 Task: Look for space in Wilkinsburg, United States from 6th September, 2023 to 12th September, 2023 for 4 adults in price range Rs.10000 to Rs.14000. Place can be private room with 4 bedrooms having 4 beds and 4 bathrooms. Property type can be house, flat, guest house. Amenities needed are: wifi, TV, free parkinig on premises, gym, breakfast. Booking option can be shelf check-in. Required host language is English.
Action: Mouse moved to (451, 103)
Screenshot: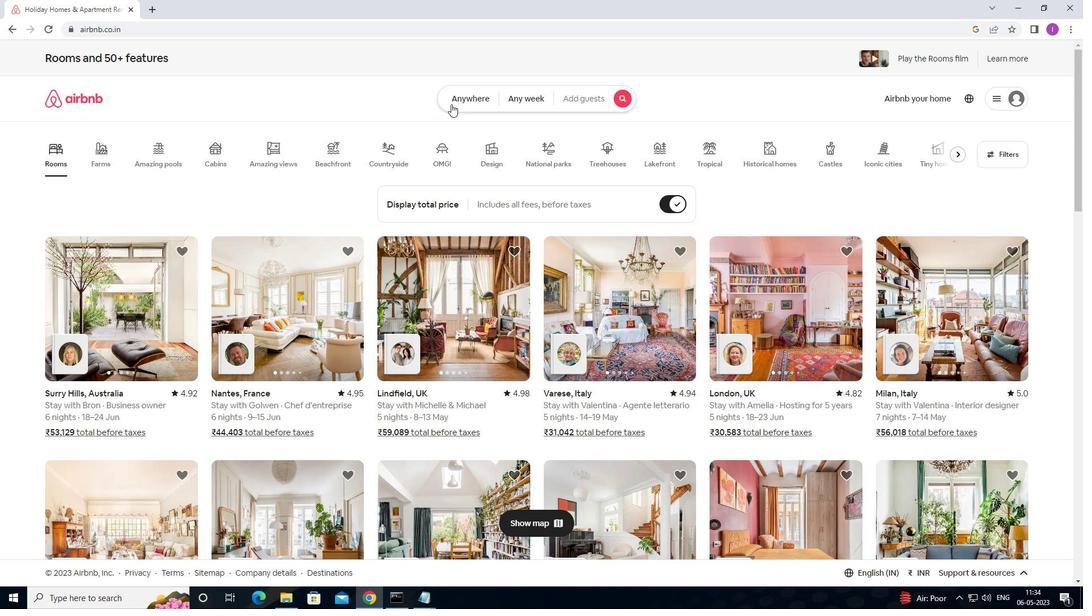 
Action: Mouse pressed left at (451, 103)
Screenshot: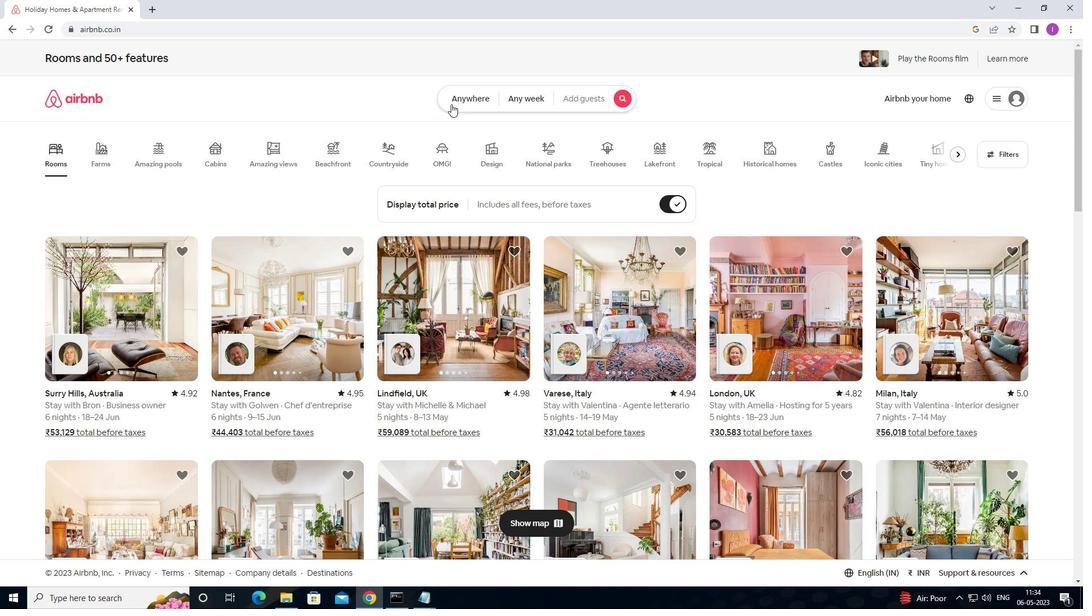 
Action: Mouse moved to (363, 133)
Screenshot: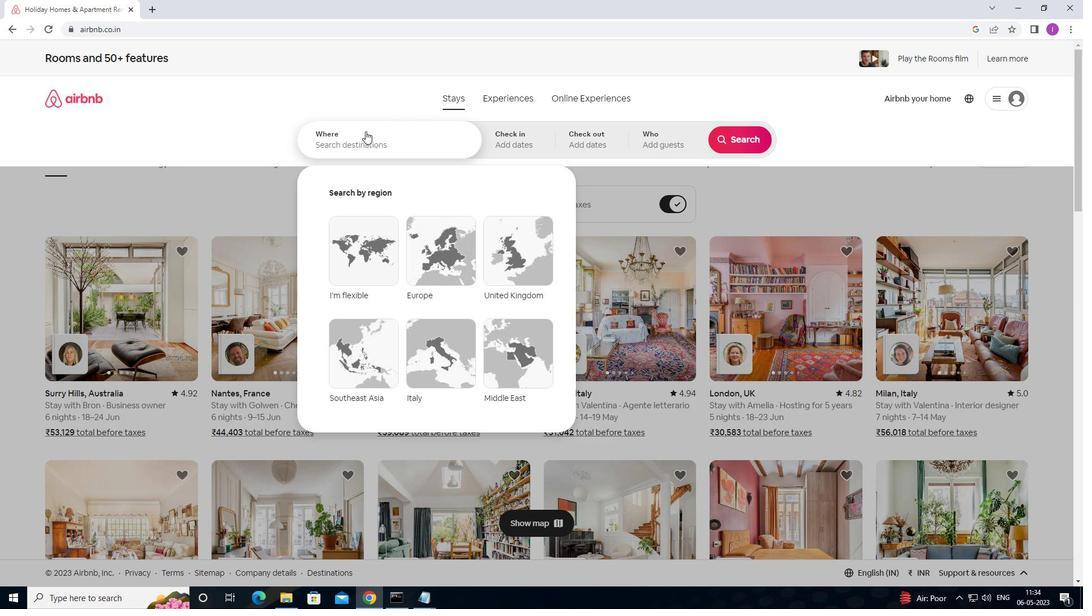 
Action: Mouse pressed left at (363, 133)
Screenshot: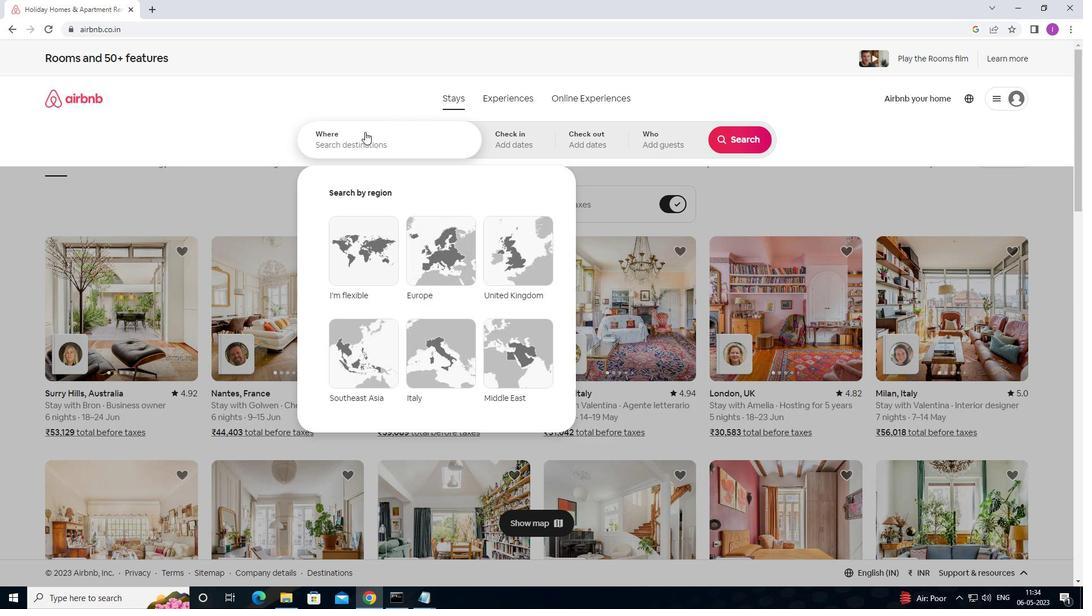 
Action: Mouse moved to (363, 135)
Screenshot: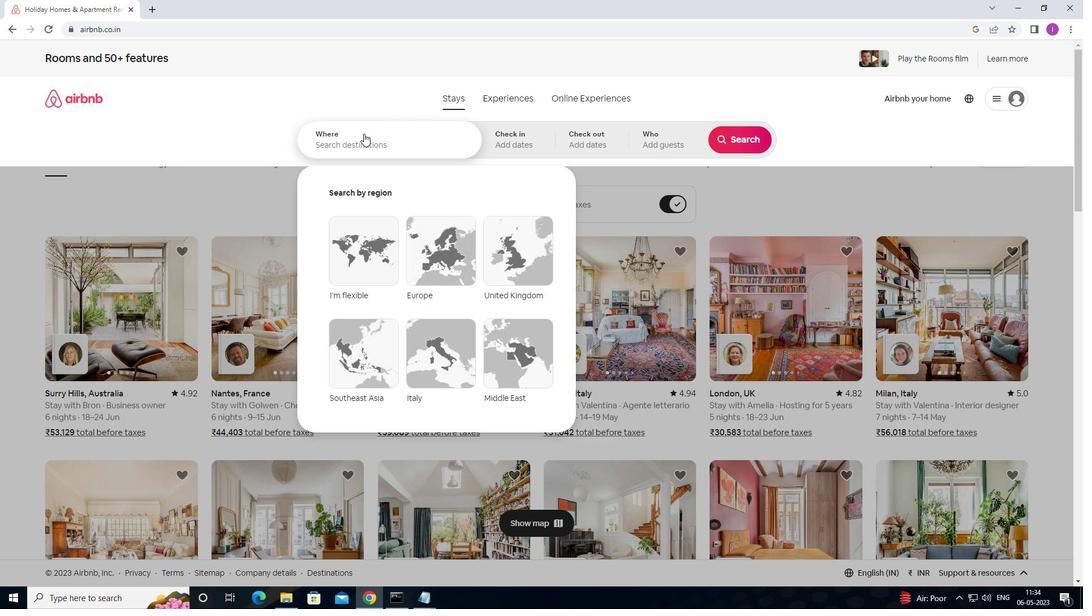 
Action: Key pressed <Key.shift><Key.shift><Key.shift><Key.shift><Key.shift><Key.shift><Key.shift><Key.shift><Key.shift><Key.shift><Key.shift><Key.shift>WILKONSBURG,<Key.shift>UNITED<Key.space>STATES
Screenshot: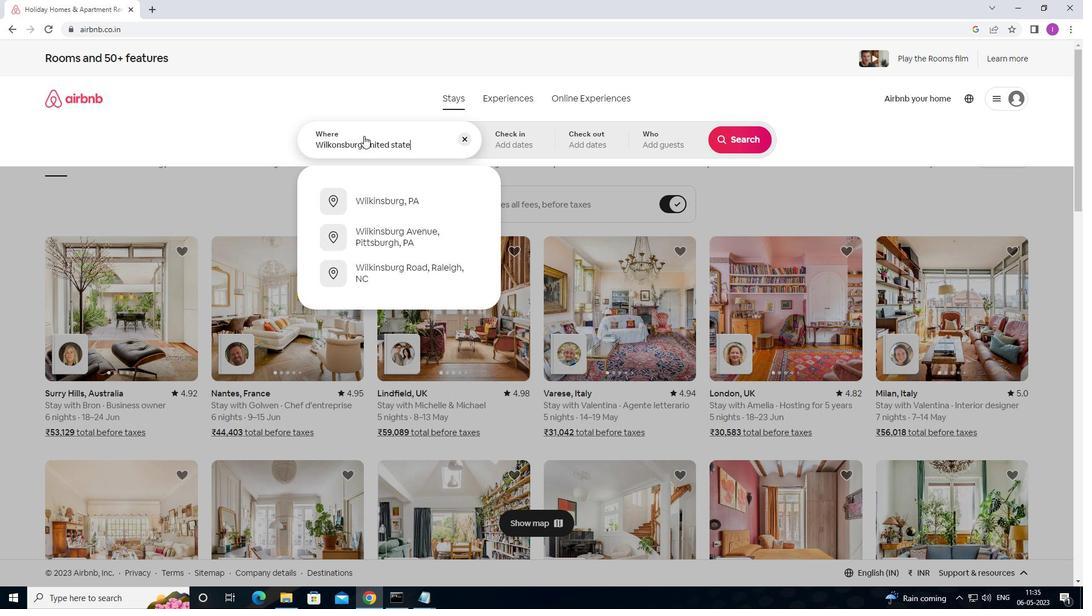 
Action: Mouse moved to (519, 142)
Screenshot: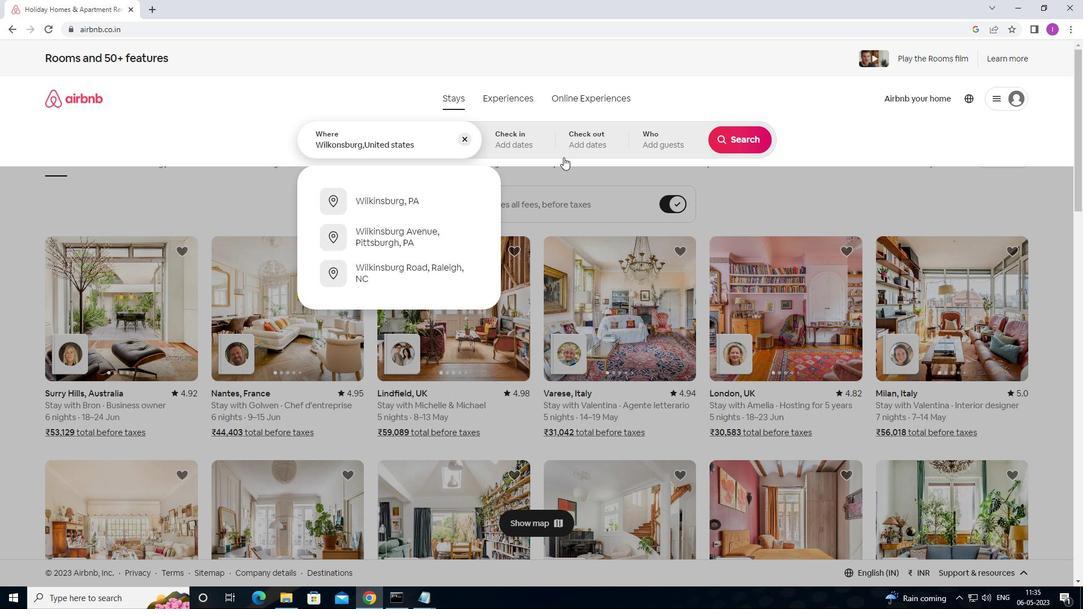 
Action: Mouse pressed left at (519, 142)
Screenshot: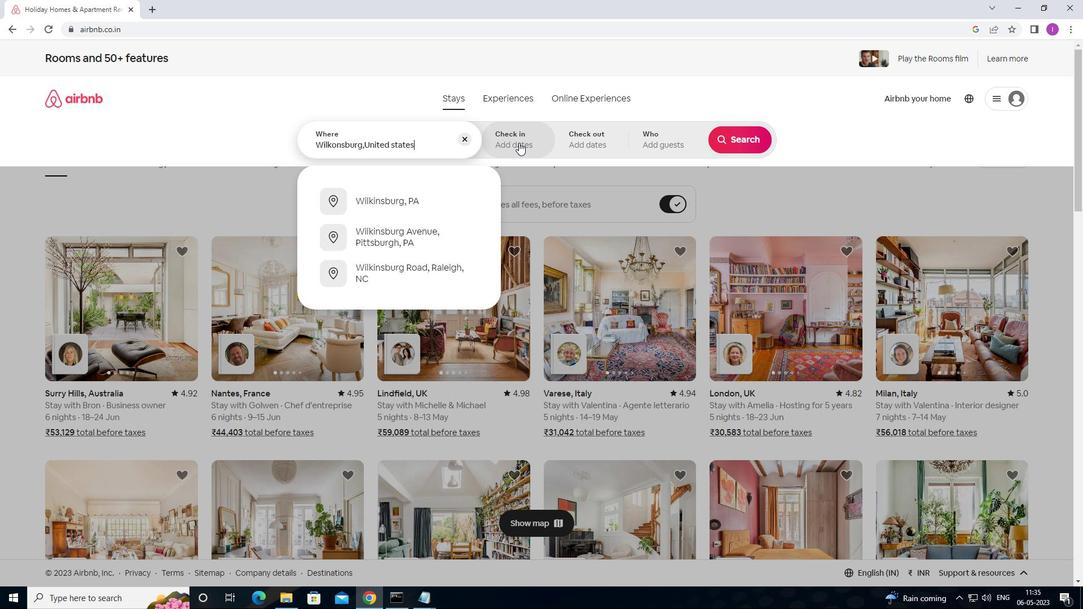 
Action: Mouse moved to (741, 228)
Screenshot: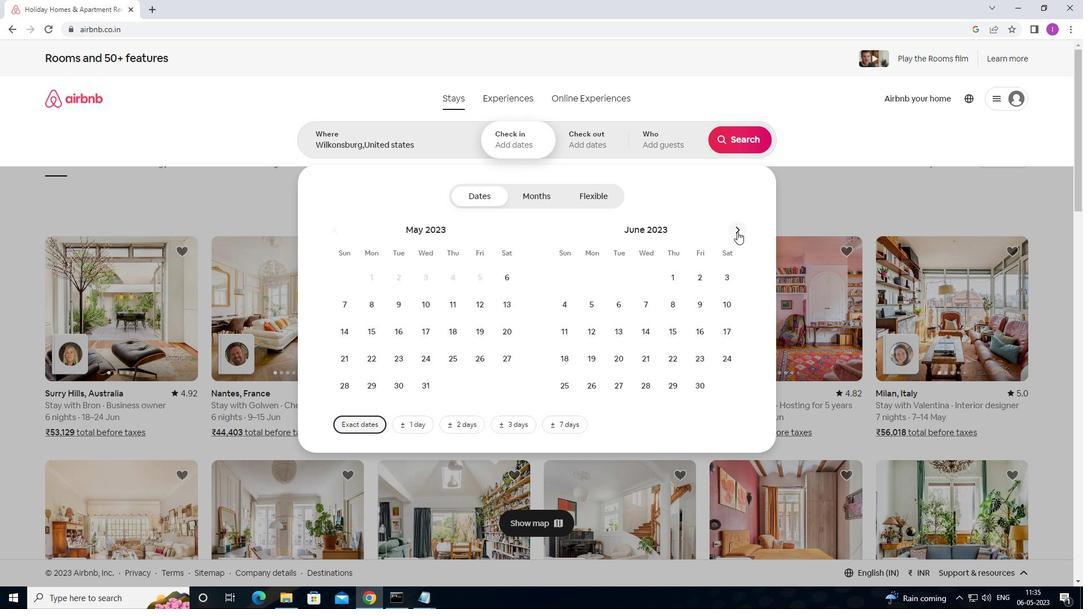 
Action: Mouse pressed left at (741, 228)
Screenshot: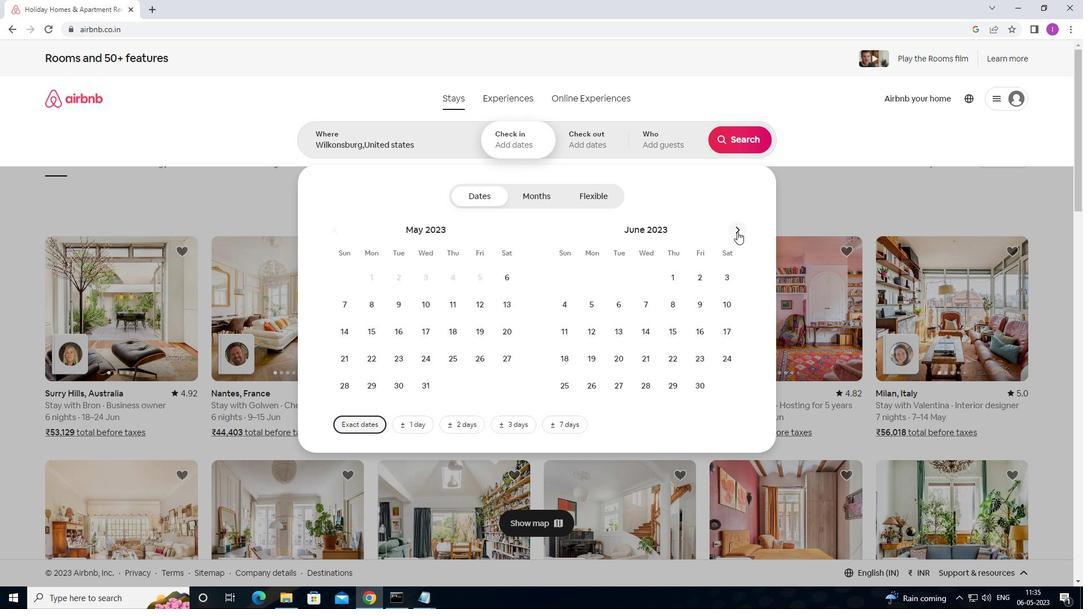 
Action: Mouse moved to (400, 312)
Screenshot: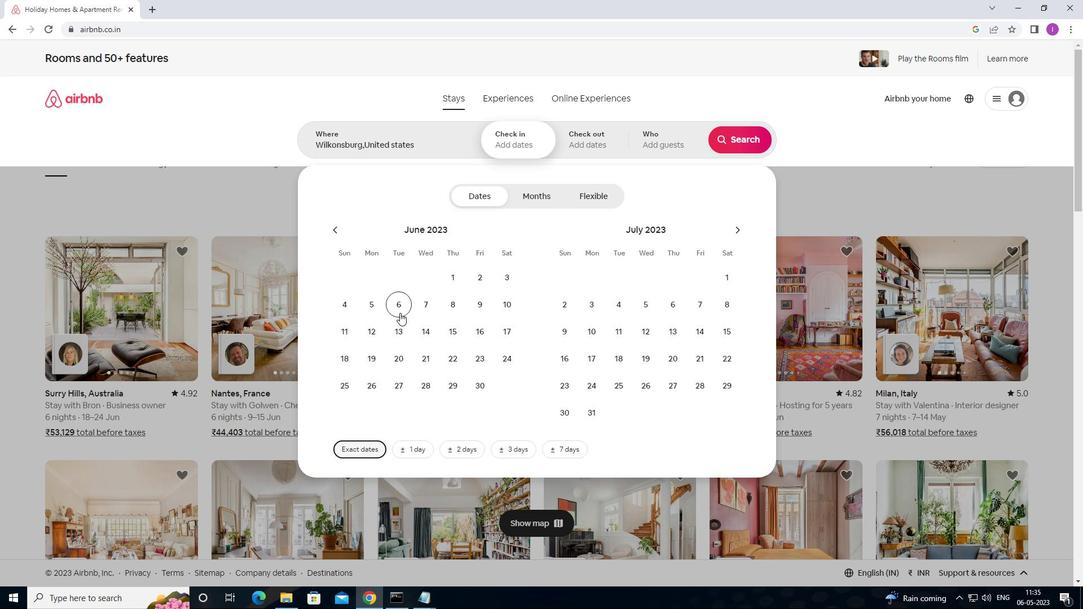 
Action: Mouse pressed left at (400, 312)
Screenshot: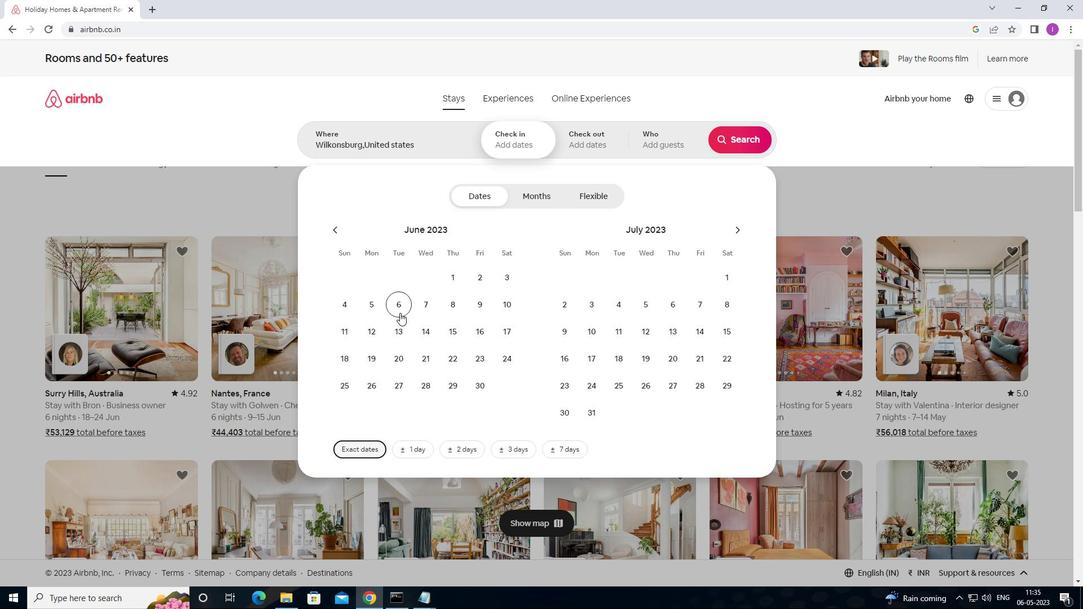 
Action: Mouse moved to (529, 143)
Screenshot: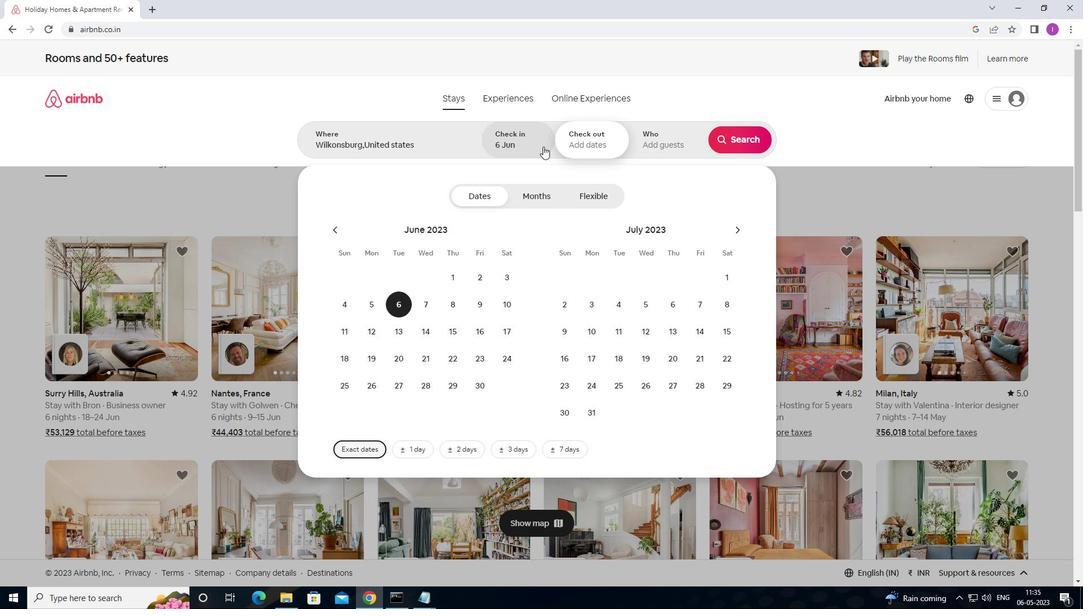 
Action: Mouse pressed left at (529, 143)
Screenshot: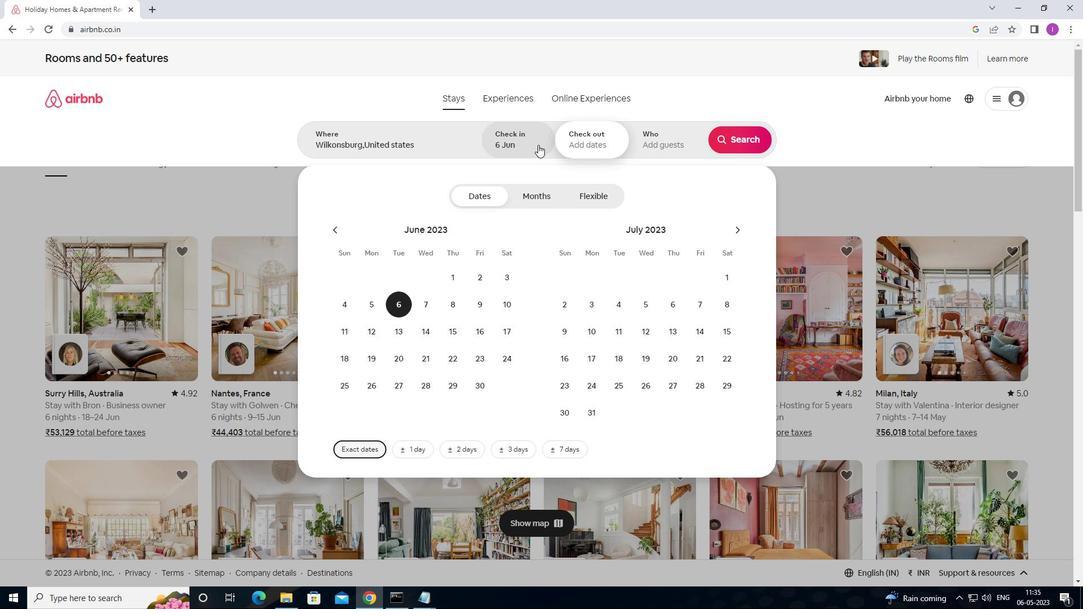 
Action: Mouse moved to (541, 141)
Screenshot: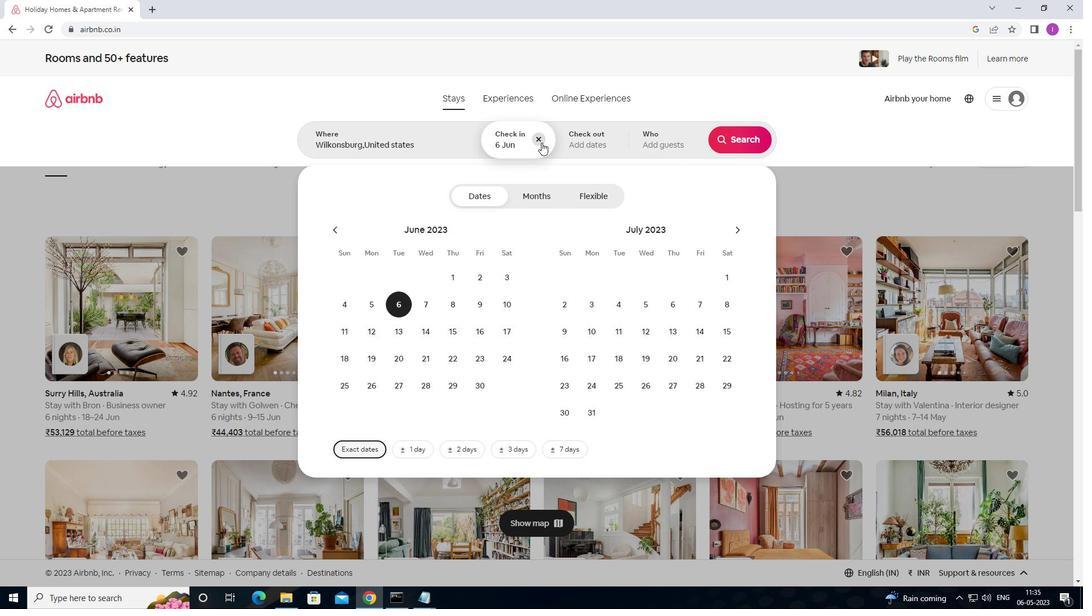 
Action: Mouse pressed left at (541, 141)
Screenshot: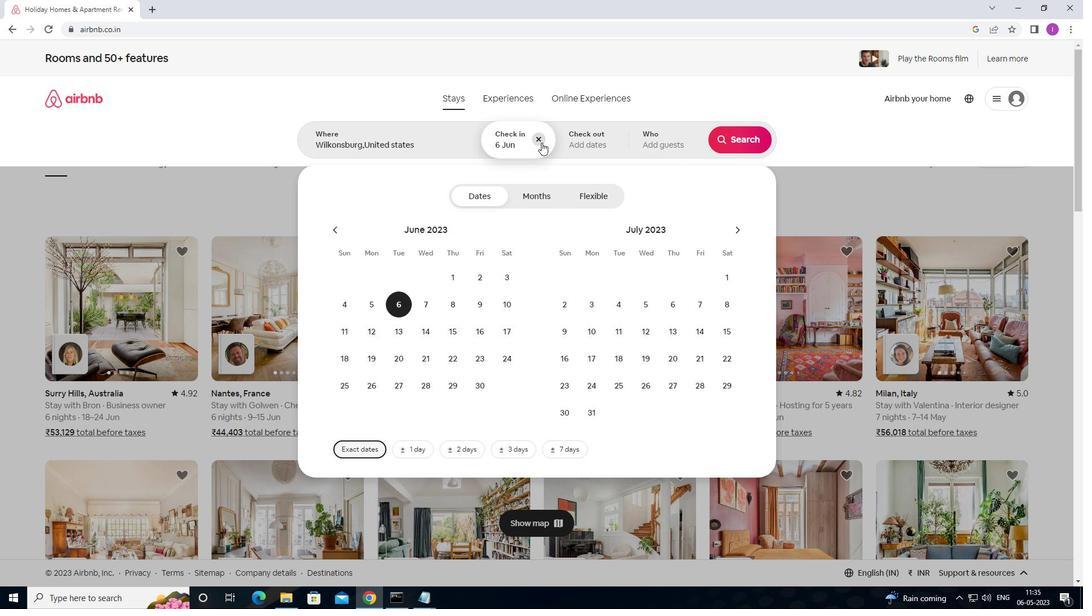 
Action: Mouse moved to (736, 227)
Screenshot: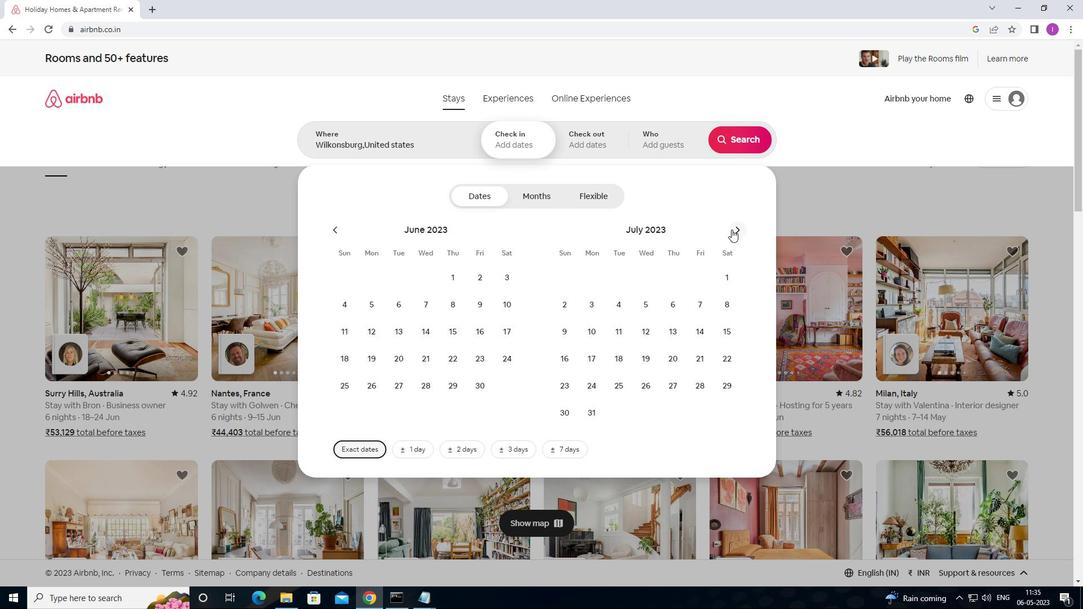 
Action: Mouse pressed left at (736, 227)
Screenshot: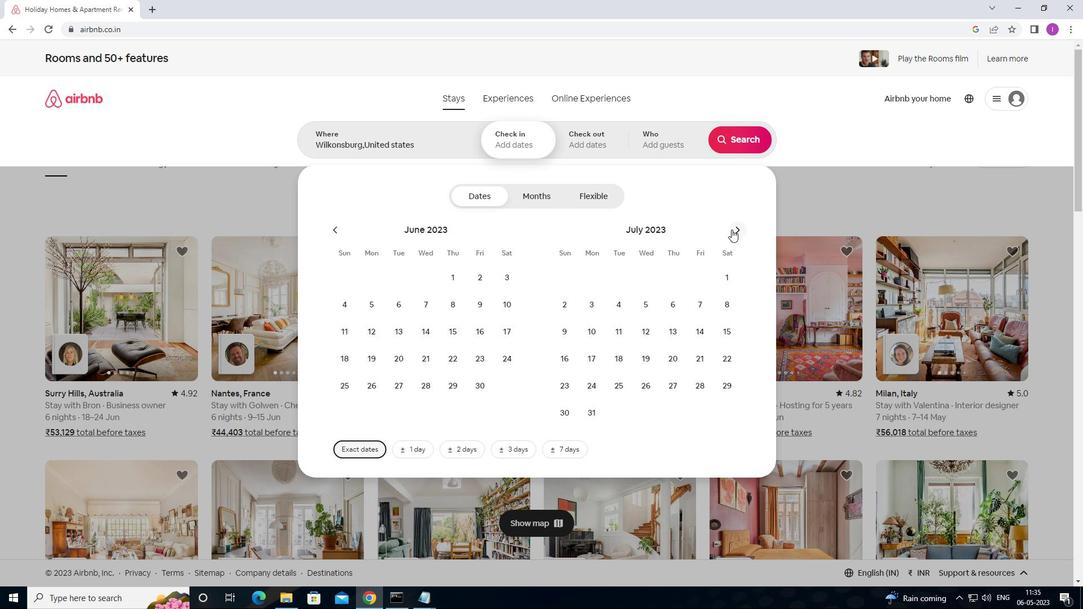 
Action: Mouse moved to (738, 227)
Screenshot: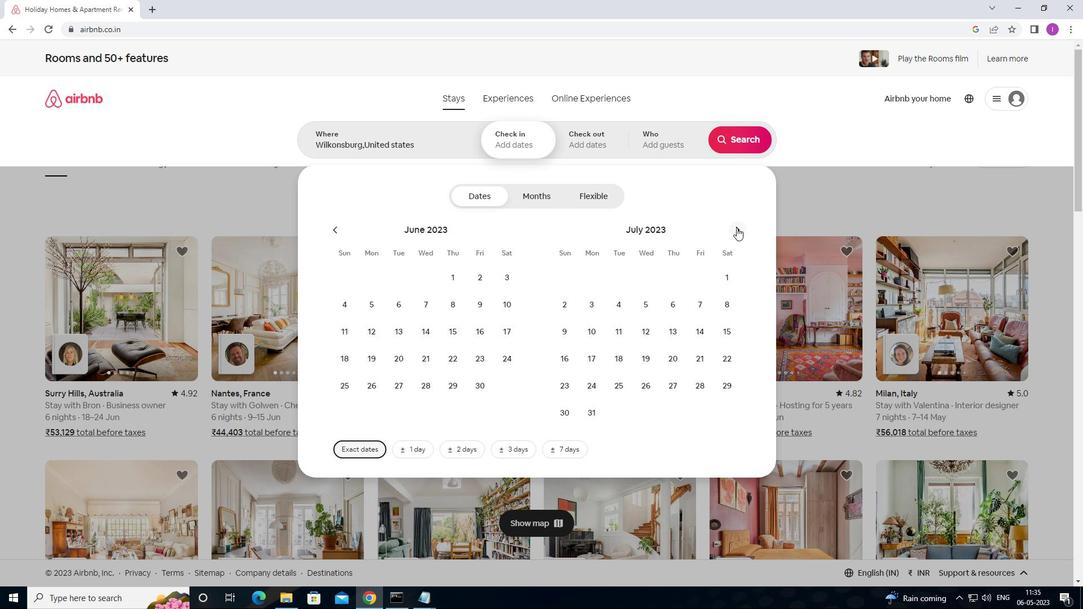 
Action: Mouse pressed left at (738, 227)
Screenshot: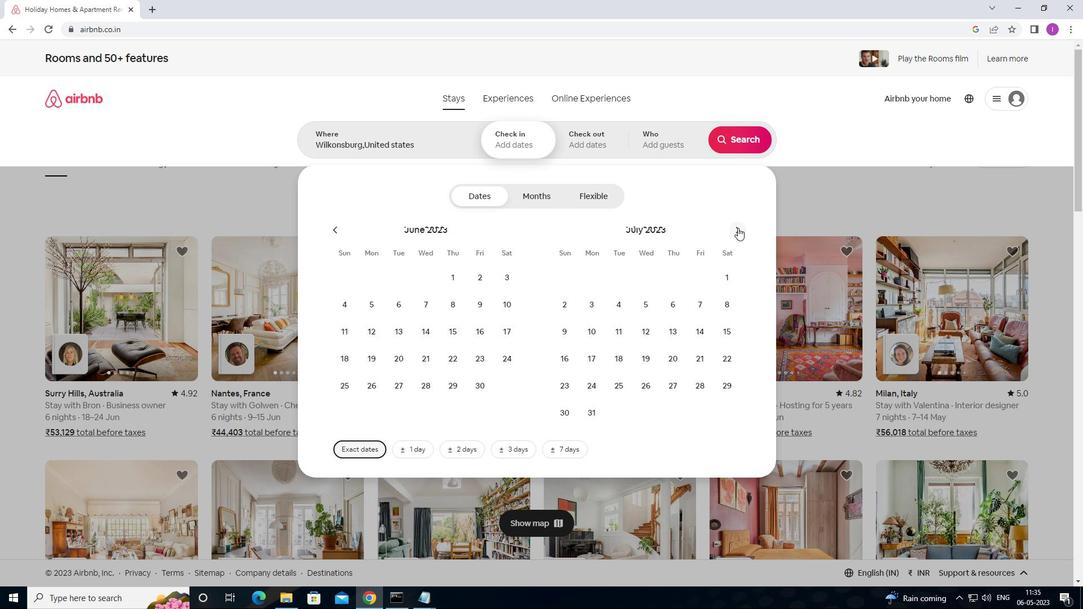 
Action: Mouse moved to (738, 227)
Screenshot: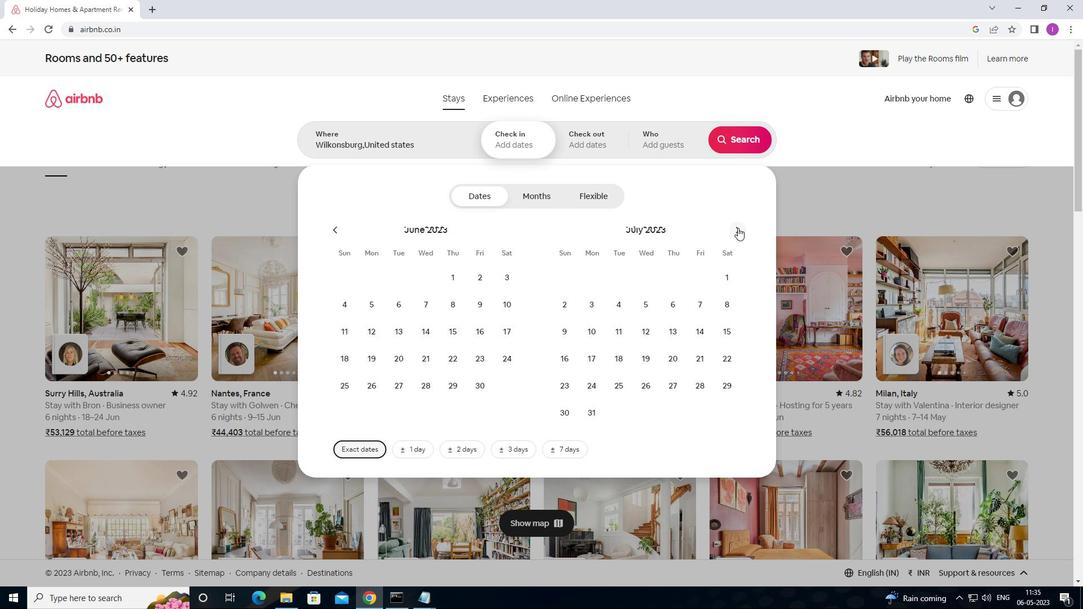 
Action: Mouse pressed left at (738, 227)
Screenshot: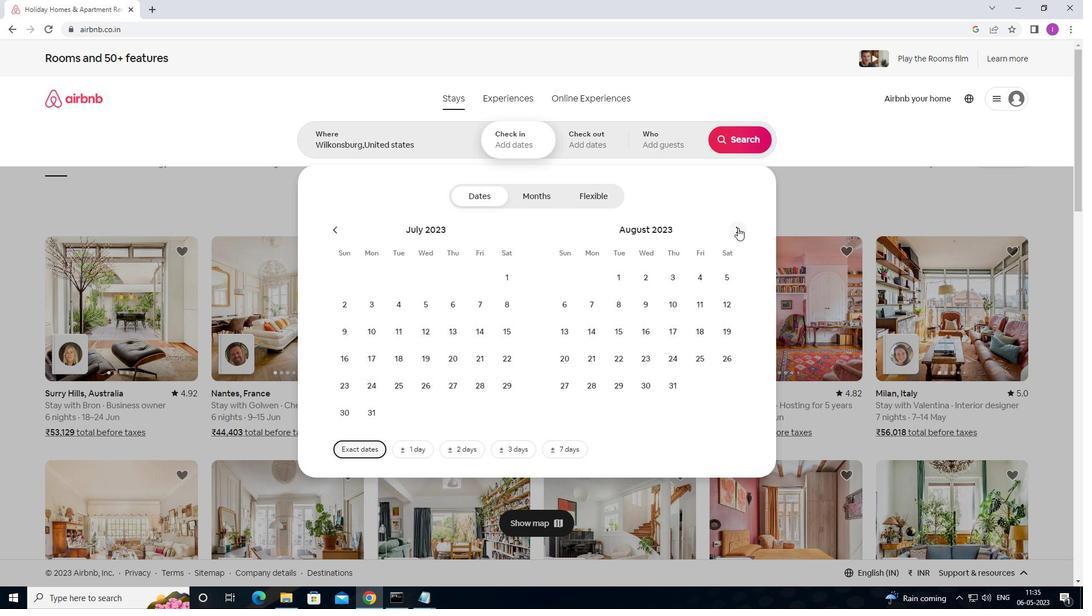 
Action: Mouse moved to (432, 311)
Screenshot: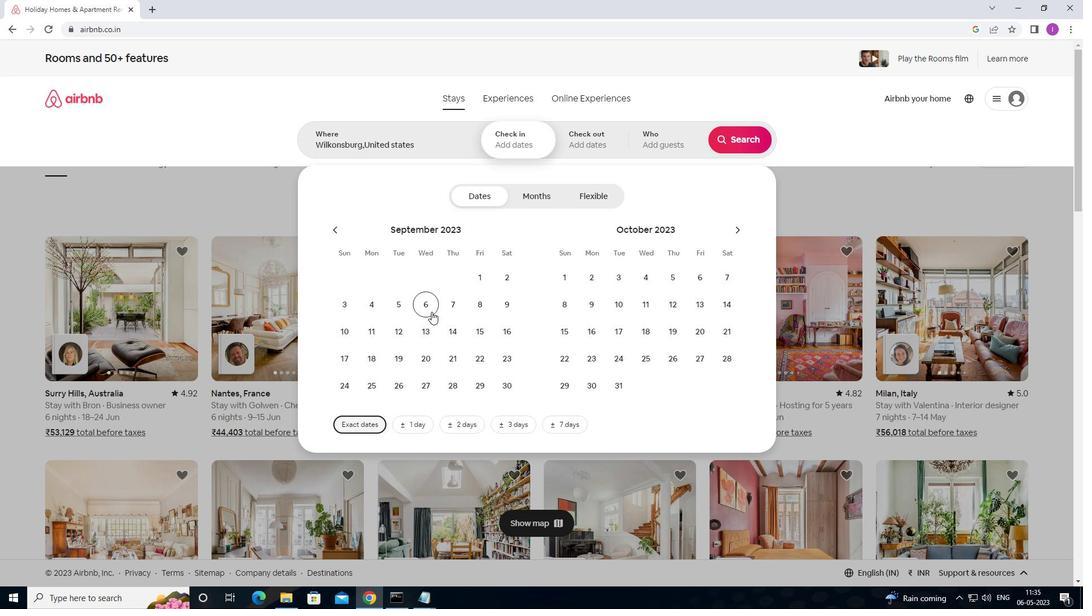 
Action: Mouse pressed left at (432, 311)
Screenshot: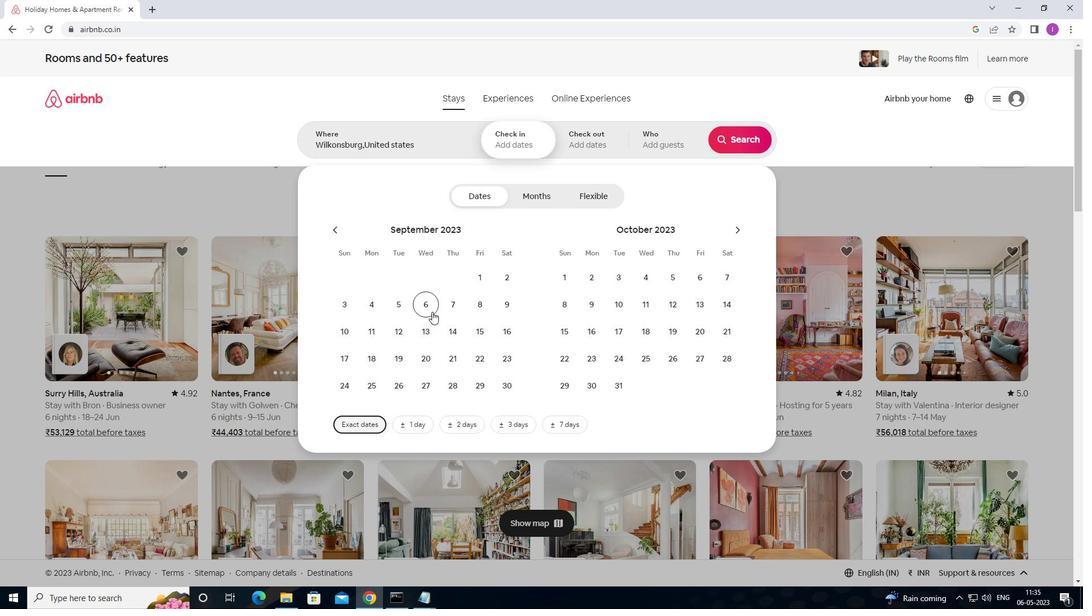 
Action: Mouse moved to (398, 336)
Screenshot: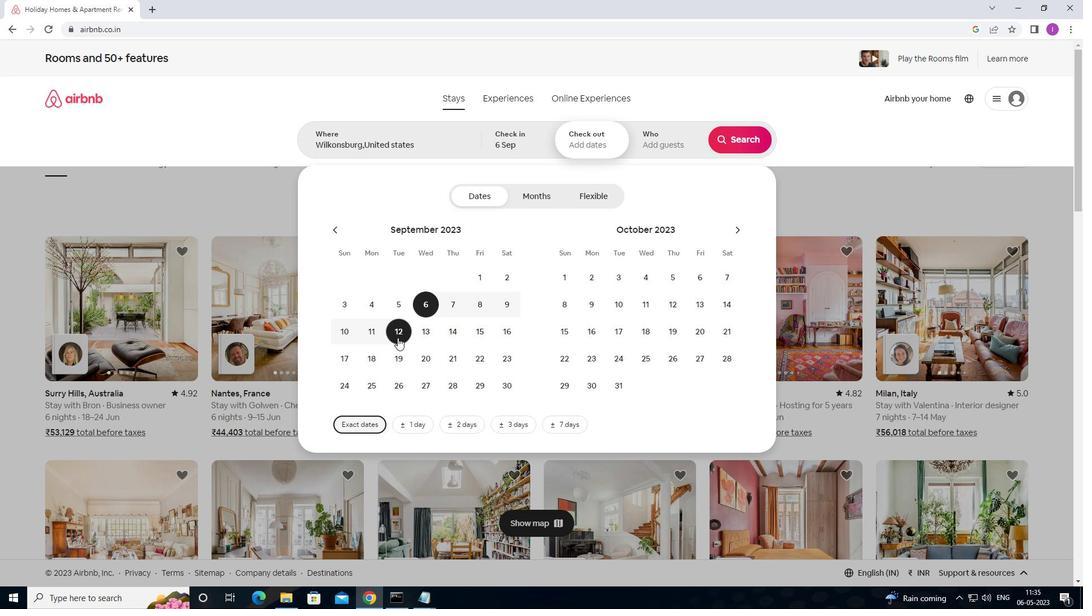 
Action: Mouse pressed left at (398, 336)
Screenshot: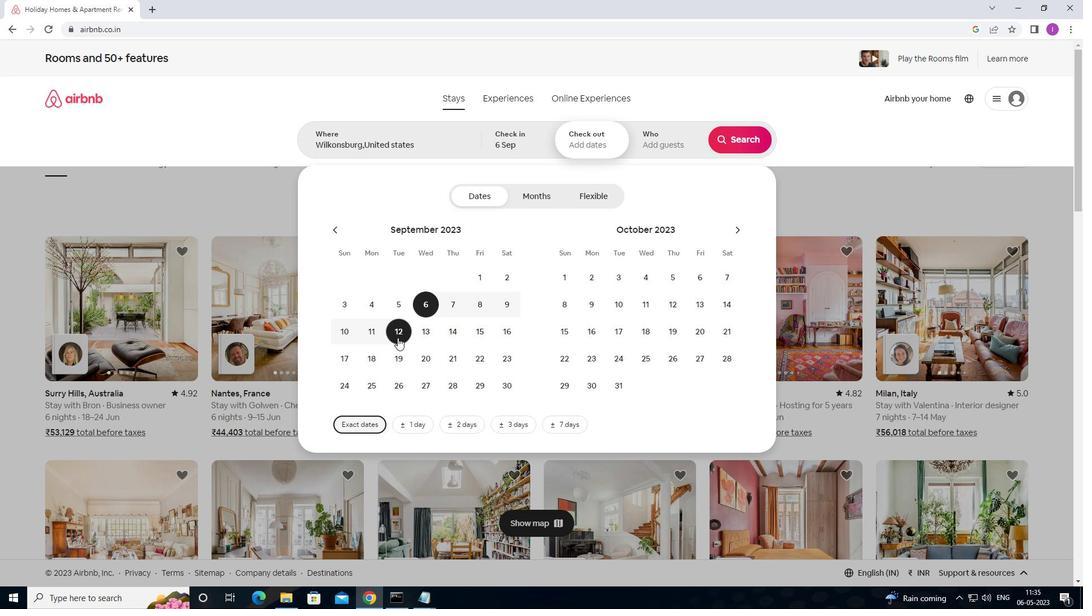 
Action: Mouse moved to (656, 140)
Screenshot: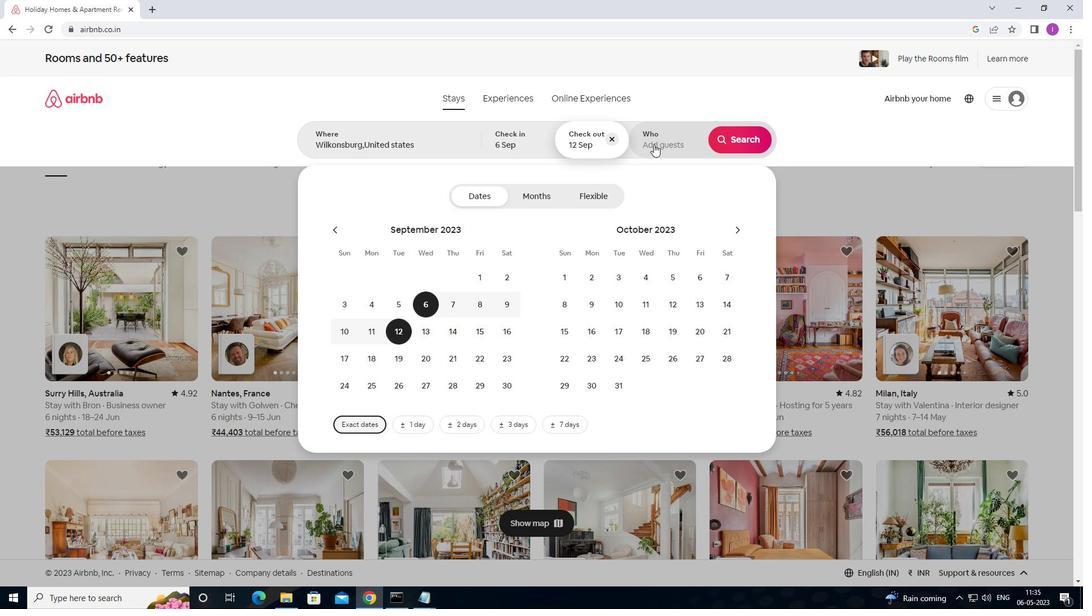 
Action: Mouse pressed left at (656, 140)
Screenshot: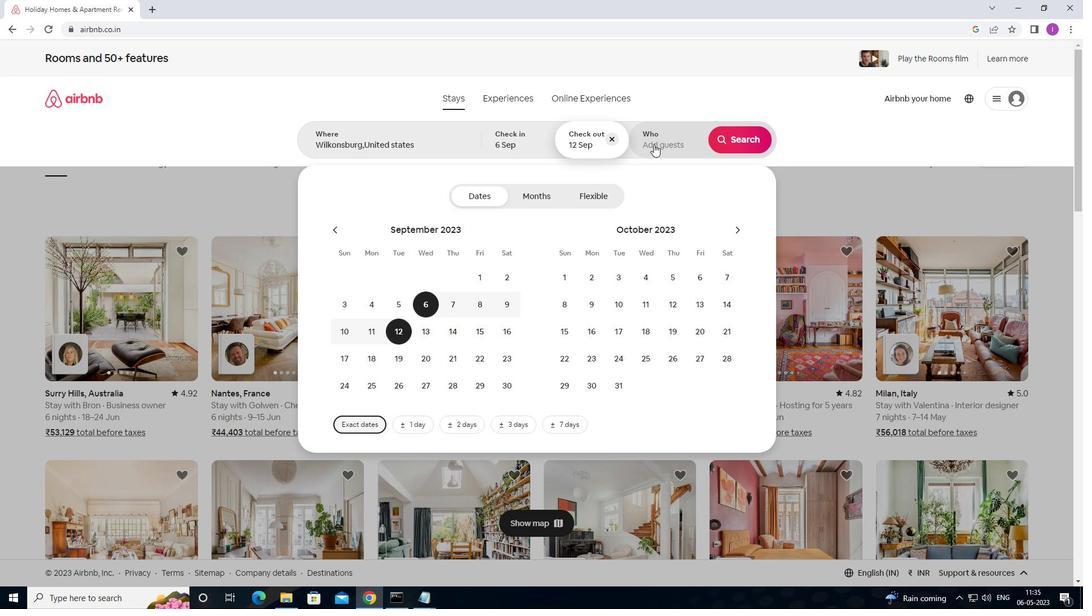 
Action: Mouse moved to (741, 194)
Screenshot: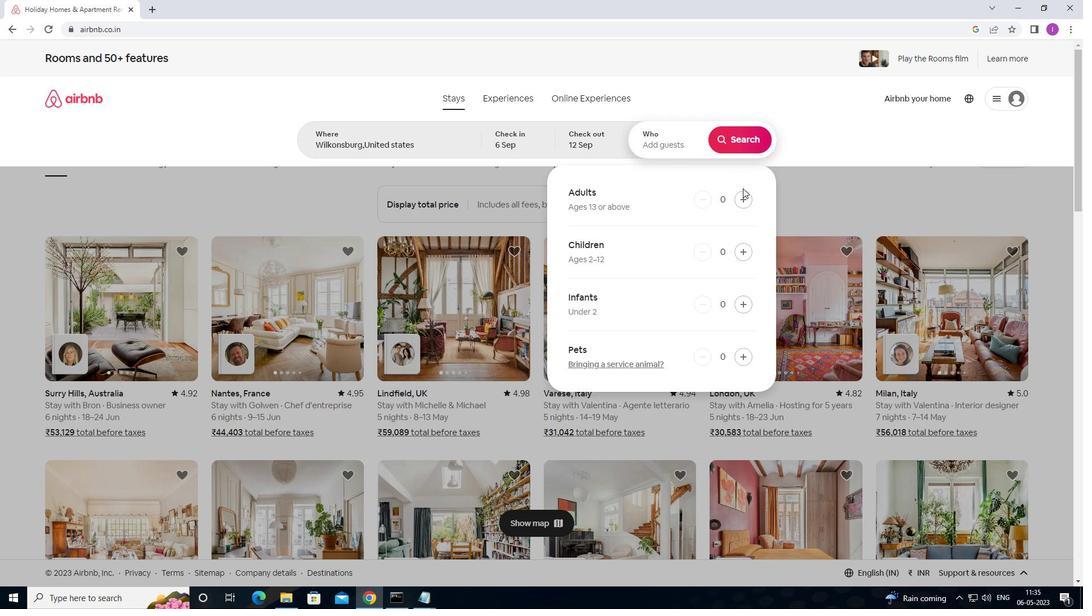 
Action: Mouse pressed left at (741, 194)
Screenshot: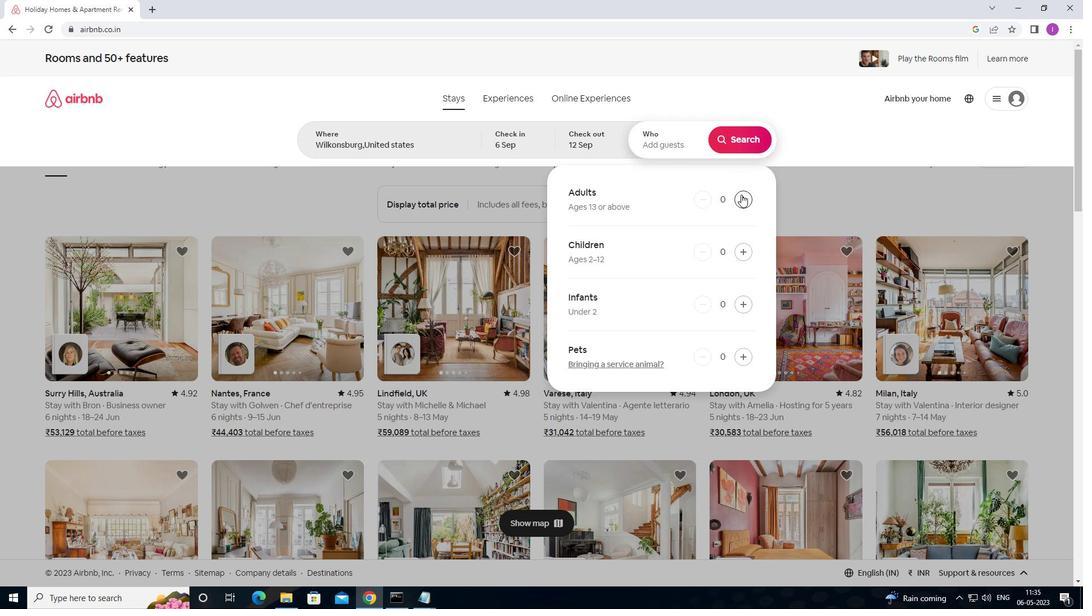 
Action: Mouse moved to (741, 195)
Screenshot: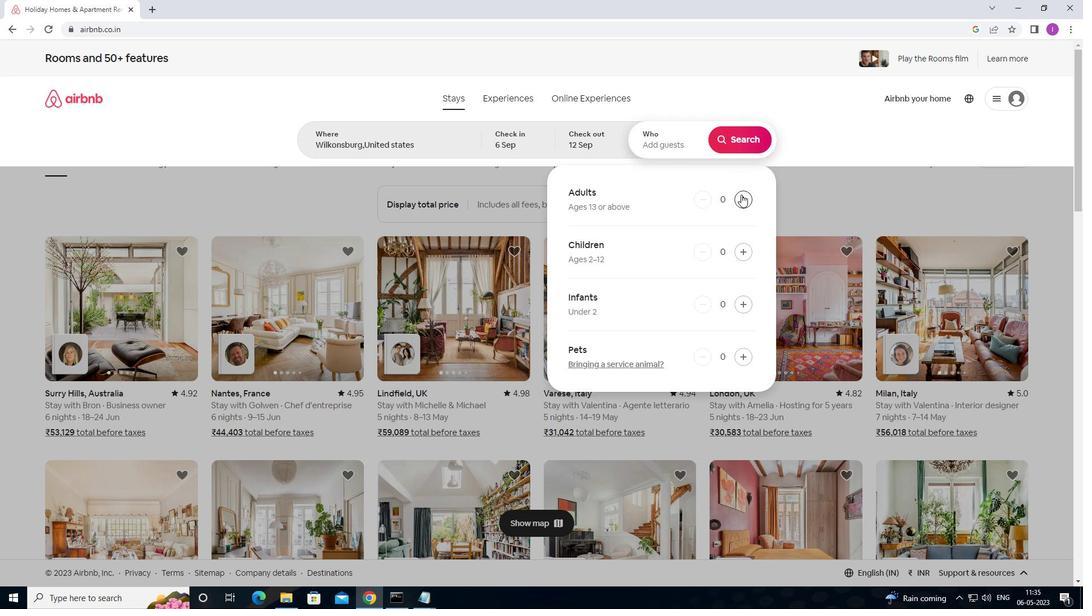 
Action: Mouse pressed left at (741, 195)
Screenshot: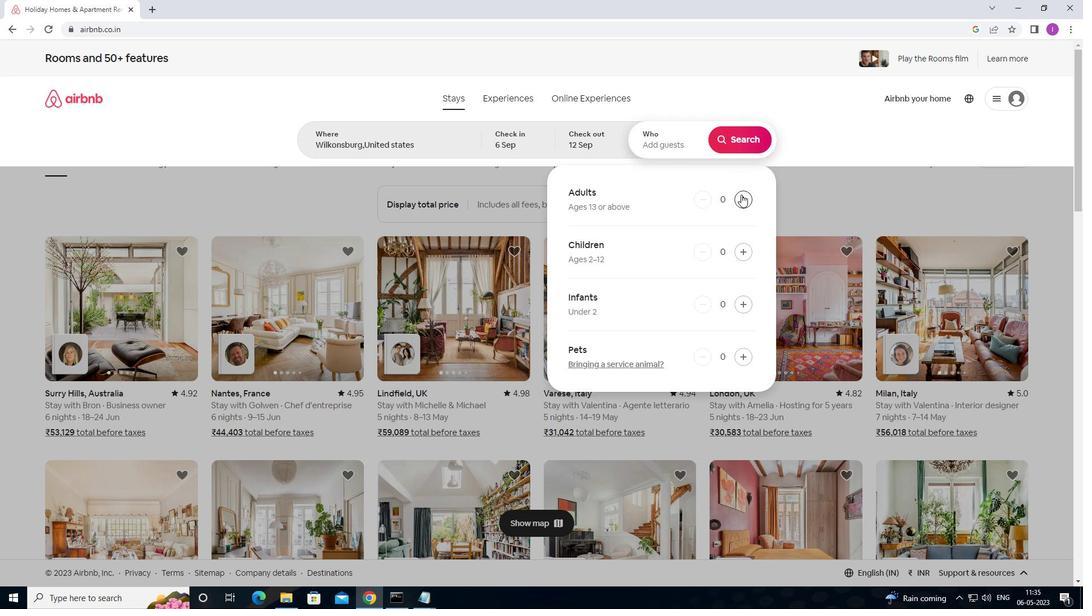 
Action: Mouse pressed left at (741, 195)
Screenshot: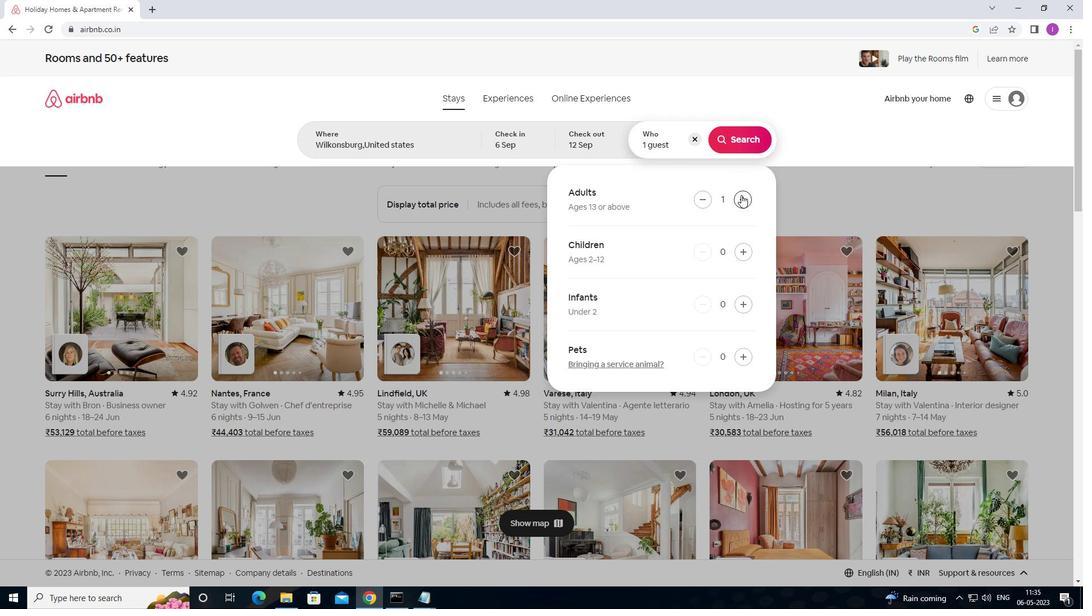 
Action: Mouse pressed left at (741, 195)
Screenshot: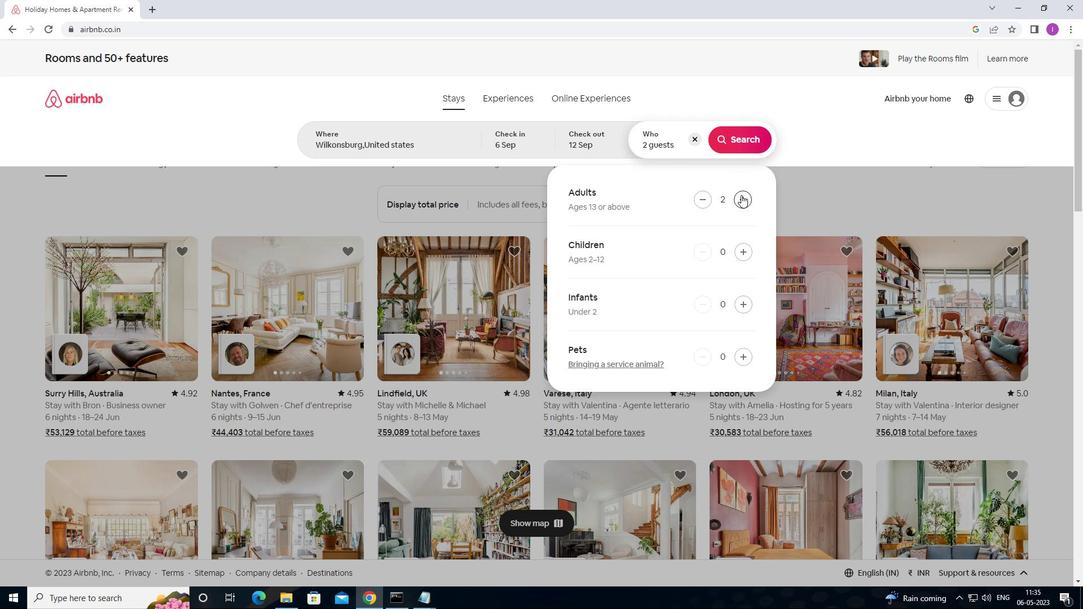 
Action: Mouse pressed left at (741, 195)
Screenshot: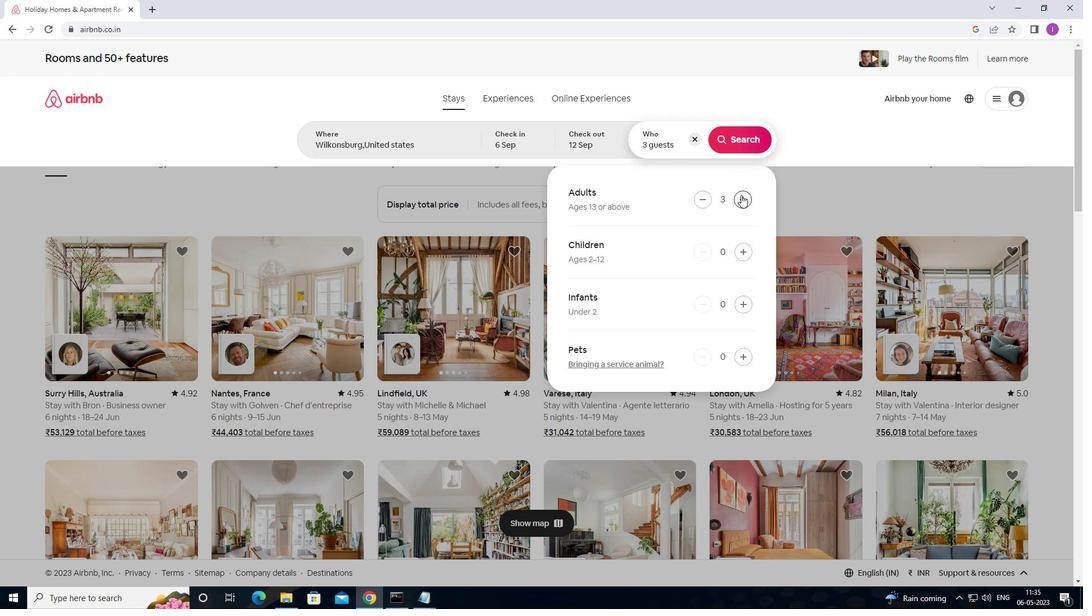 
Action: Mouse moved to (704, 196)
Screenshot: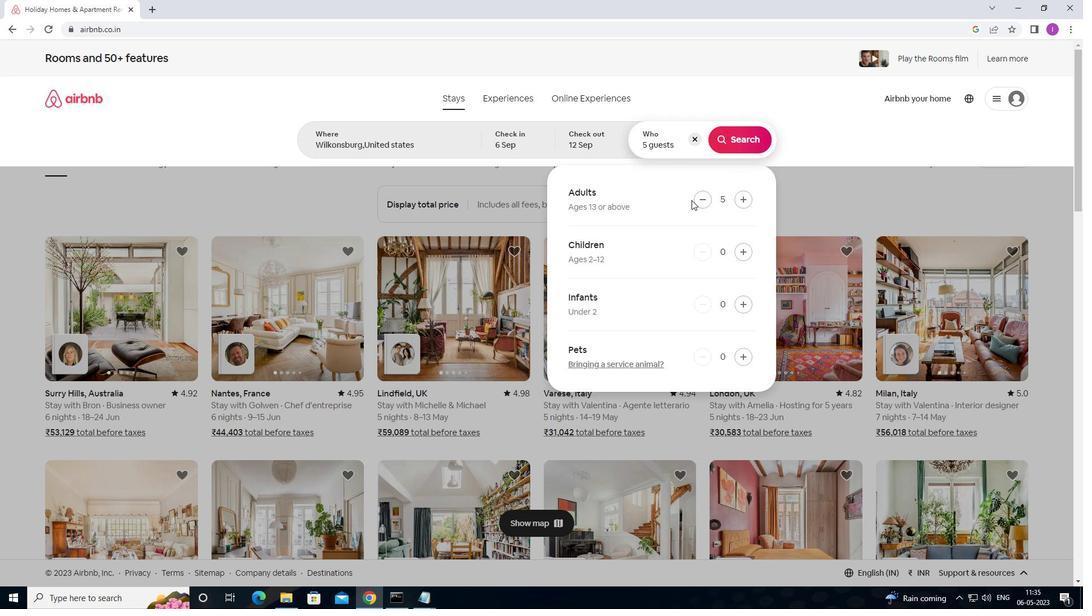 
Action: Mouse pressed left at (704, 196)
Screenshot: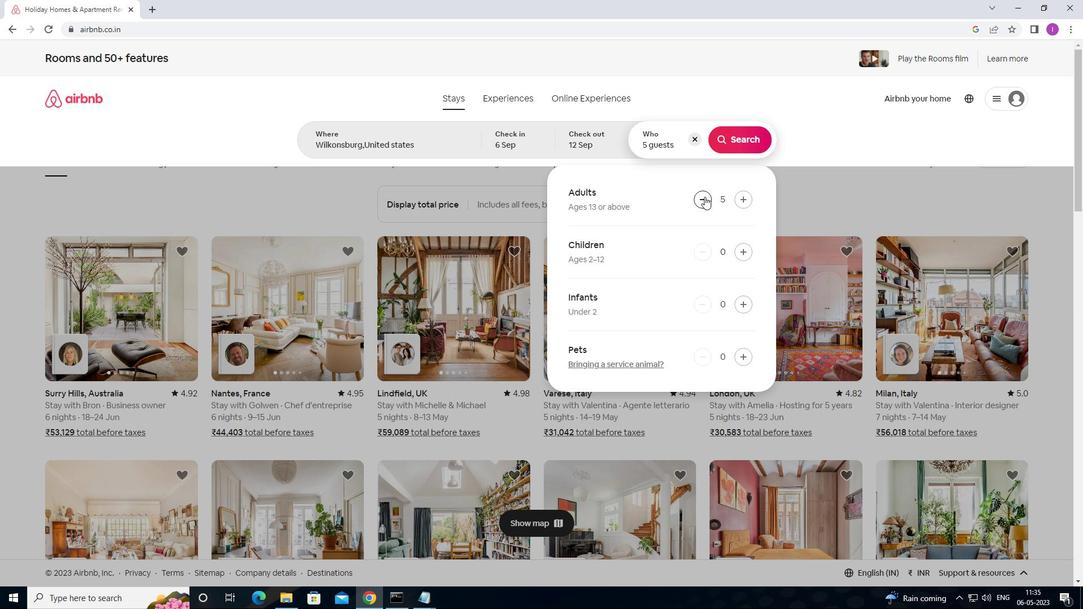 
Action: Mouse moved to (740, 151)
Screenshot: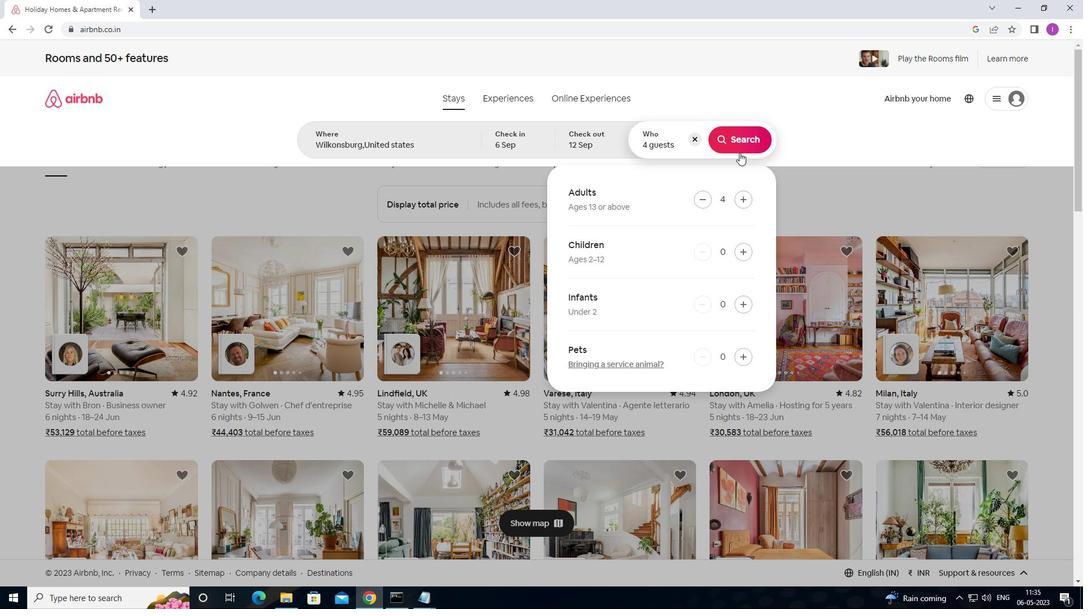 
Action: Mouse pressed left at (740, 151)
Screenshot: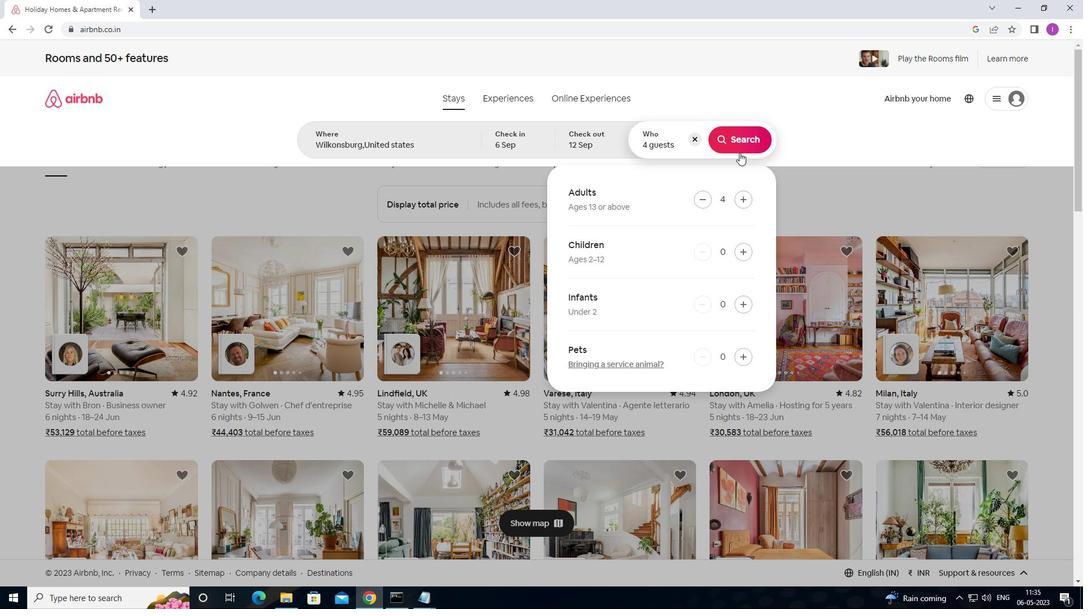 
Action: Mouse moved to (1043, 98)
Screenshot: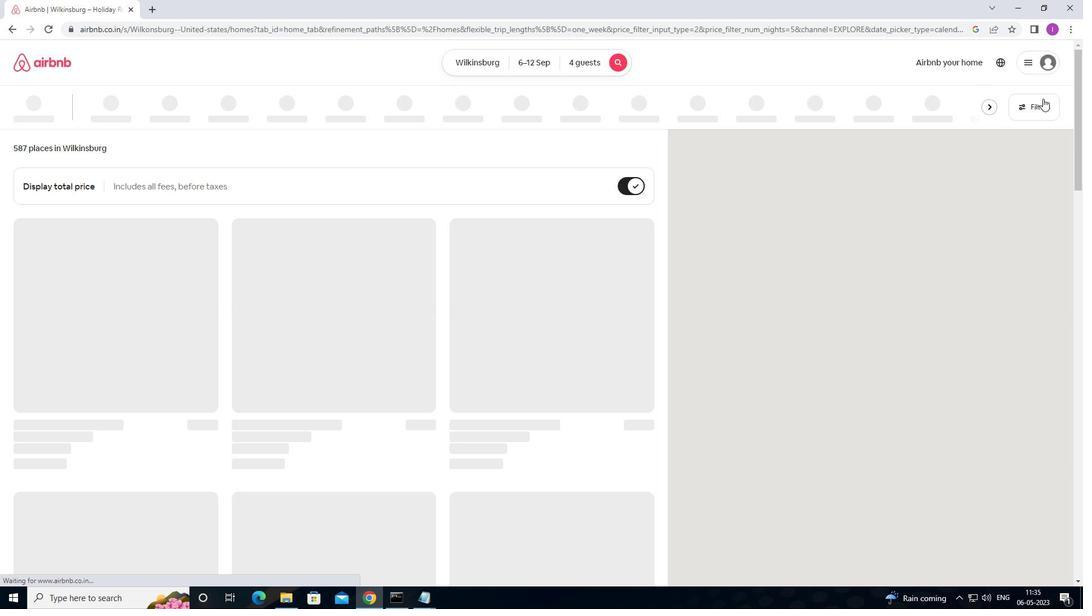 
Action: Mouse pressed left at (1043, 98)
Screenshot: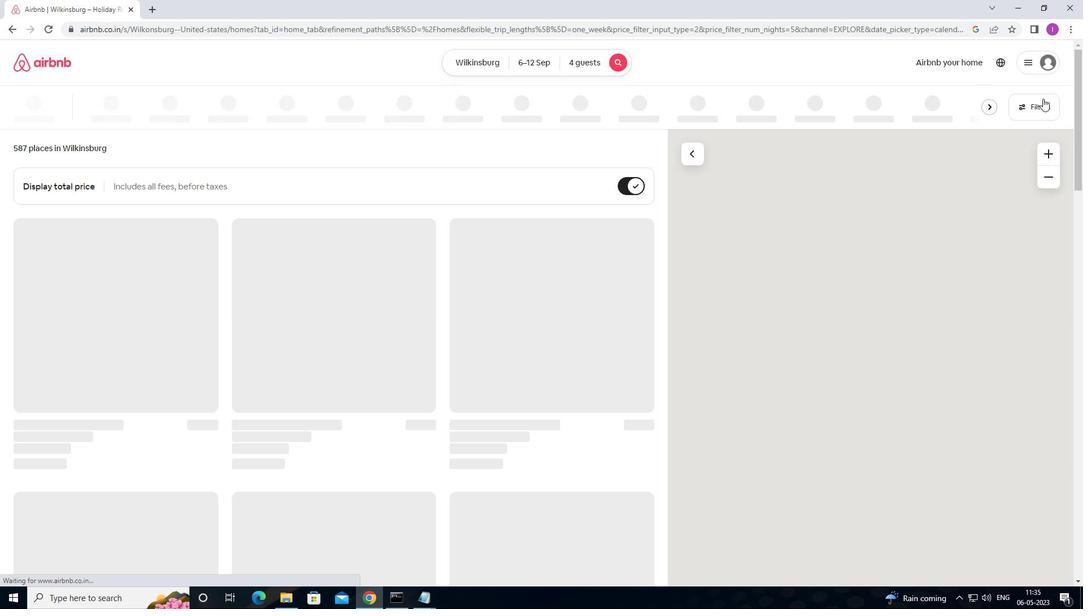 
Action: Mouse moved to (393, 380)
Screenshot: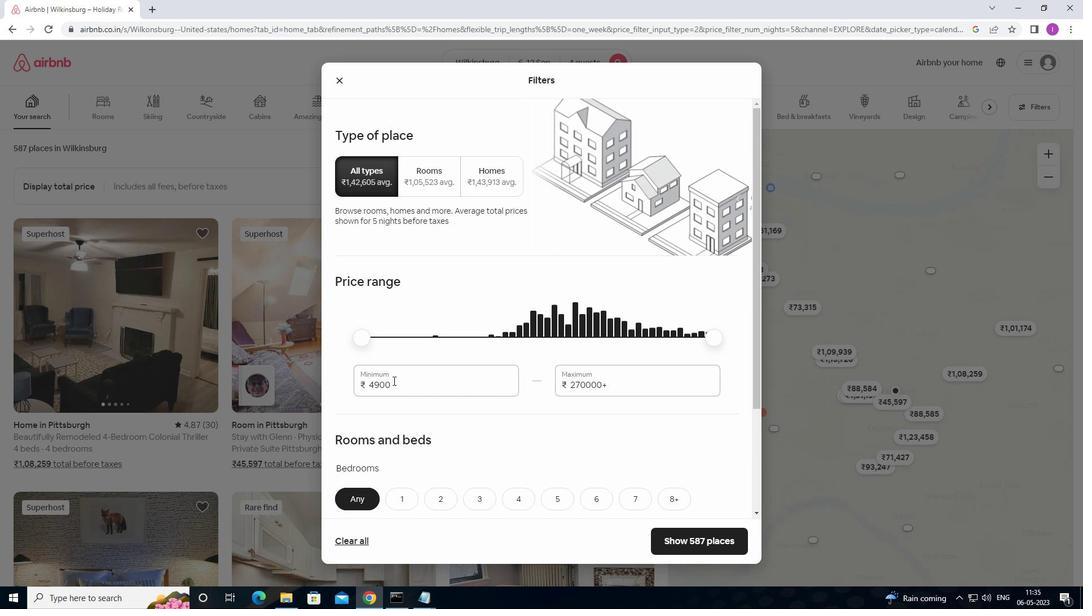 
Action: Mouse pressed left at (393, 380)
Screenshot: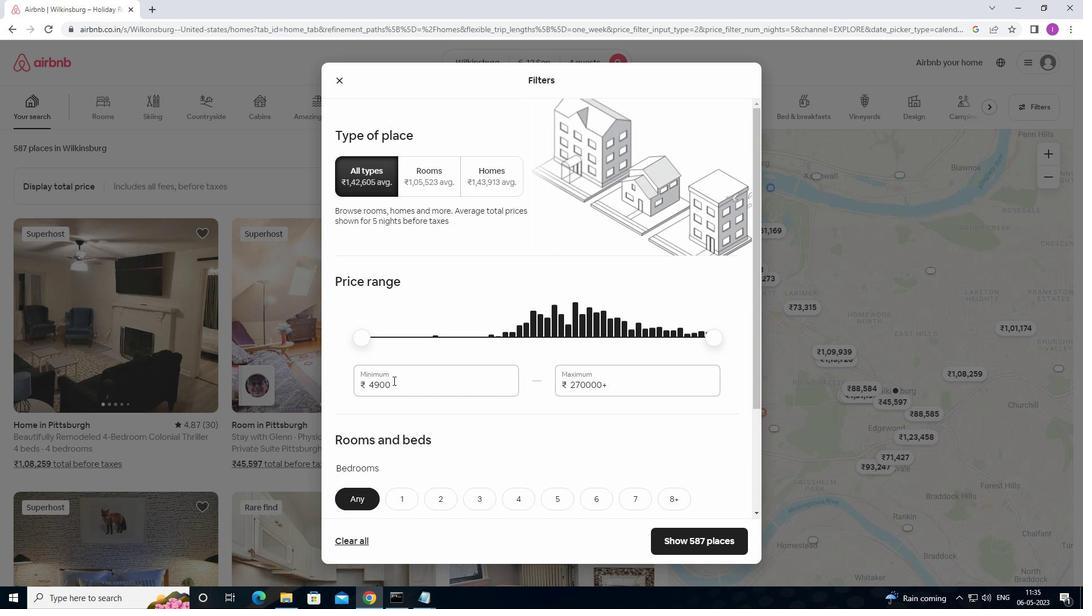 
Action: Mouse moved to (573, 408)
Screenshot: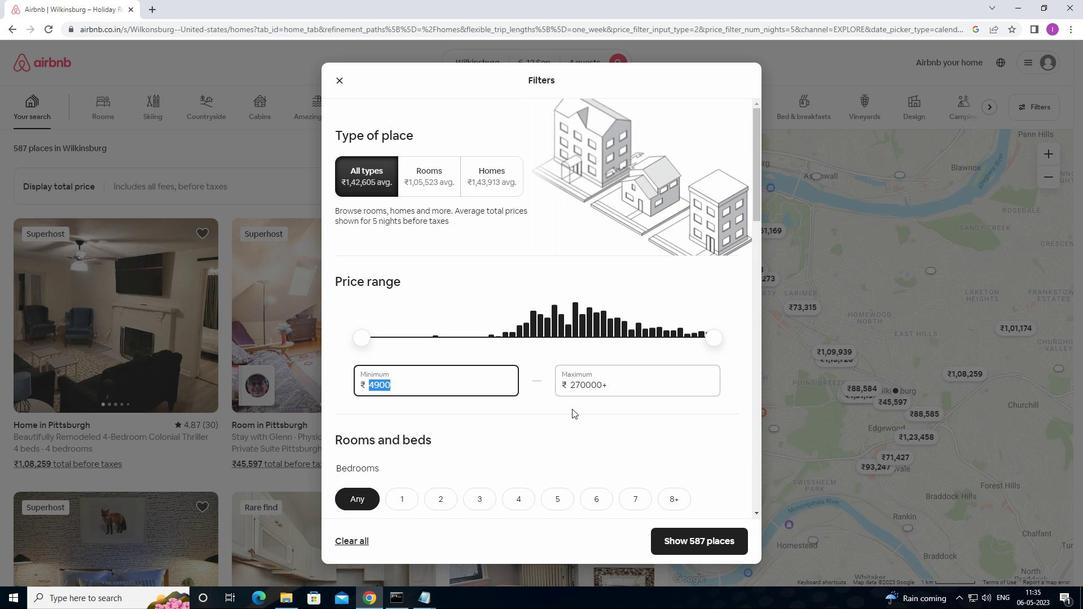 
Action: Key pressed 1
Screenshot: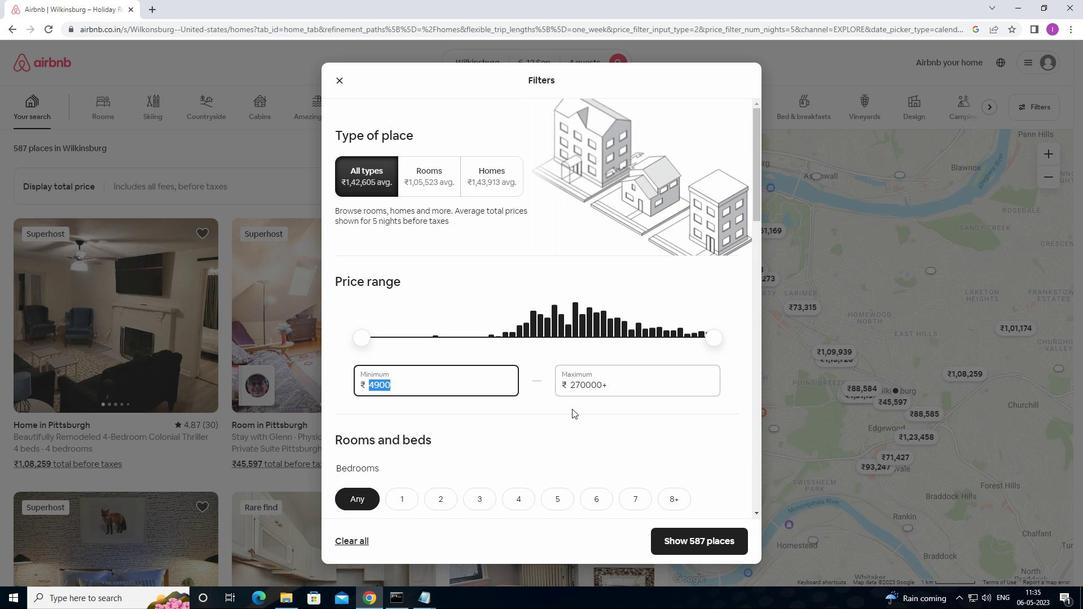 
Action: Mouse moved to (577, 414)
Screenshot: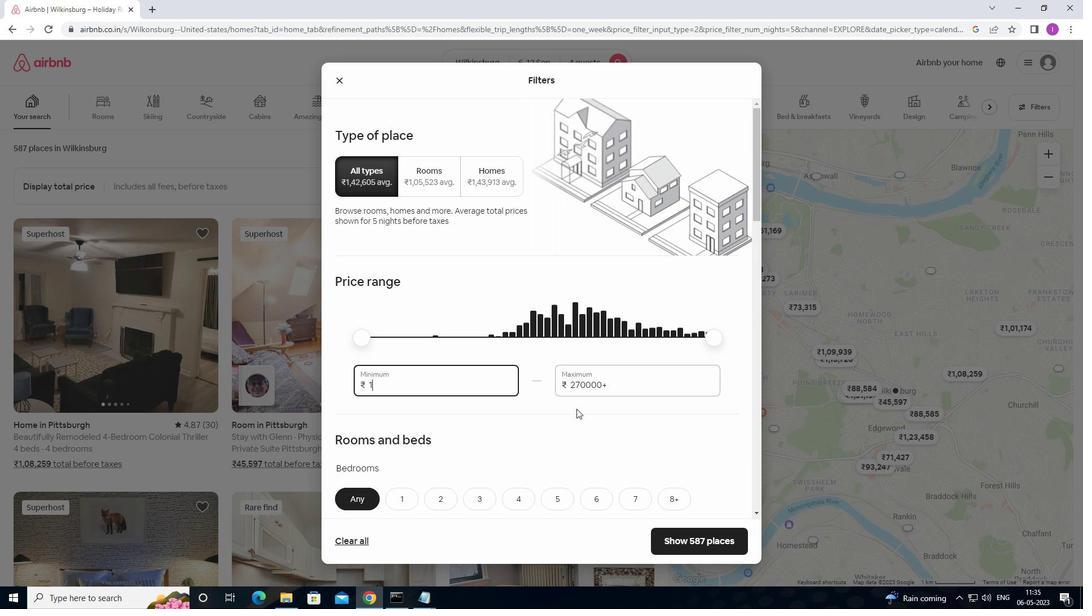 
Action: Key pressed 0
Screenshot: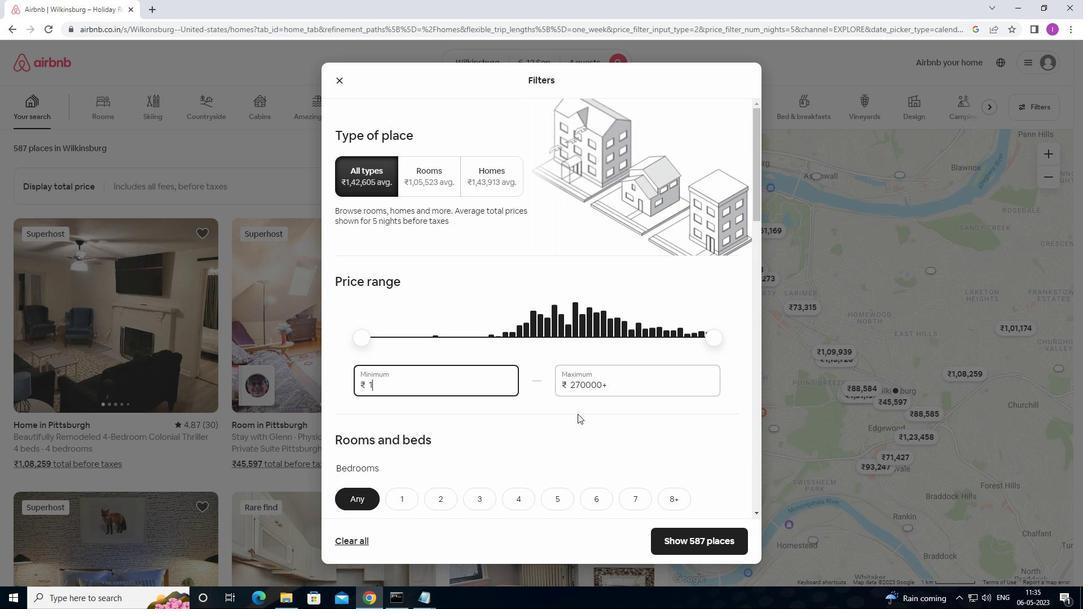 
Action: Mouse moved to (581, 414)
Screenshot: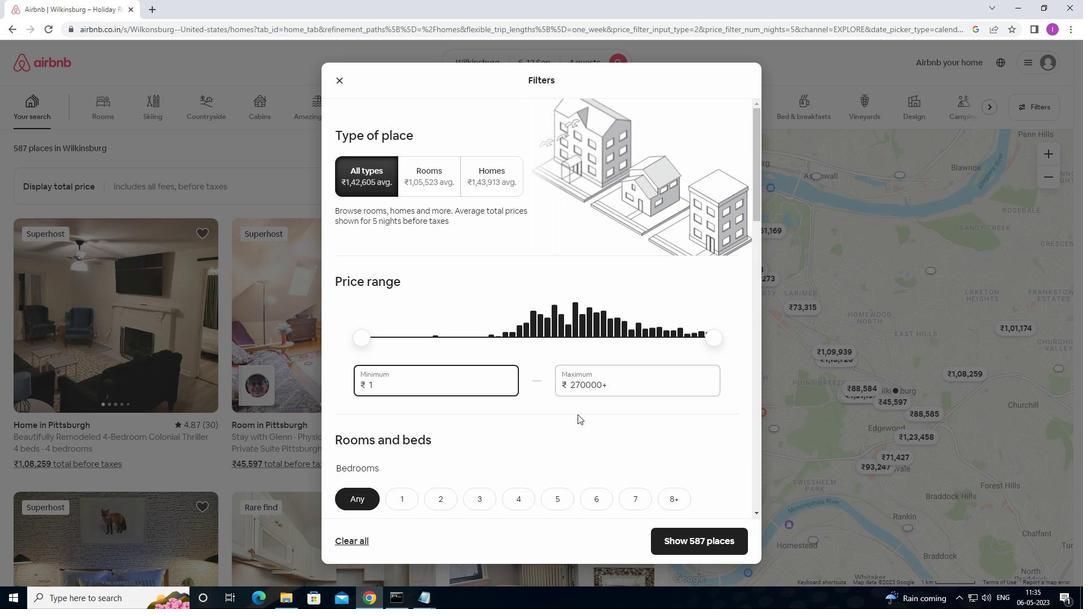 
Action: Key pressed 0
Screenshot: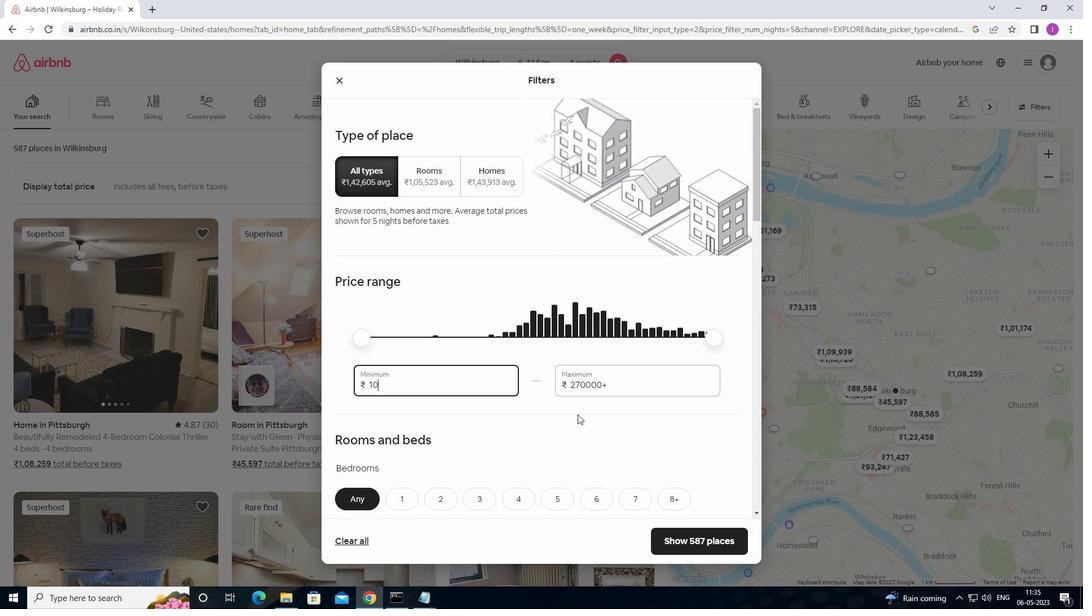 
Action: Mouse moved to (581, 414)
Screenshot: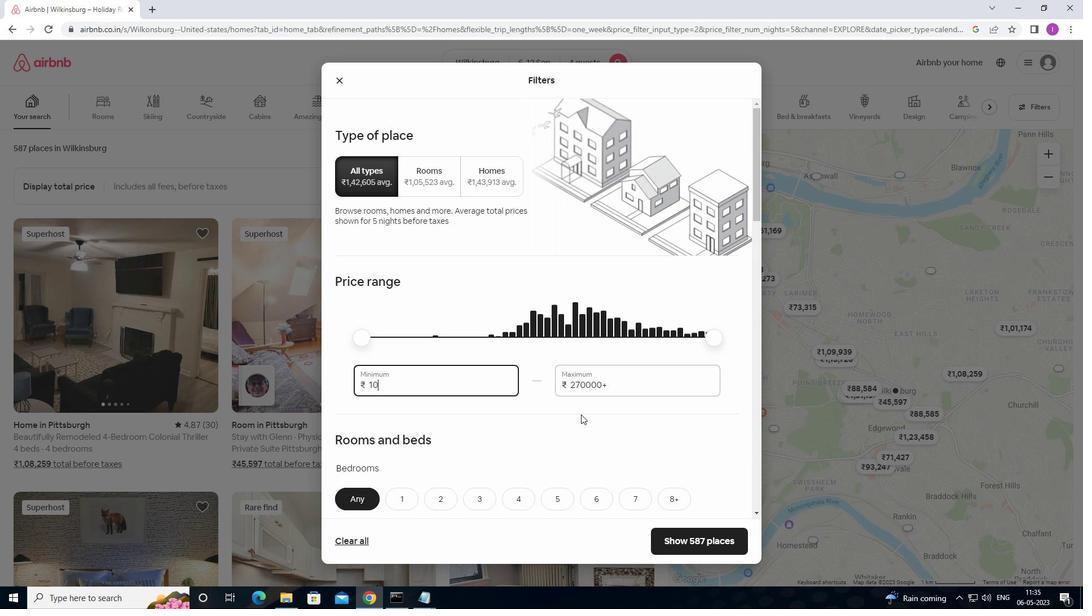 
Action: Key pressed 0
Screenshot: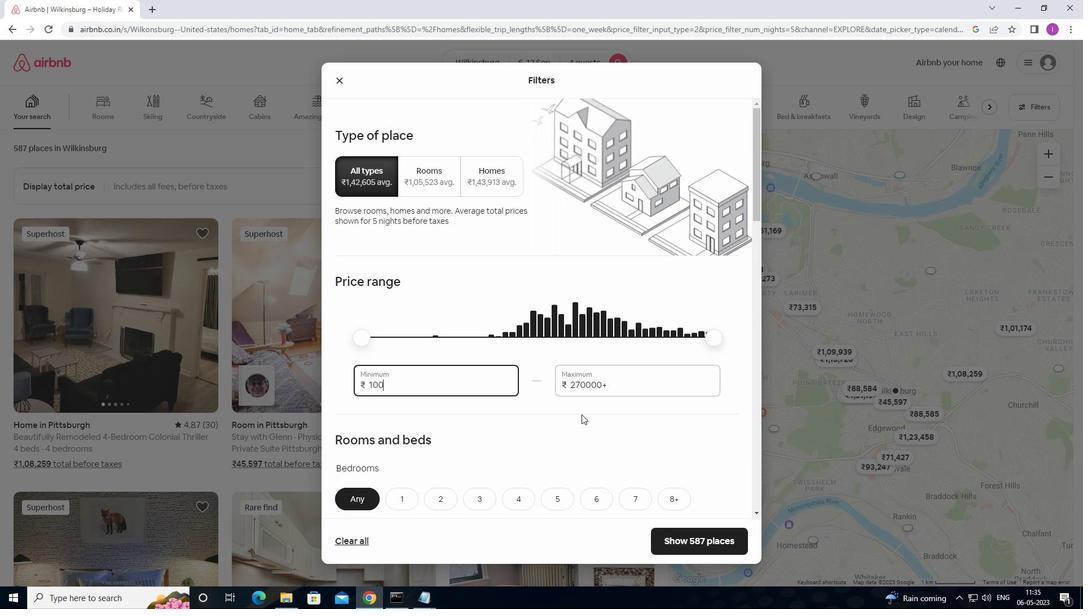 
Action: Mouse moved to (616, 405)
Screenshot: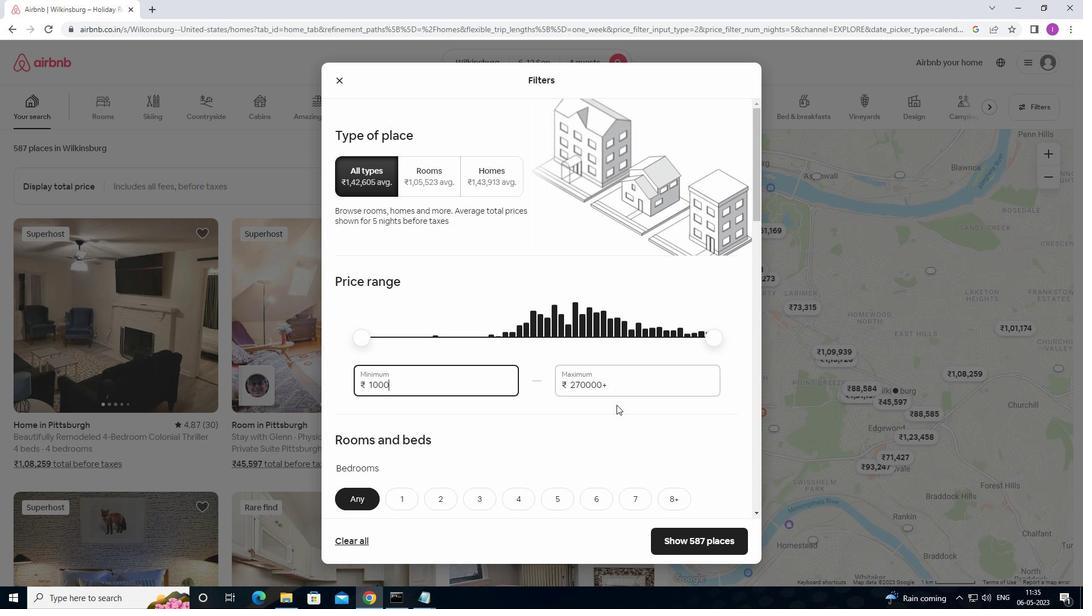 
Action: Key pressed 0
Screenshot: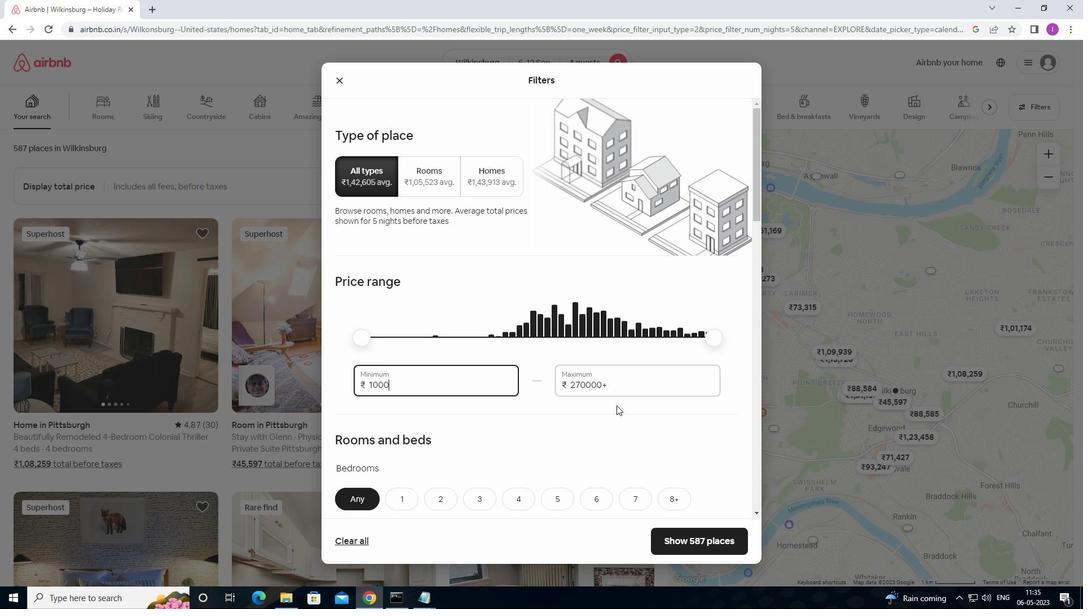 
Action: Mouse moved to (629, 386)
Screenshot: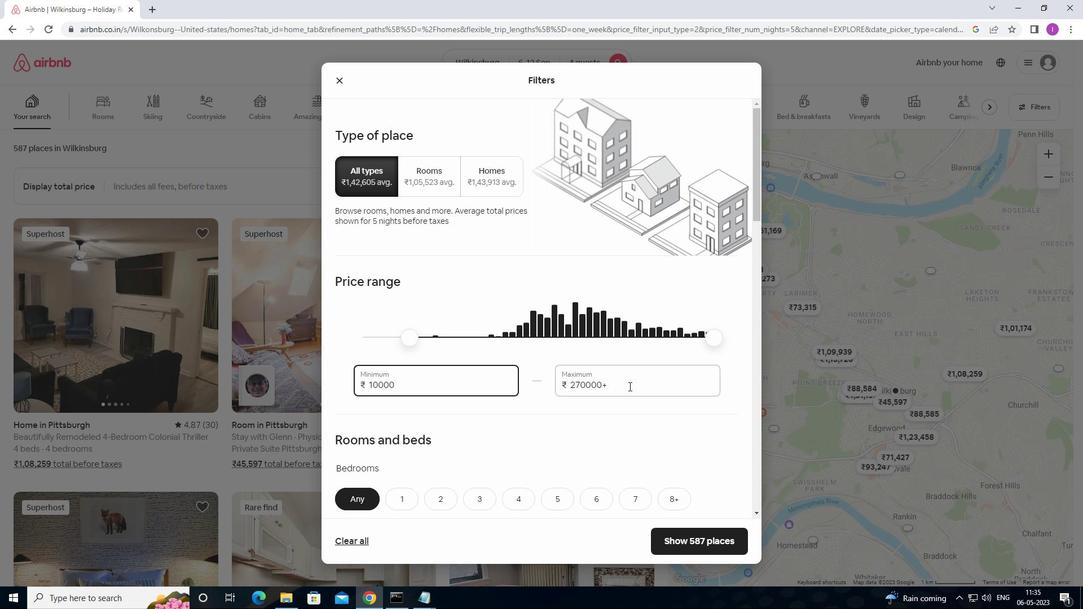 
Action: Mouse pressed left at (629, 386)
Screenshot: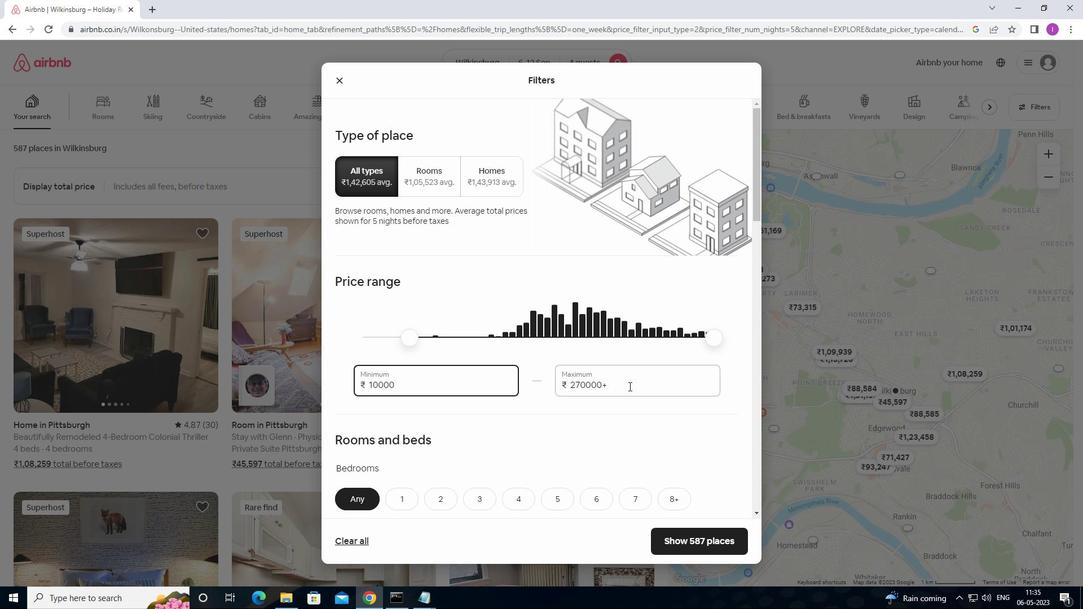 
Action: Mouse moved to (565, 395)
Screenshot: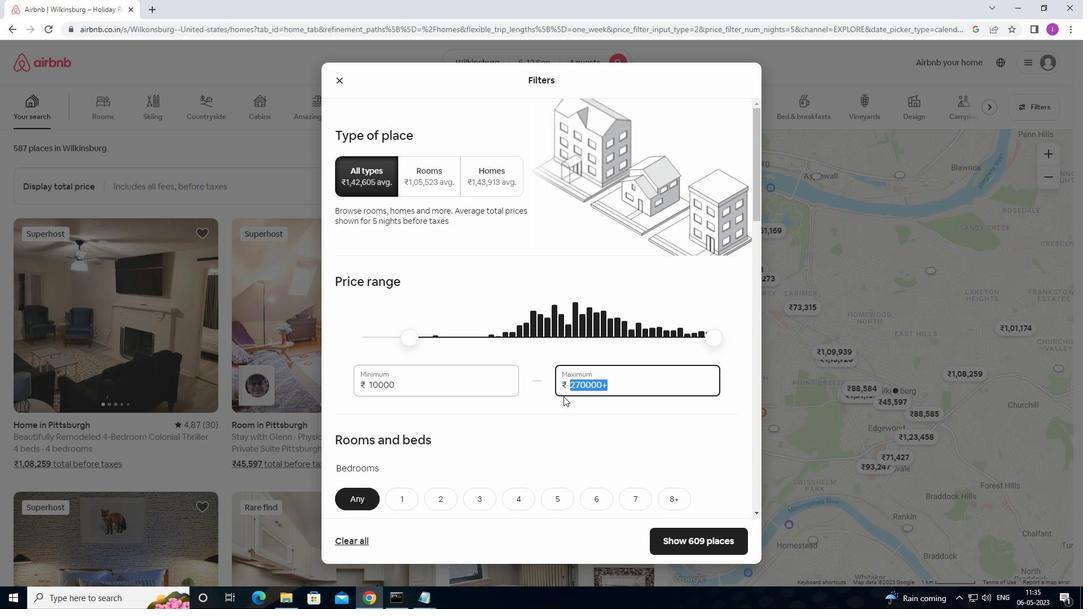 
Action: Key pressed 1
Screenshot: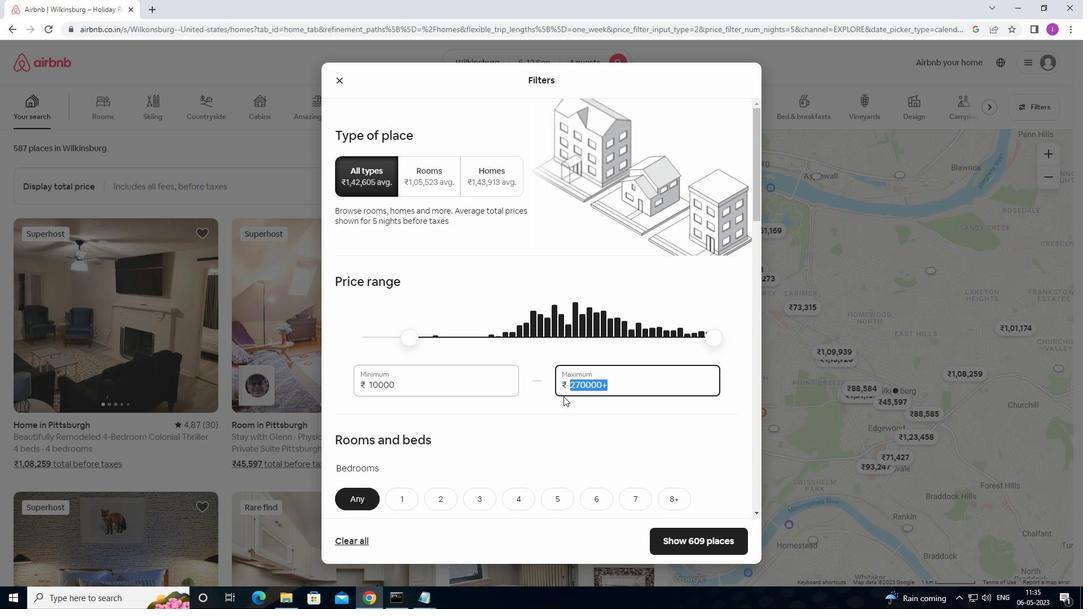 
Action: Mouse moved to (572, 395)
Screenshot: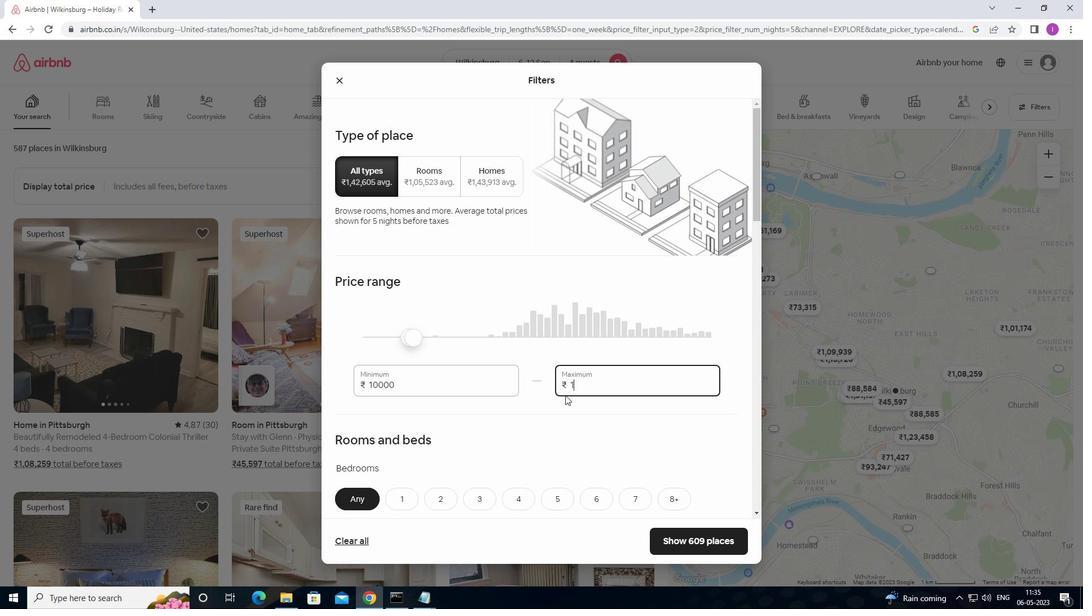 
Action: Key pressed 4
Screenshot: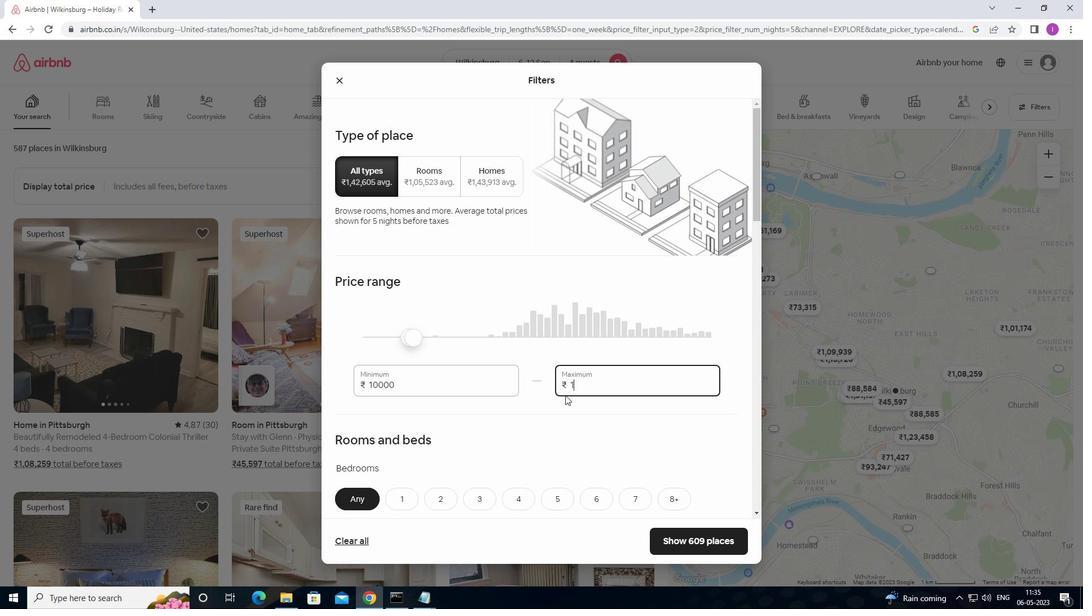 
Action: Mouse moved to (574, 395)
Screenshot: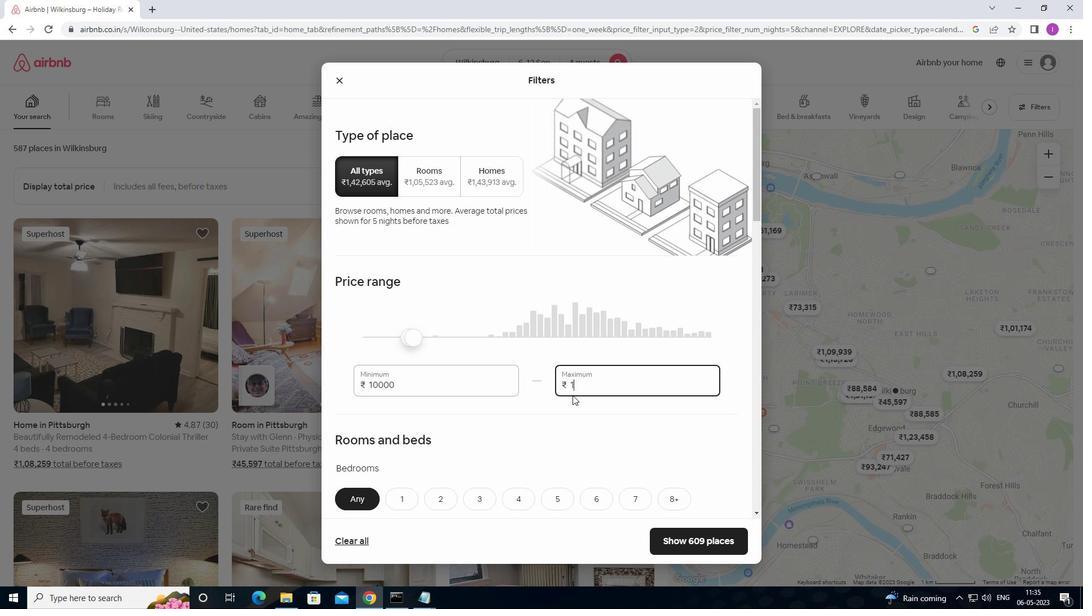 
Action: Key pressed 00
Screenshot: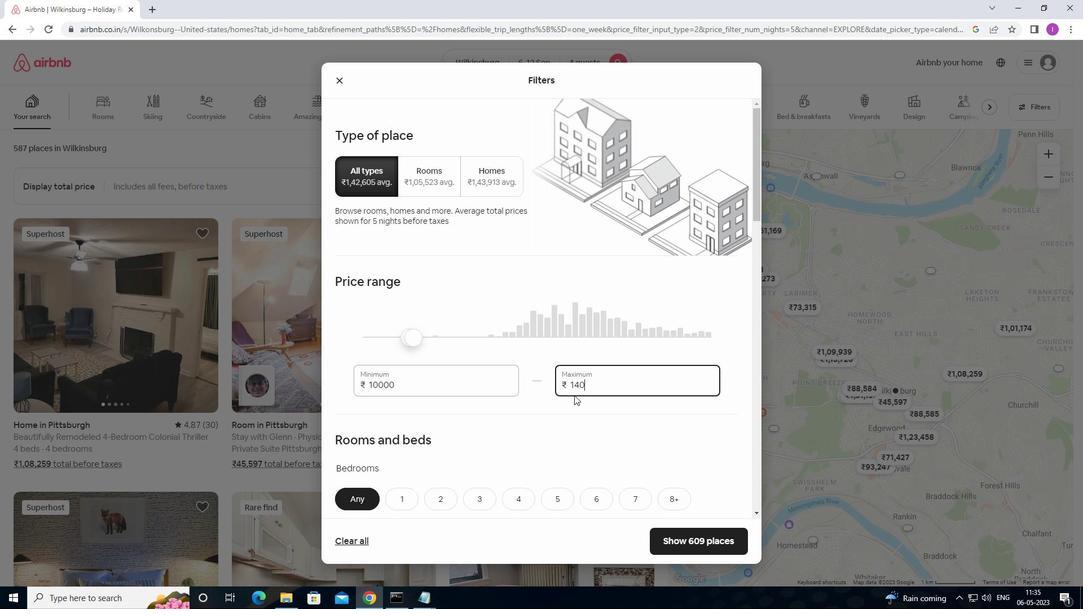 
Action: Mouse moved to (576, 394)
Screenshot: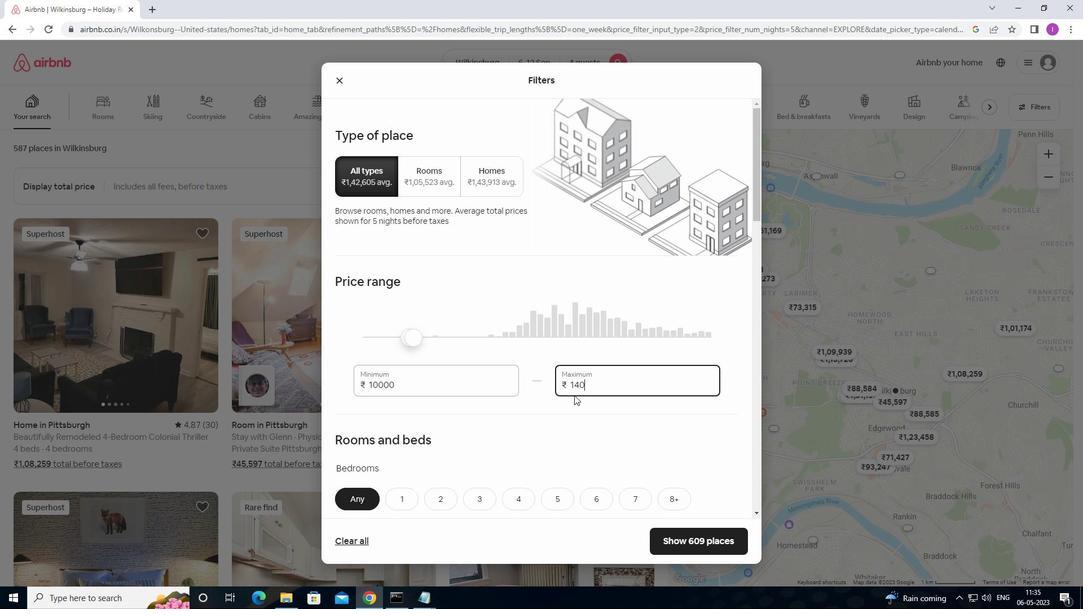 
Action: Key pressed 0
Screenshot: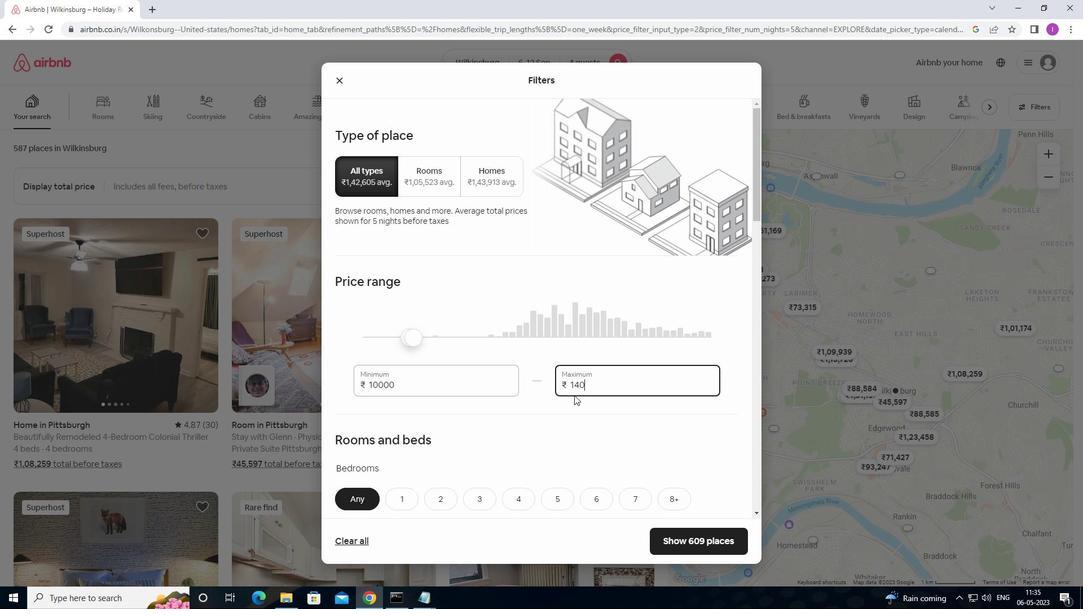 
Action: Mouse moved to (575, 389)
Screenshot: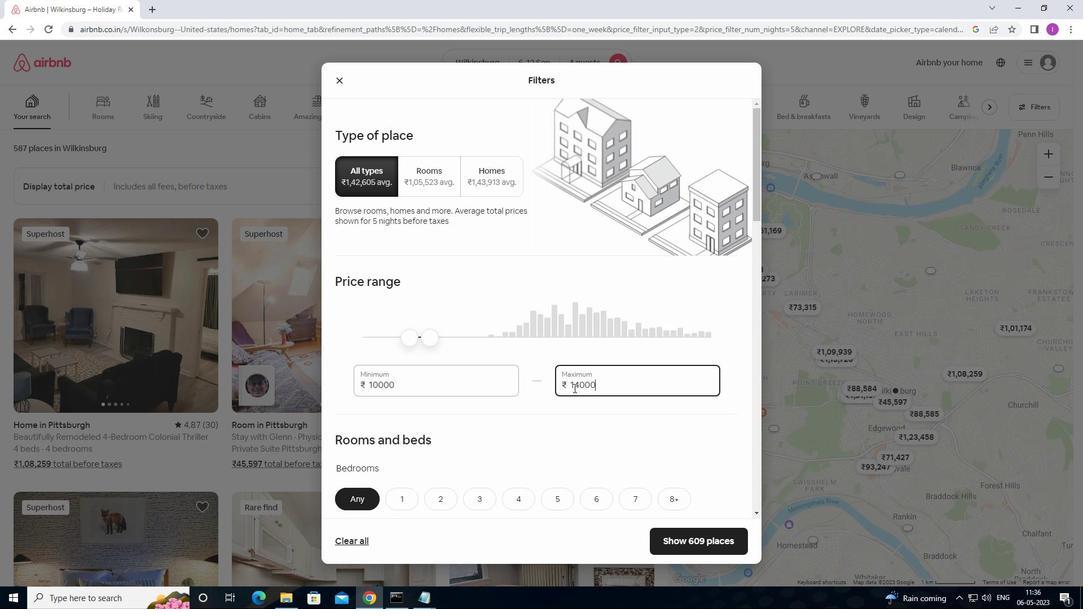 
Action: Mouse scrolled (575, 389) with delta (0, 0)
Screenshot: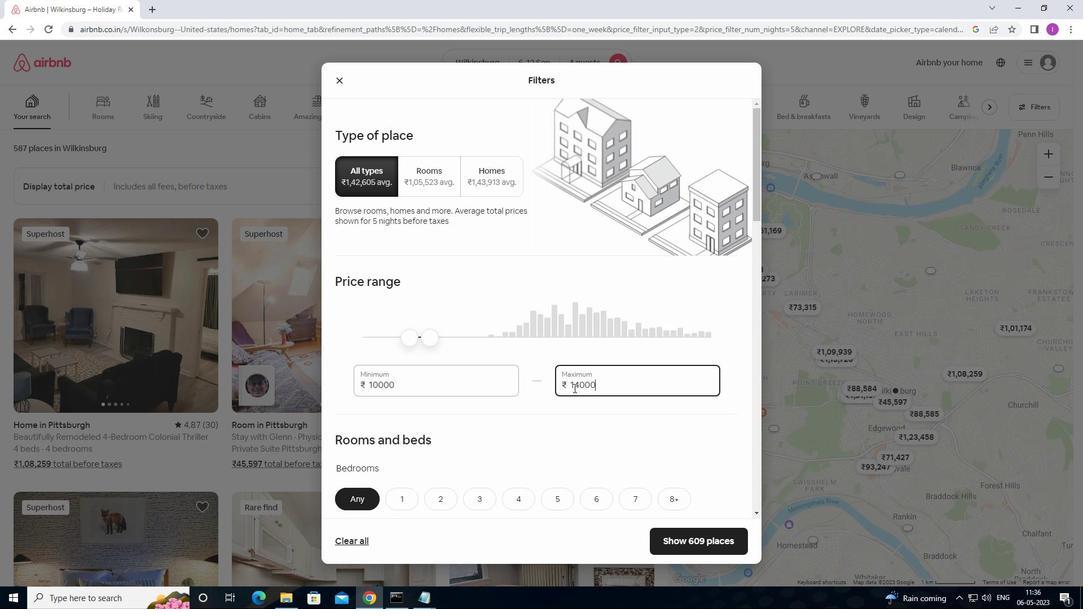 
Action: Mouse moved to (576, 392)
Screenshot: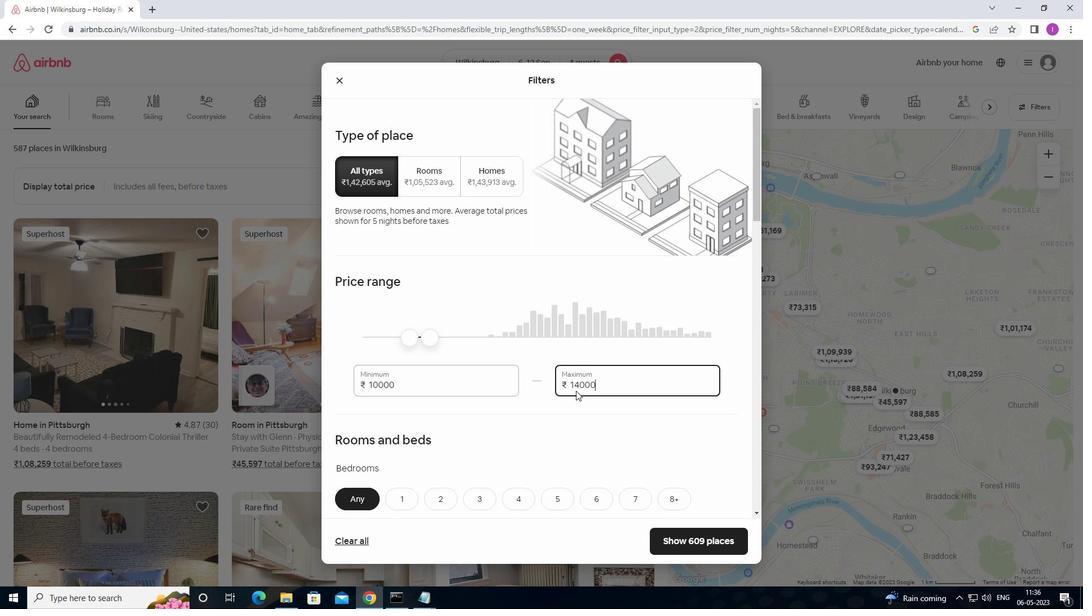 
Action: Mouse scrolled (576, 392) with delta (0, 0)
Screenshot: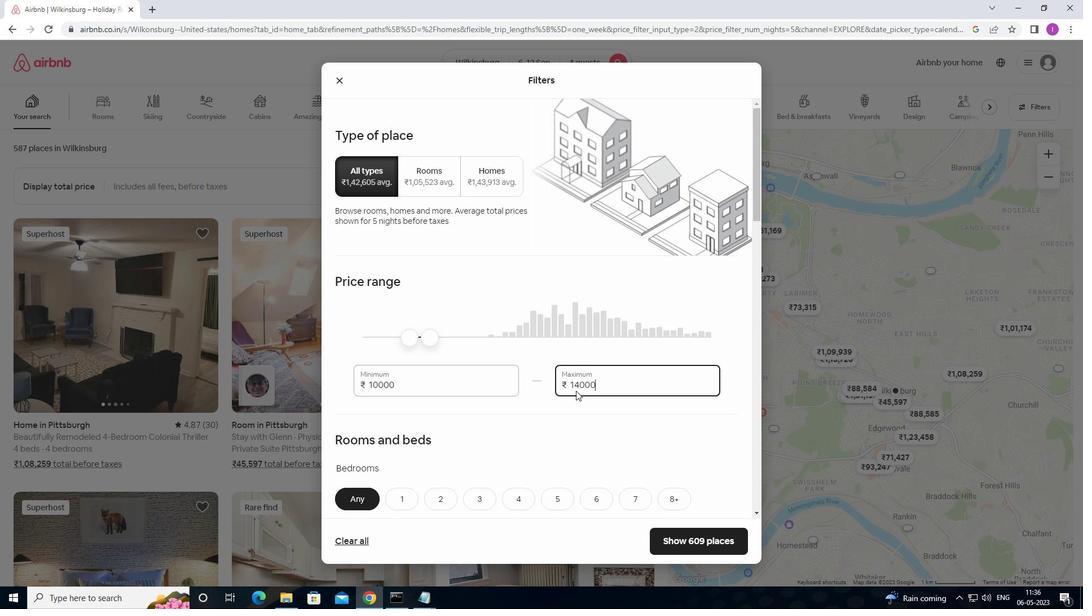 
Action: Mouse moved to (522, 389)
Screenshot: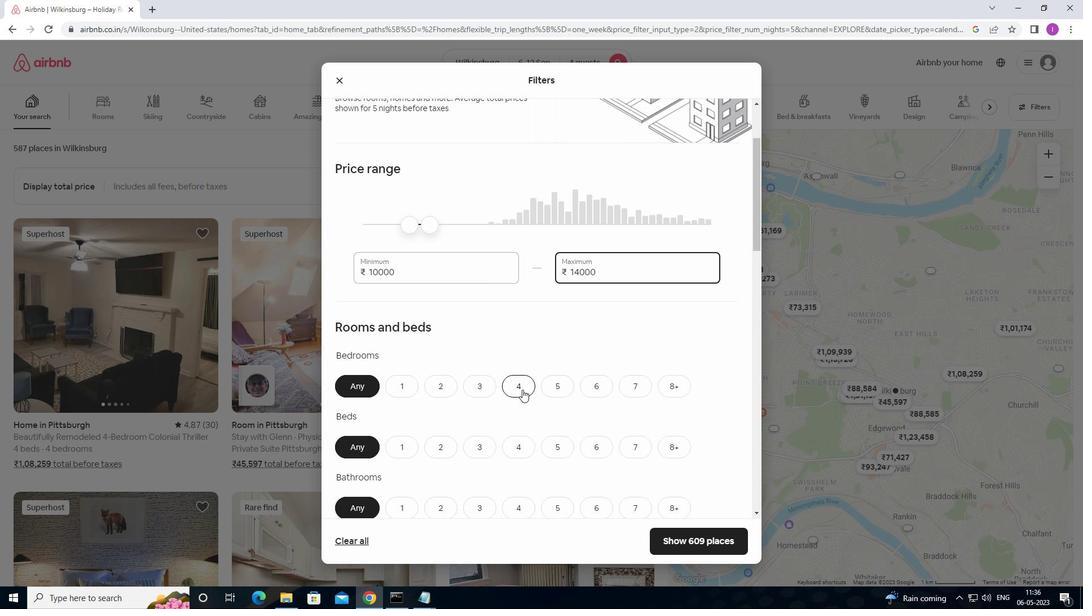 
Action: Mouse pressed left at (522, 389)
Screenshot: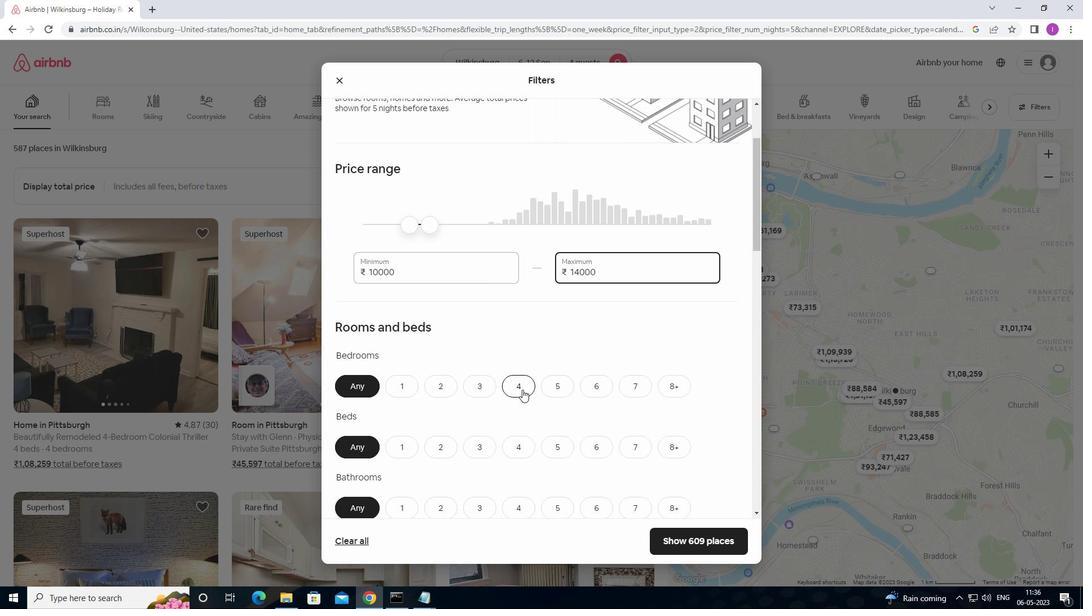 
Action: Mouse moved to (524, 444)
Screenshot: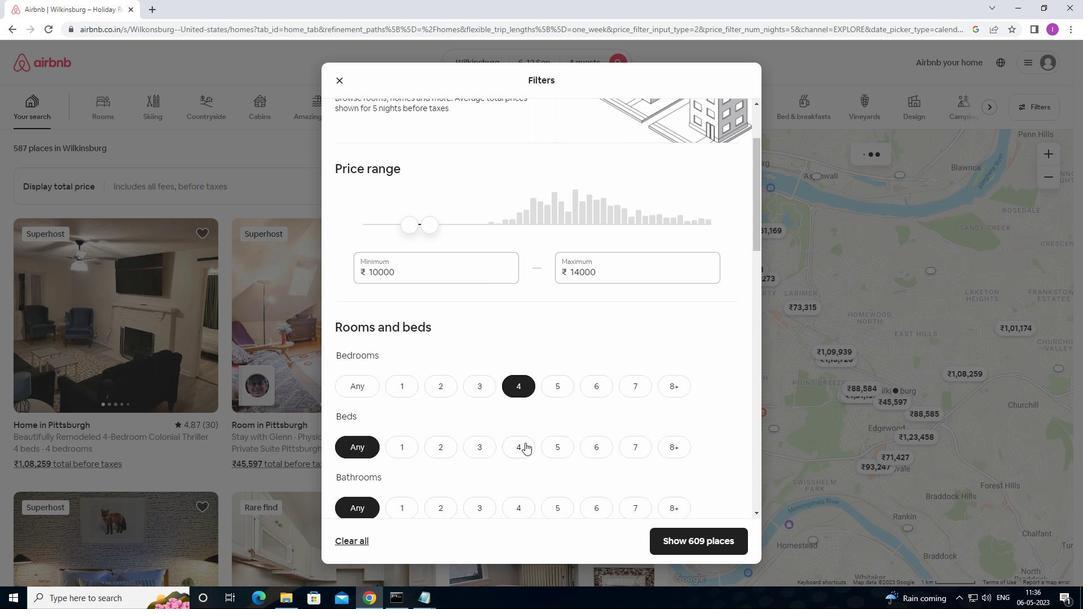 
Action: Mouse pressed left at (524, 444)
Screenshot: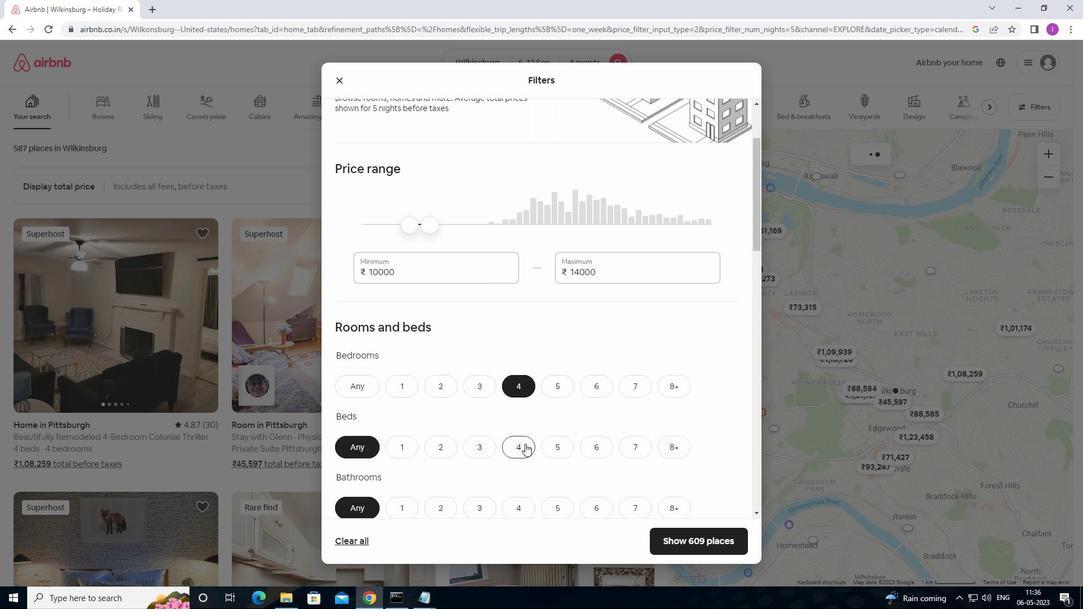 
Action: Mouse moved to (514, 458)
Screenshot: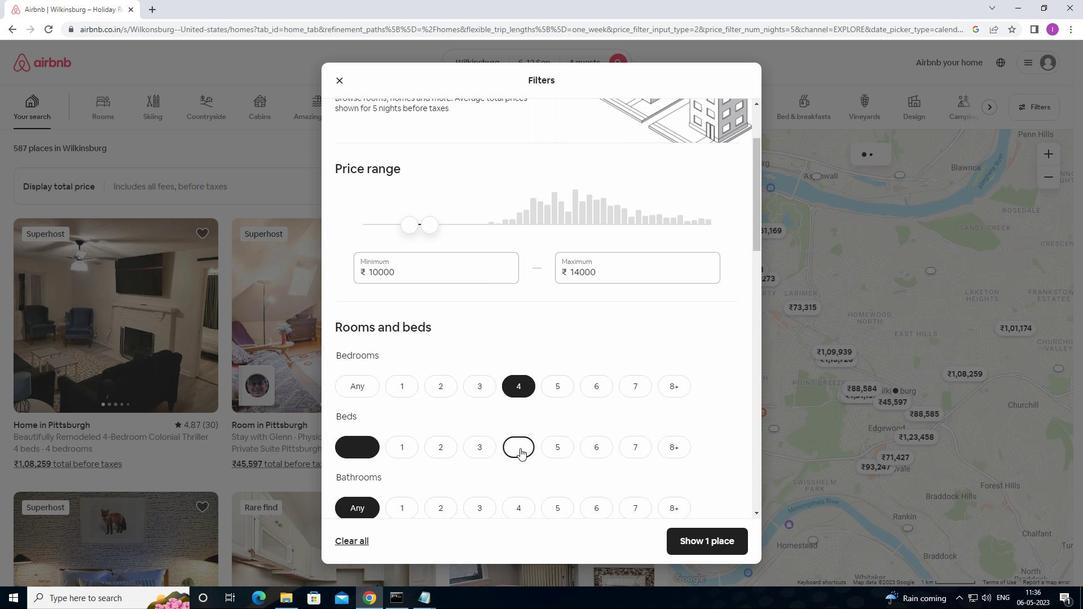 
Action: Mouse scrolled (514, 458) with delta (0, 0)
Screenshot: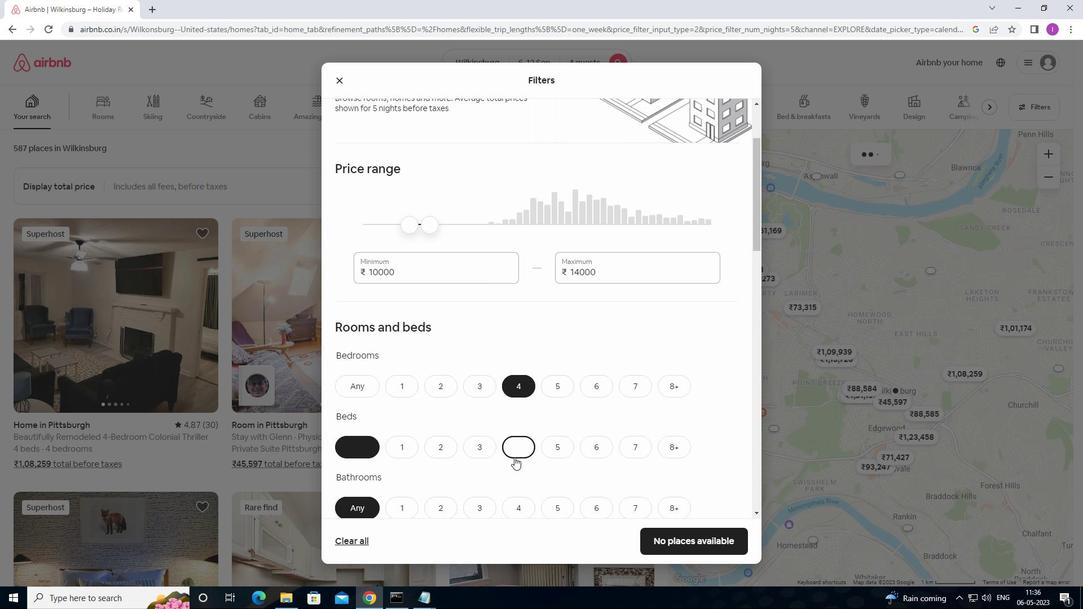 
Action: Mouse scrolled (514, 458) with delta (0, 0)
Screenshot: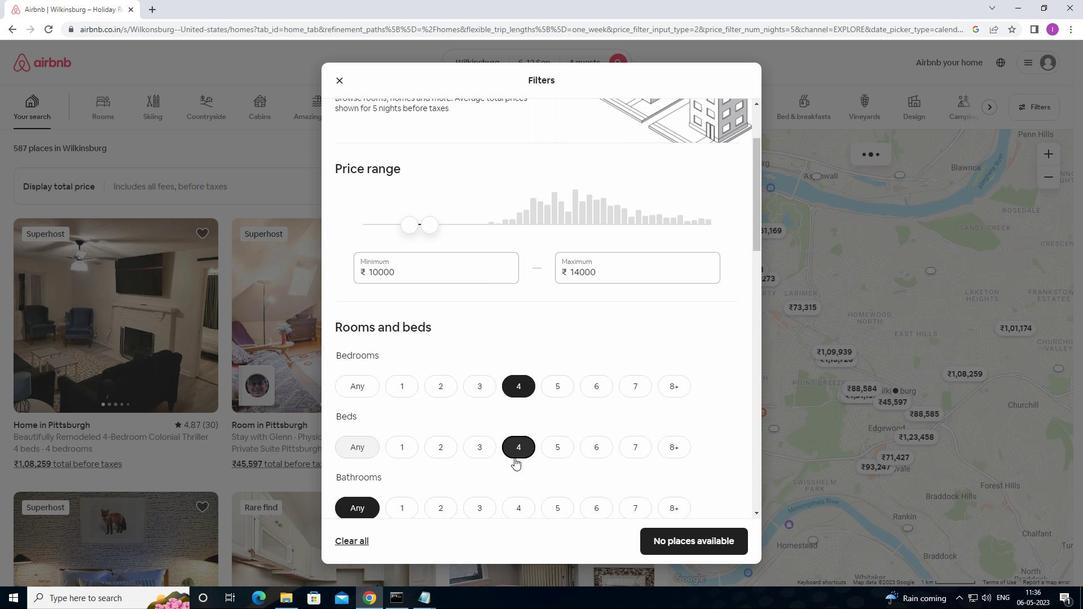 
Action: Mouse moved to (520, 394)
Screenshot: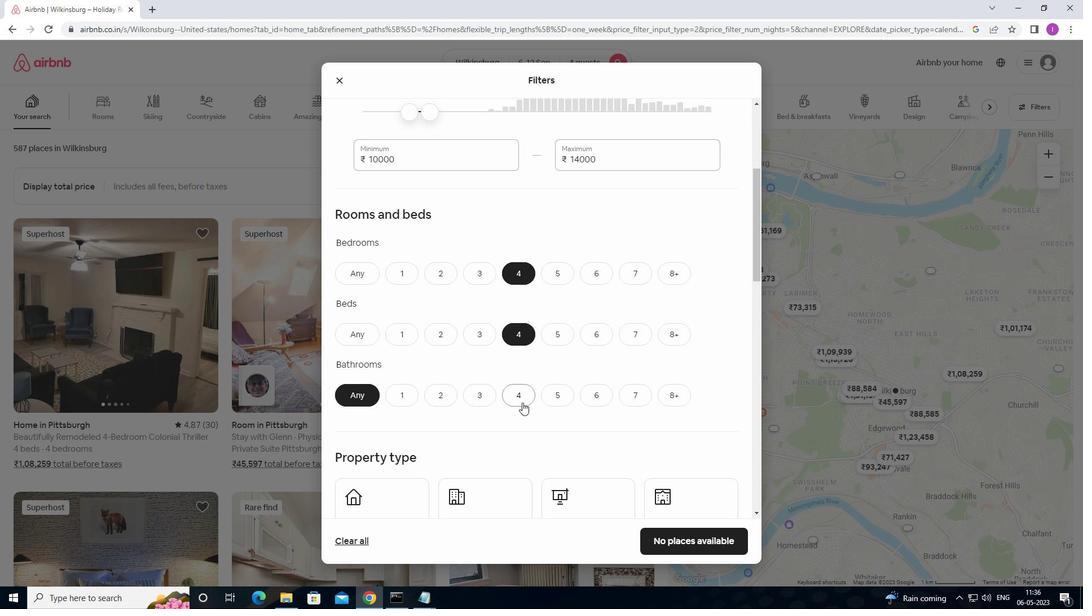 
Action: Mouse pressed left at (520, 394)
Screenshot: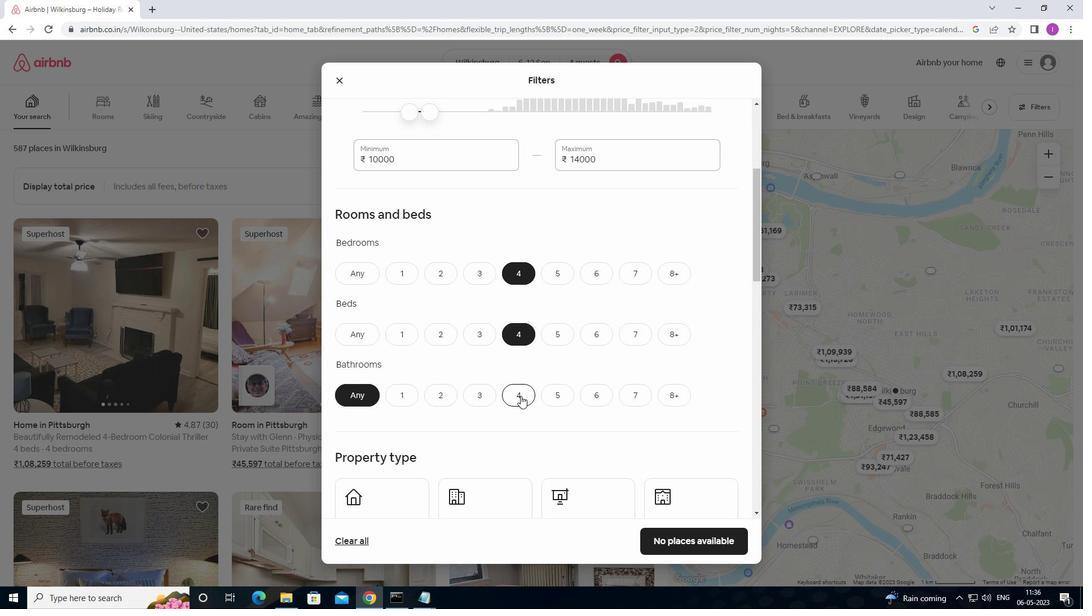 
Action: Mouse moved to (511, 428)
Screenshot: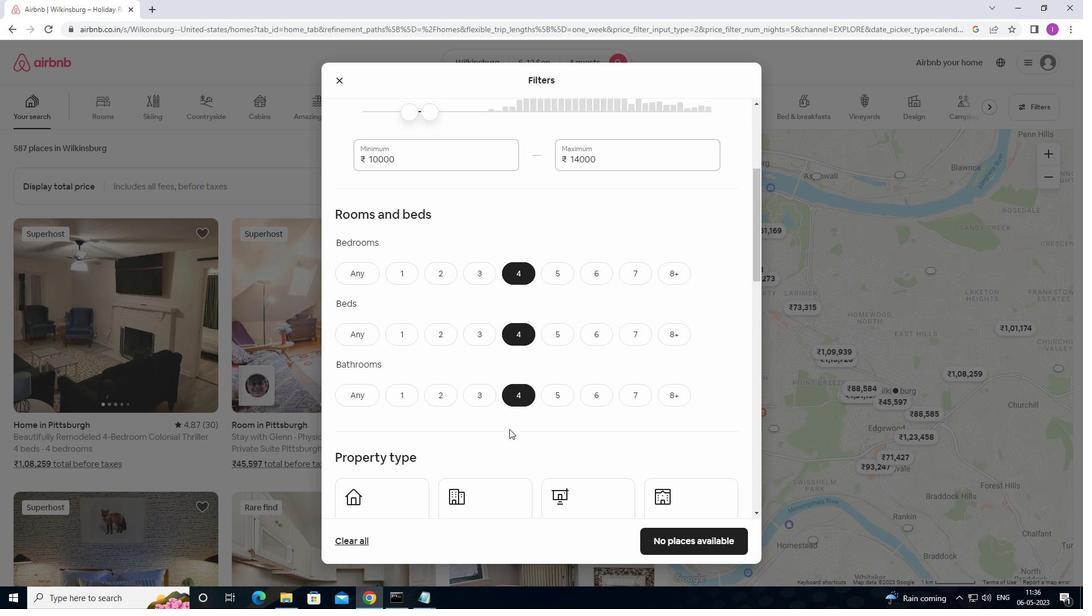 
Action: Mouse scrolled (511, 428) with delta (0, 0)
Screenshot: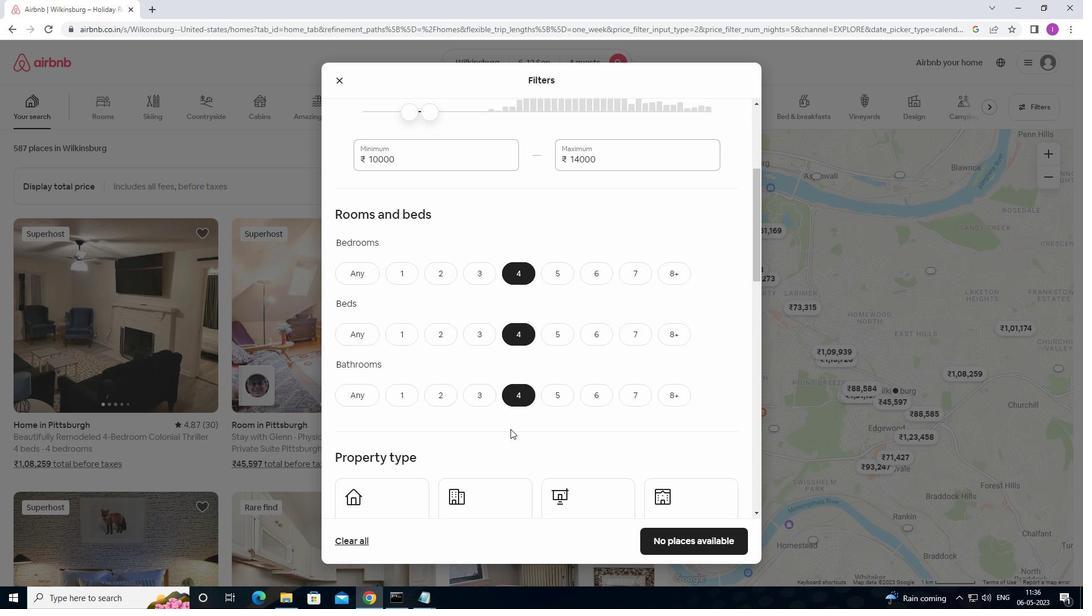 
Action: Mouse moved to (514, 429)
Screenshot: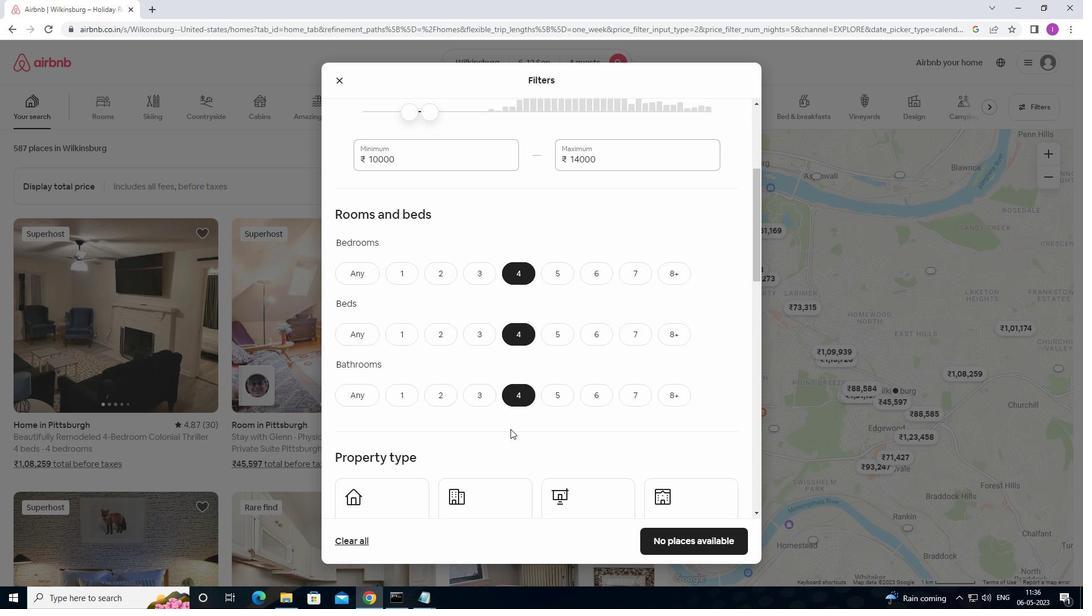 
Action: Mouse scrolled (514, 429) with delta (0, 0)
Screenshot: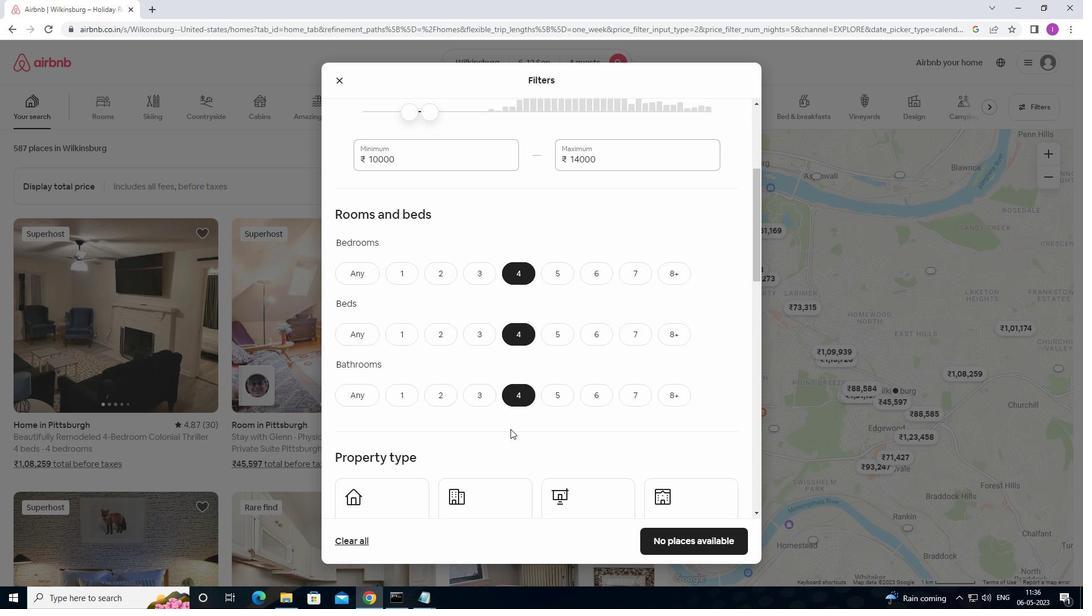 
Action: Mouse moved to (411, 414)
Screenshot: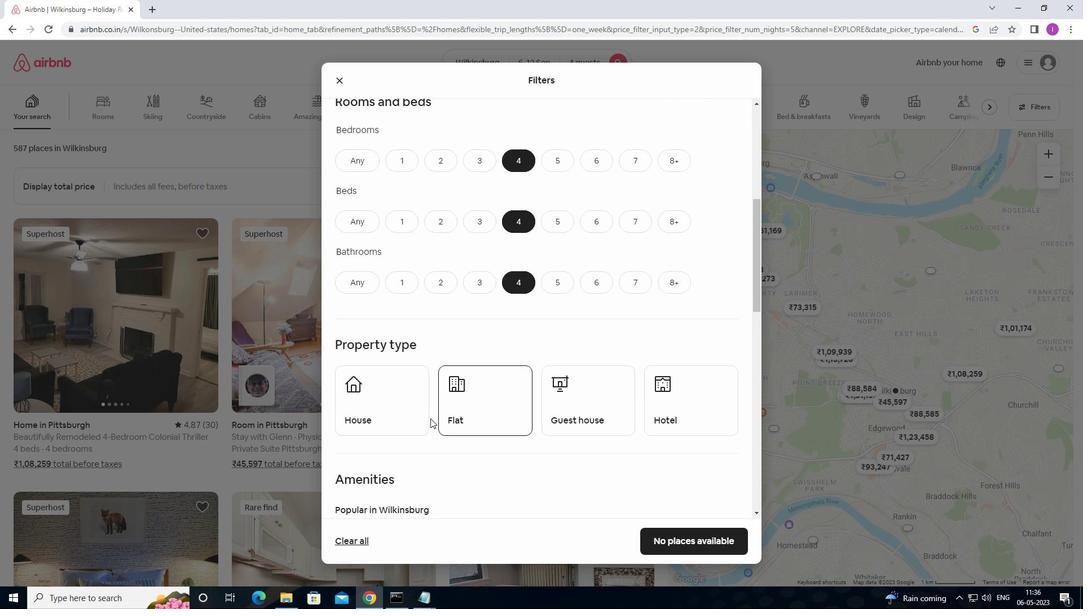 
Action: Mouse pressed left at (411, 414)
Screenshot: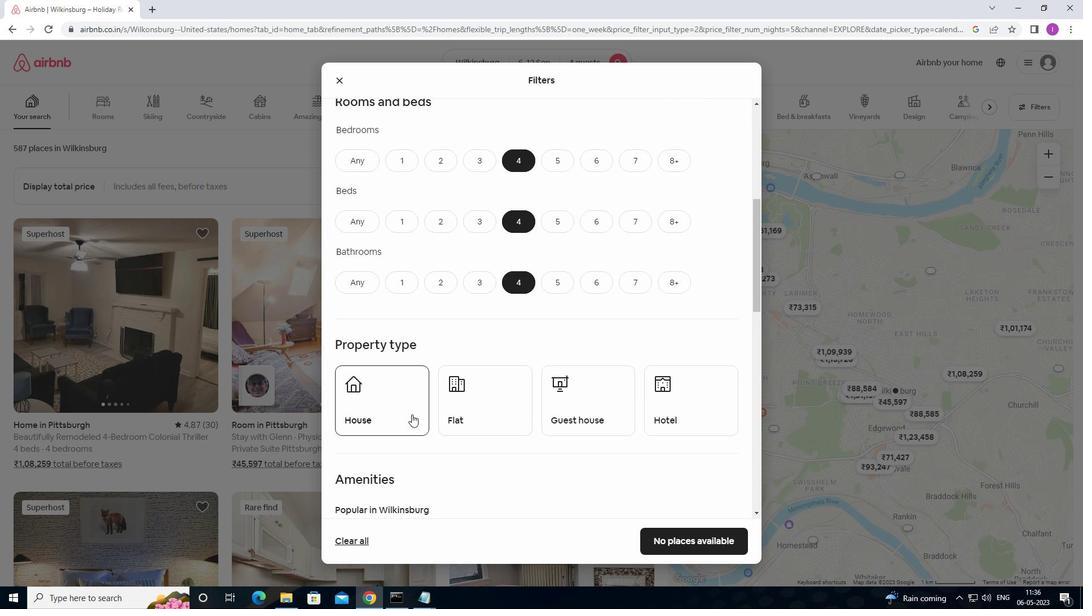 
Action: Mouse moved to (515, 419)
Screenshot: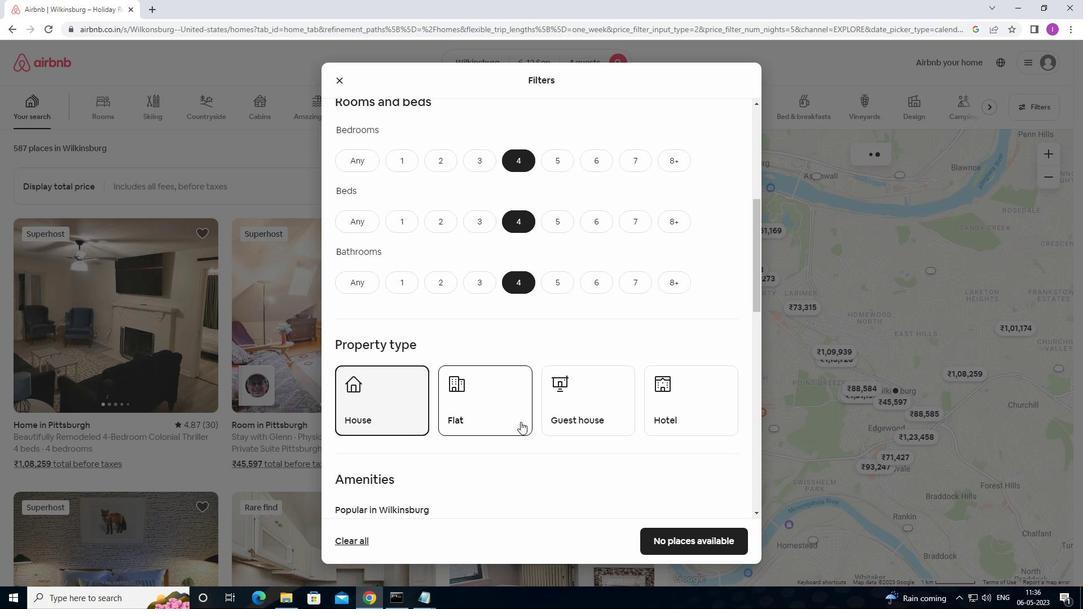 
Action: Mouse pressed left at (515, 419)
Screenshot: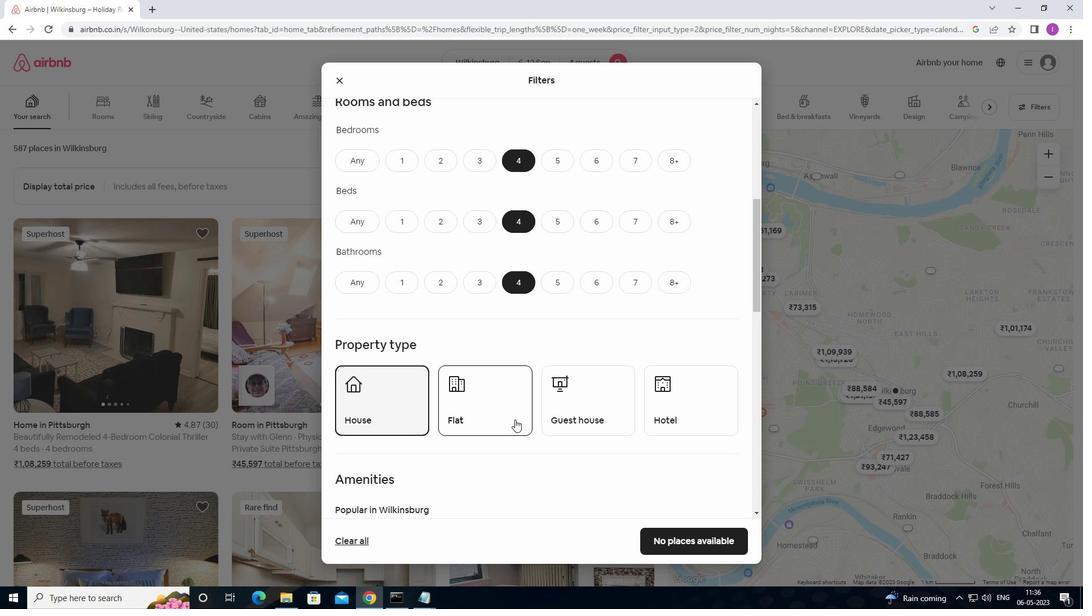 
Action: Mouse moved to (583, 409)
Screenshot: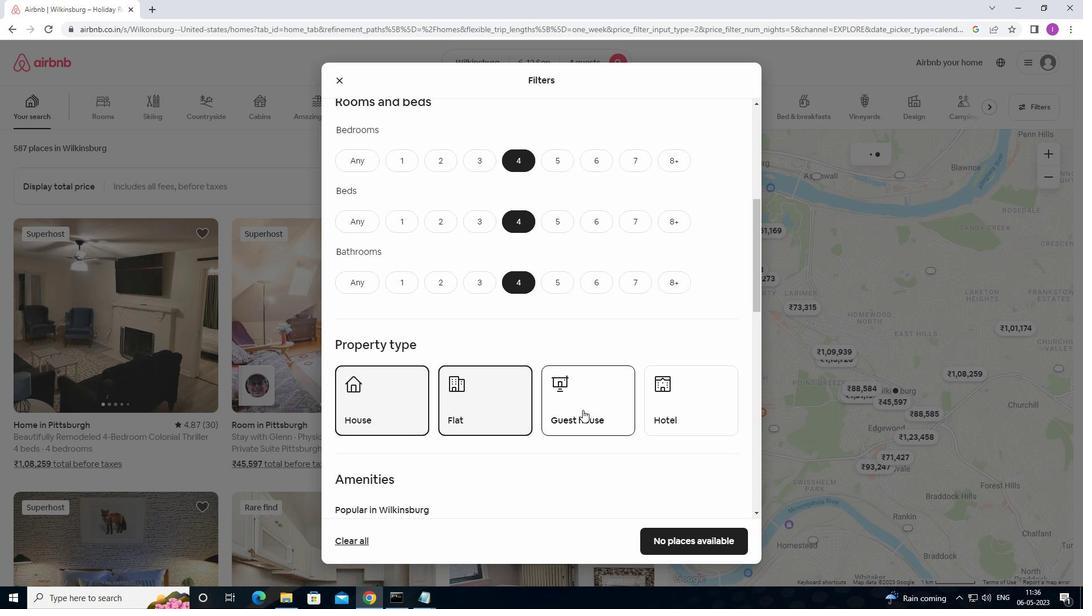 
Action: Mouse pressed left at (583, 409)
Screenshot: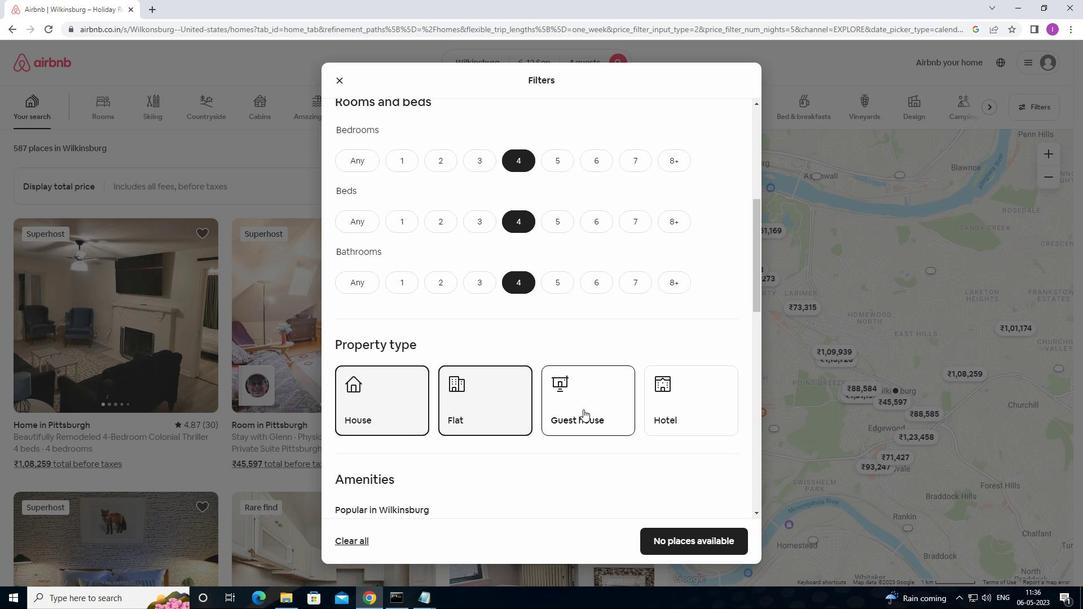 
Action: Mouse moved to (599, 447)
Screenshot: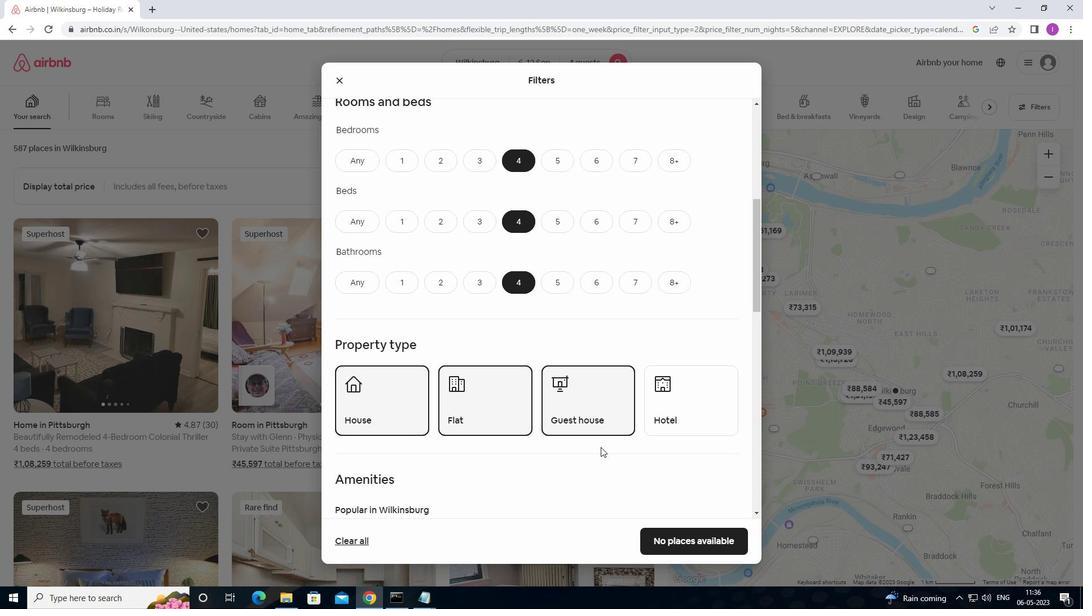 
Action: Mouse scrolled (599, 446) with delta (0, 0)
Screenshot: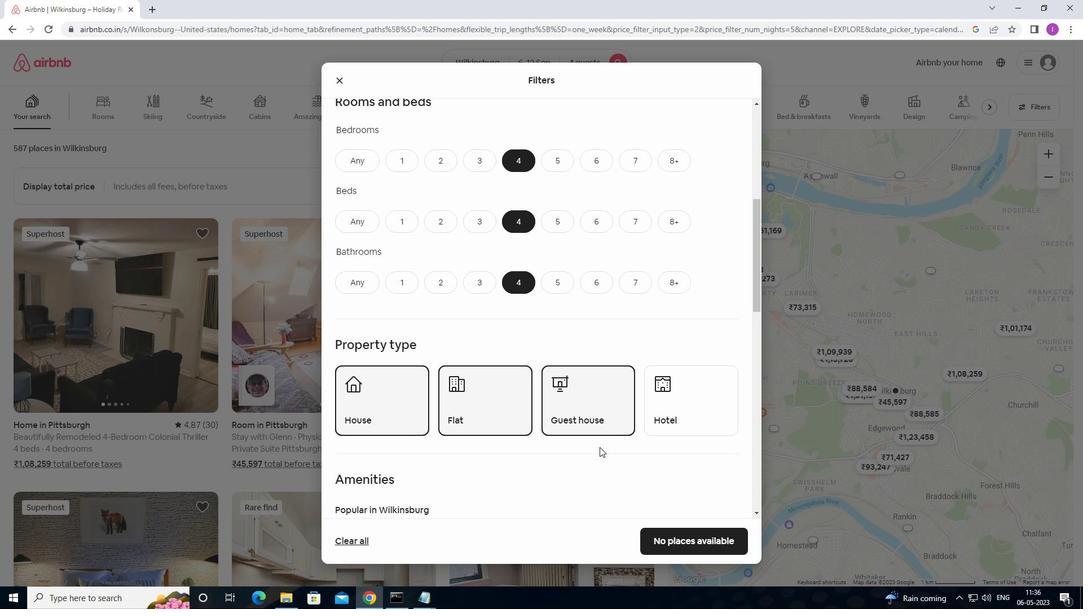 
Action: Mouse scrolled (599, 446) with delta (0, 0)
Screenshot: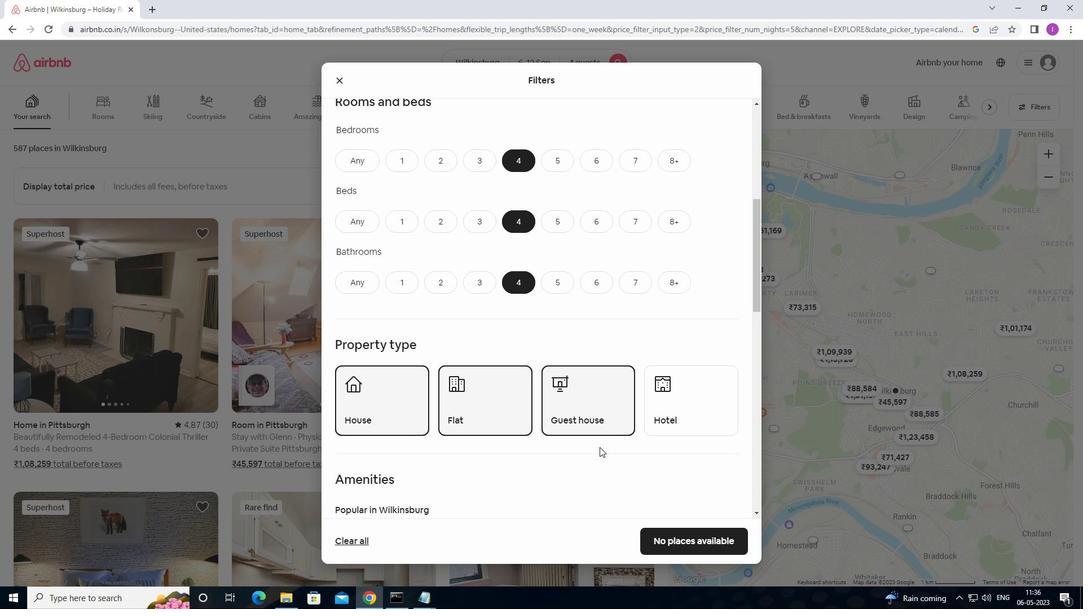 
Action: Mouse scrolled (599, 446) with delta (0, 0)
Screenshot: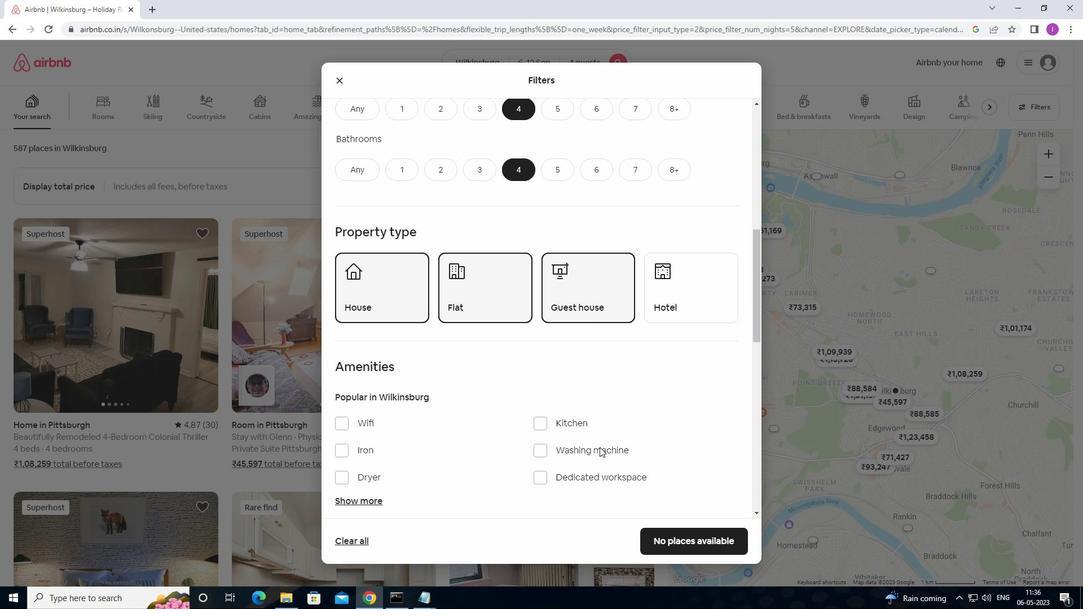 
Action: Mouse moved to (344, 363)
Screenshot: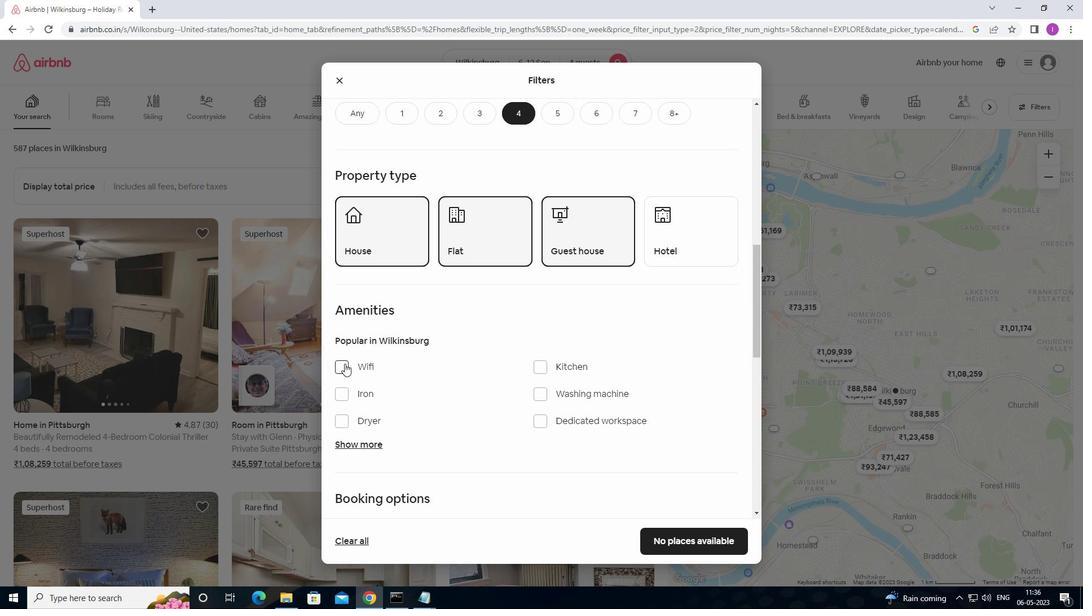 
Action: Mouse pressed left at (344, 363)
Screenshot: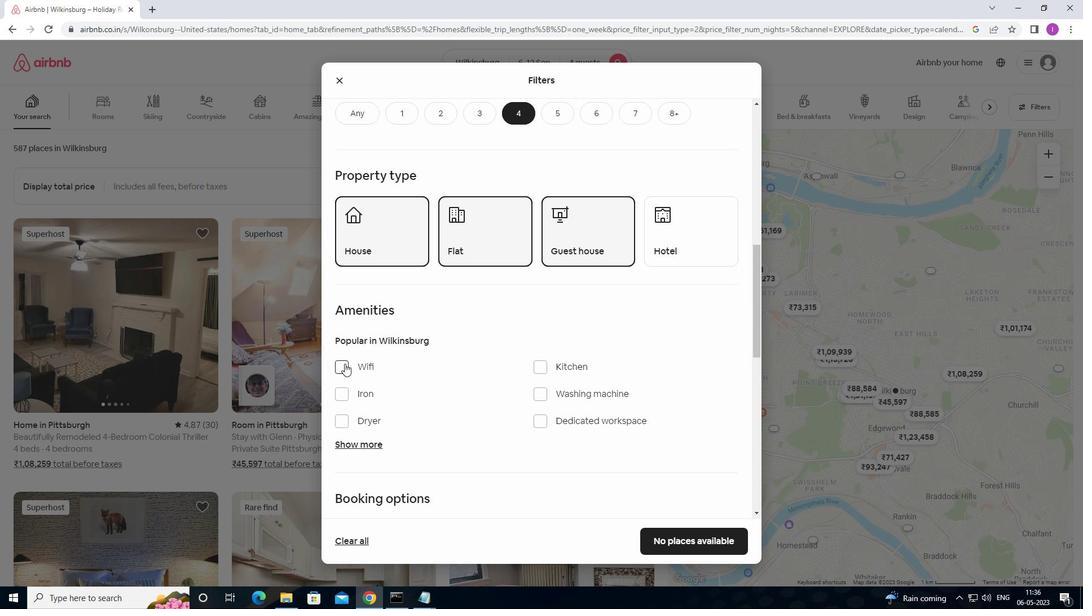
Action: Mouse moved to (435, 377)
Screenshot: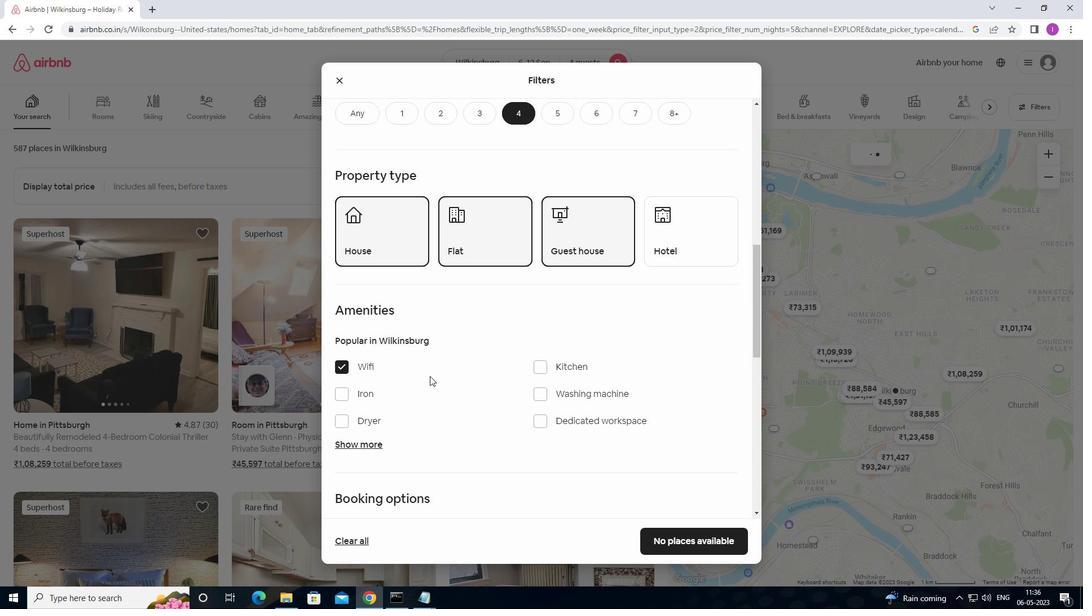 
Action: Mouse scrolled (435, 376) with delta (0, 0)
Screenshot: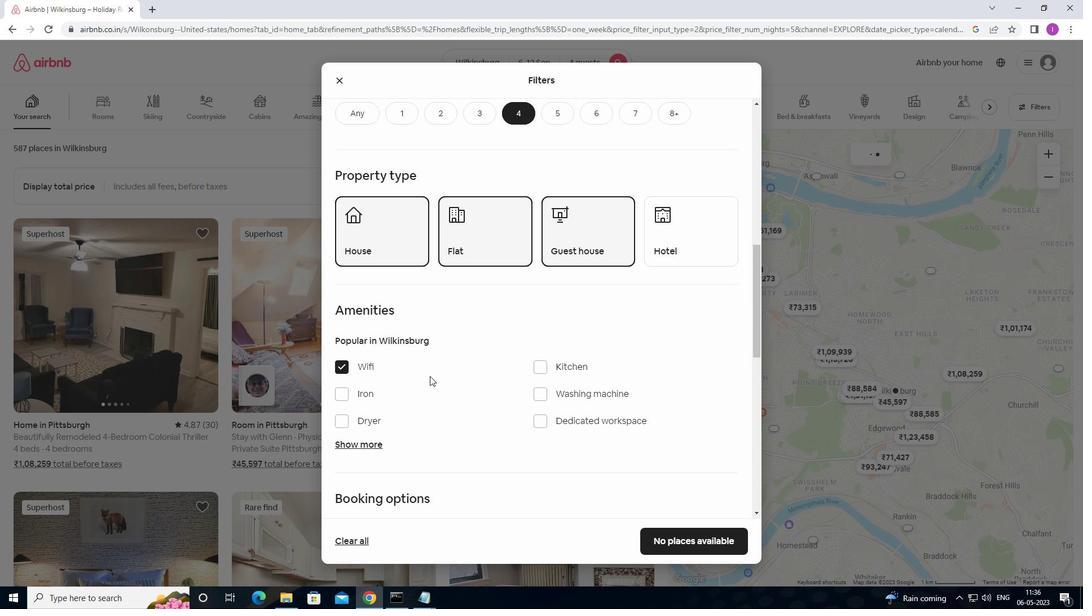 
Action: Mouse moved to (439, 379)
Screenshot: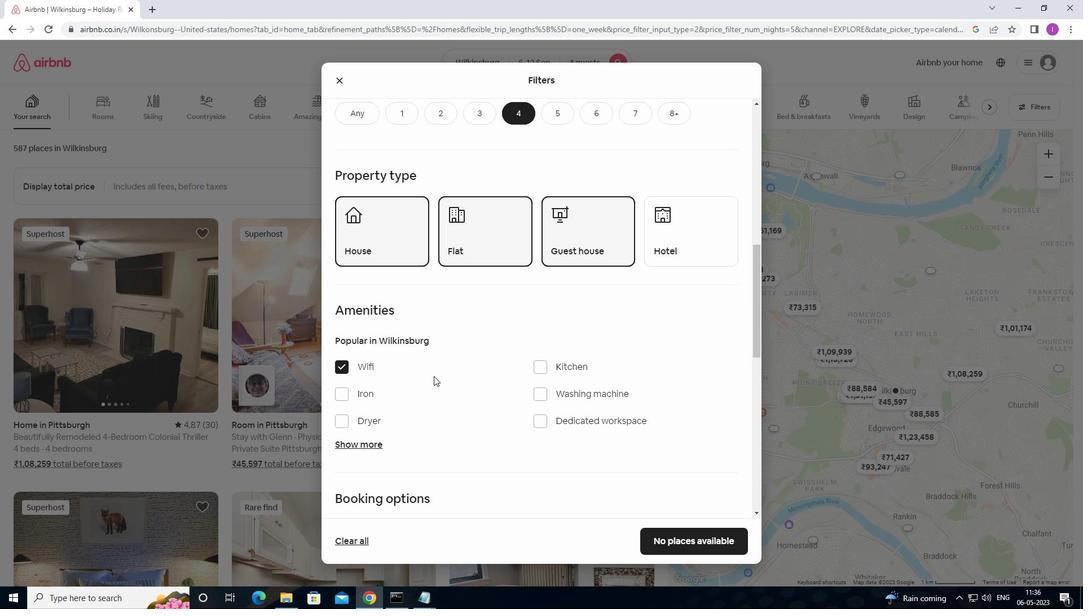 
Action: Mouse scrolled (439, 379) with delta (0, 0)
Screenshot: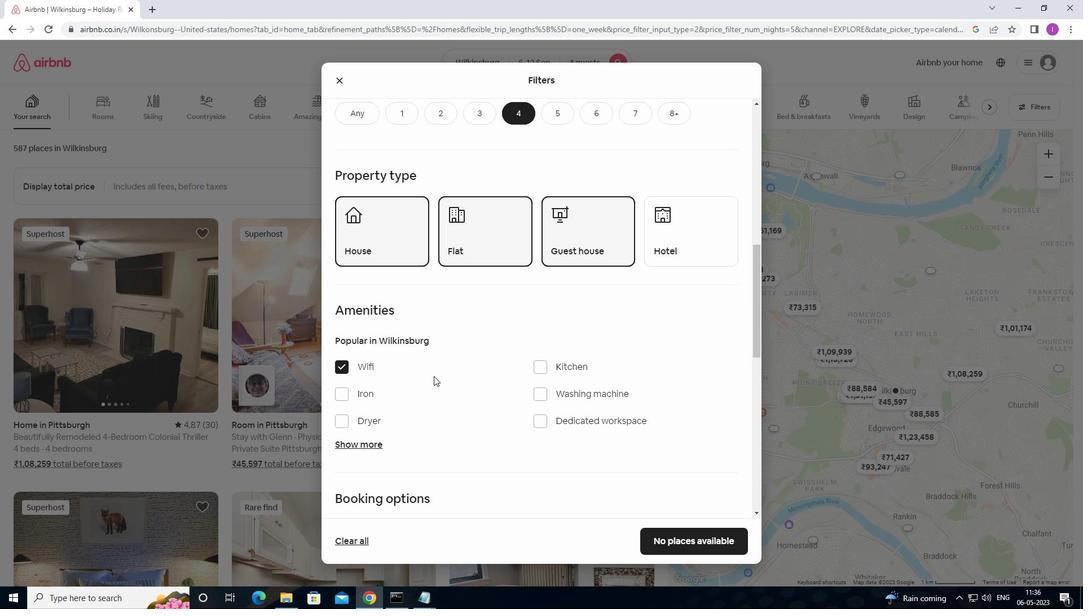 
Action: Mouse moved to (362, 331)
Screenshot: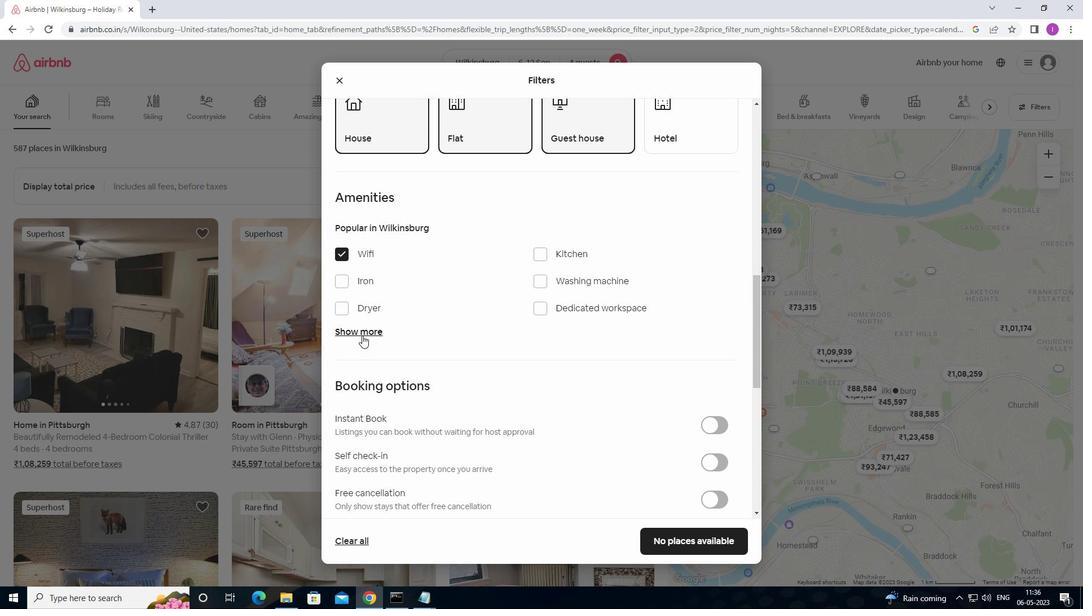 
Action: Mouse pressed left at (362, 331)
Screenshot: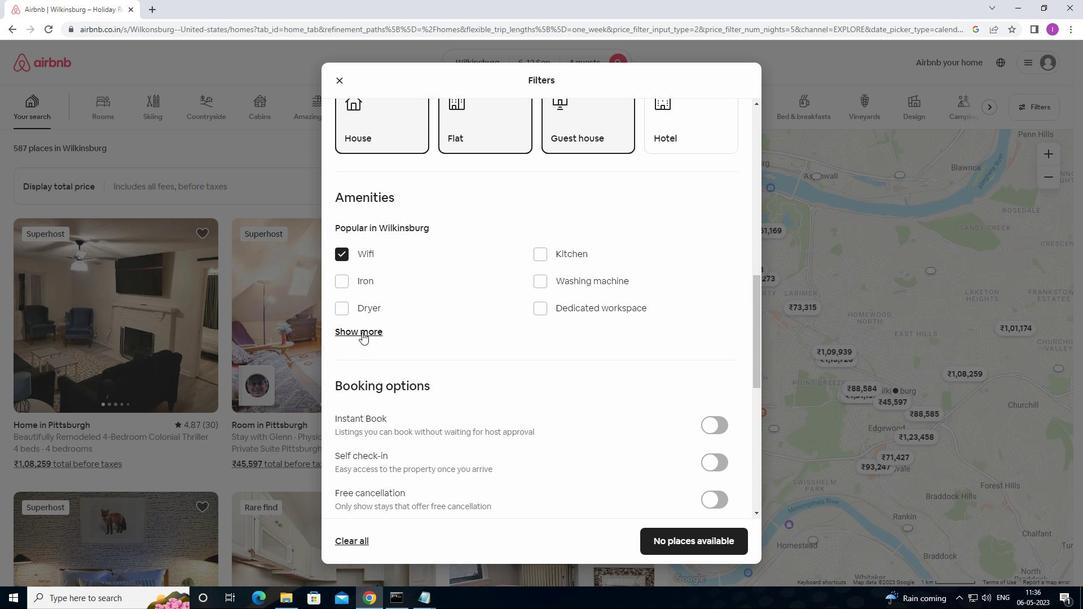 
Action: Mouse moved to (348, 400)
Screenshot: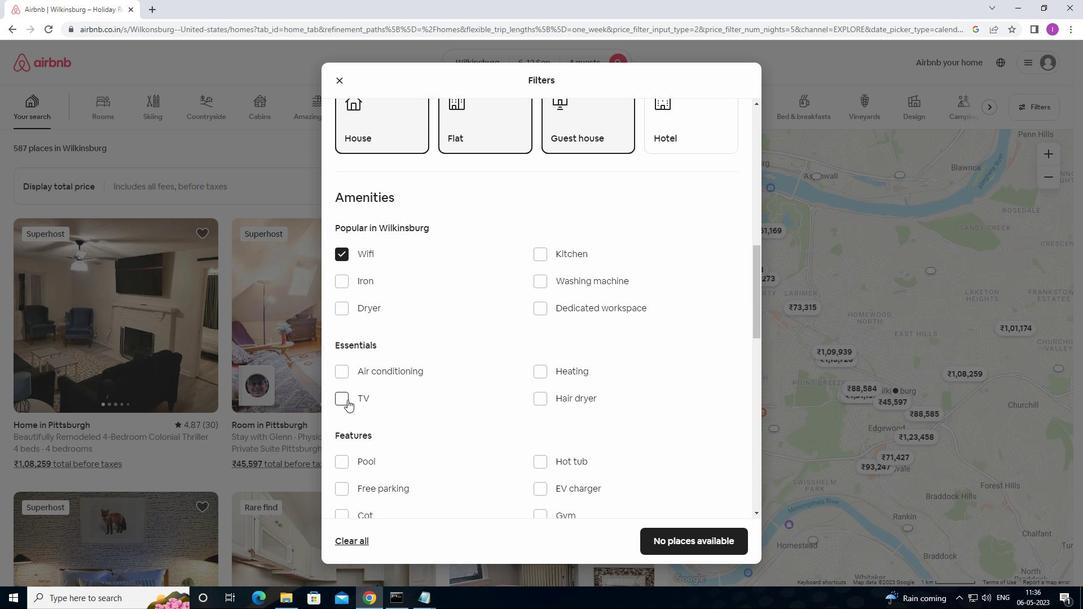 
Action: Mouse pressed left at (348, 400)
Screenshot: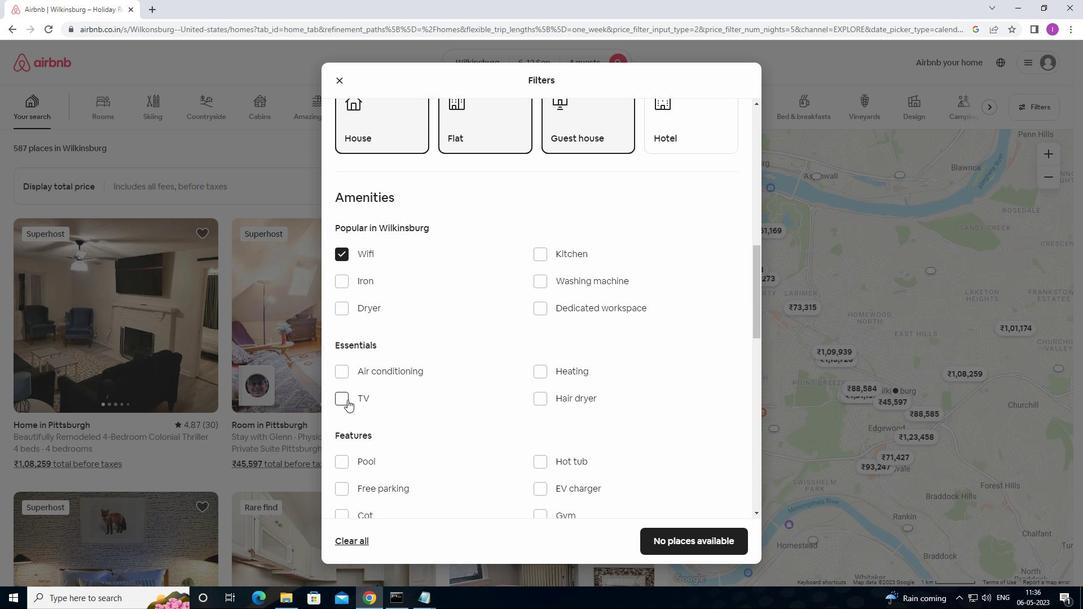 
Action: Mouse moved to (459, 407)
Screenshot: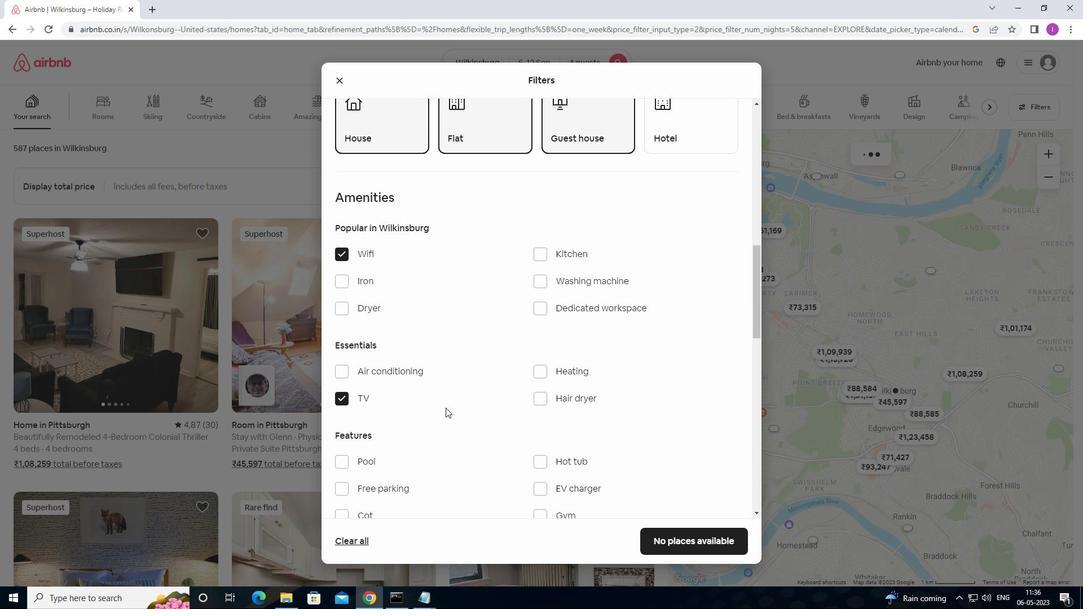 
Action: Mouse scrolled (459, 406) with delta (0, 0)
Screenshot: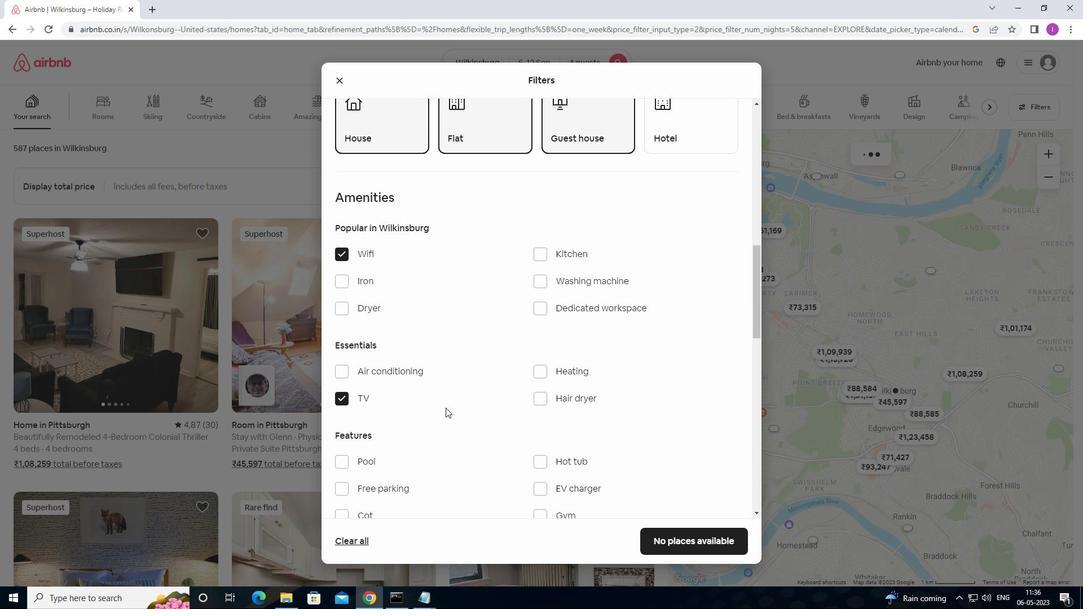 
Action: Mouse moved to (459, 407)
Screenshot: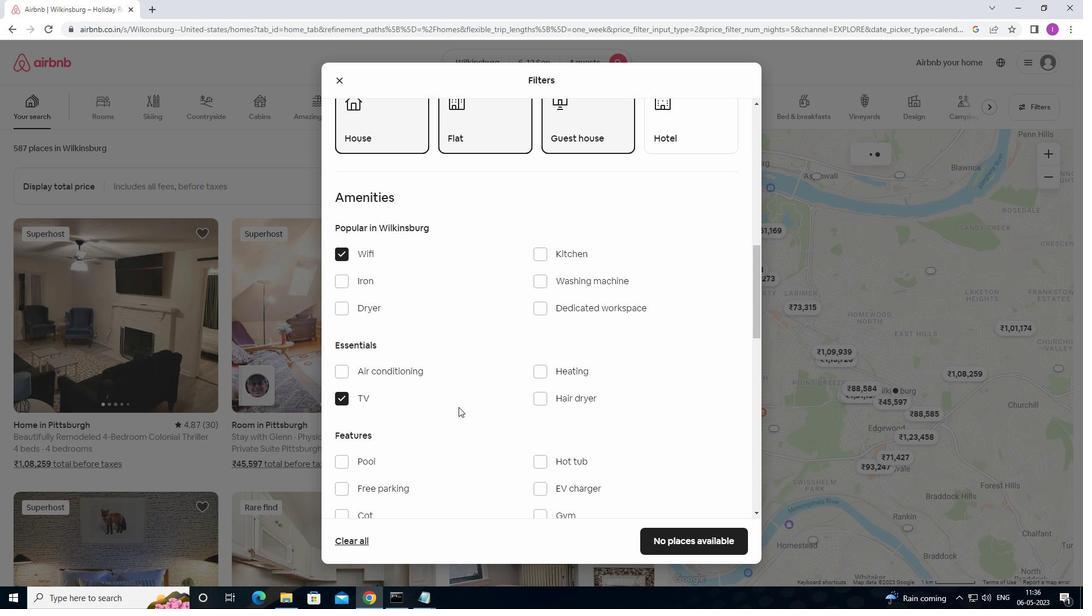 
Action: Mouse scrolled (459, 406) with delta (0, 0)
Screenshot: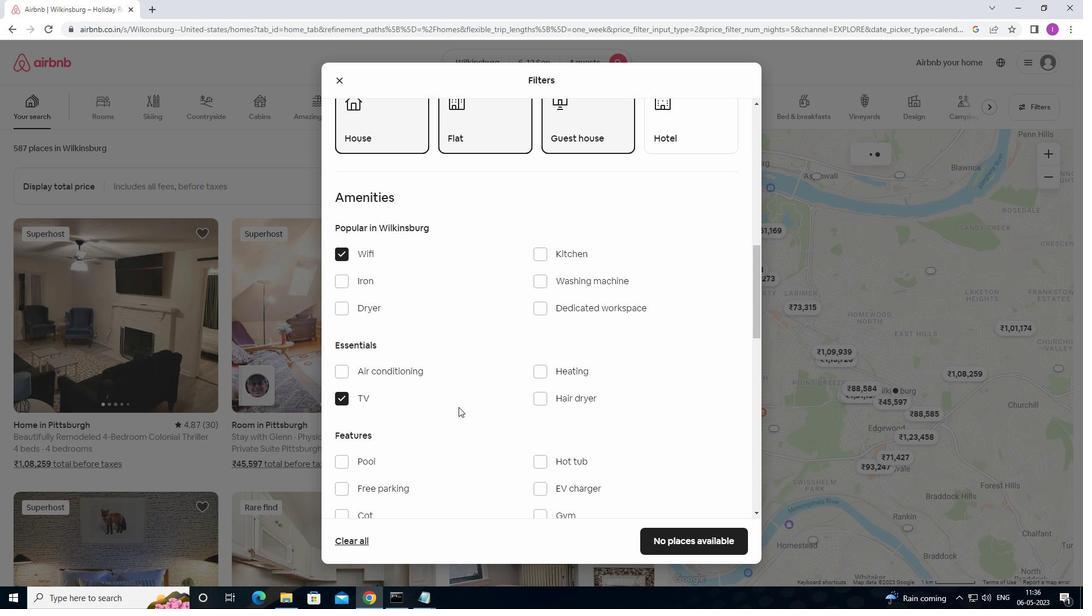 
Action: Mouse moved to (345, 377)
Screenshot: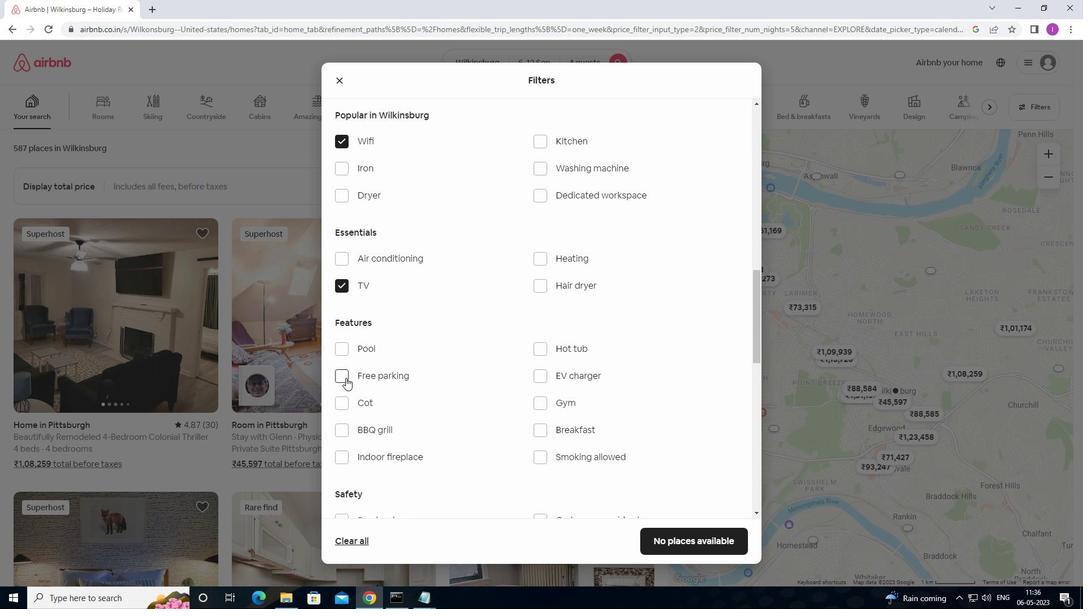 
Action: Mouse pressed left at (345, 377)
Screenshot: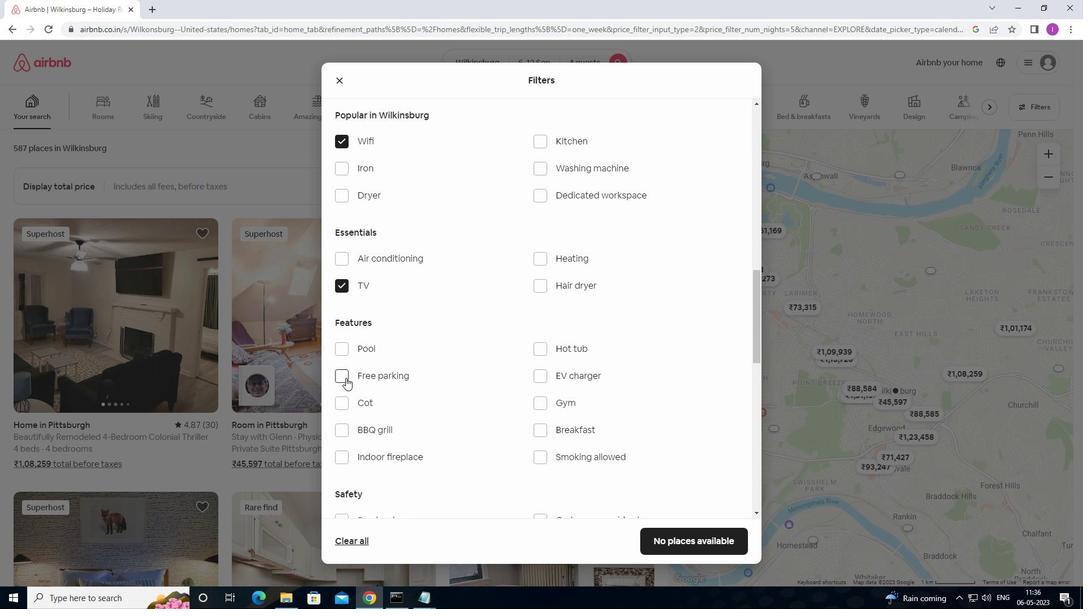
Action: Mouse moved to (466, 397)
Screenshot: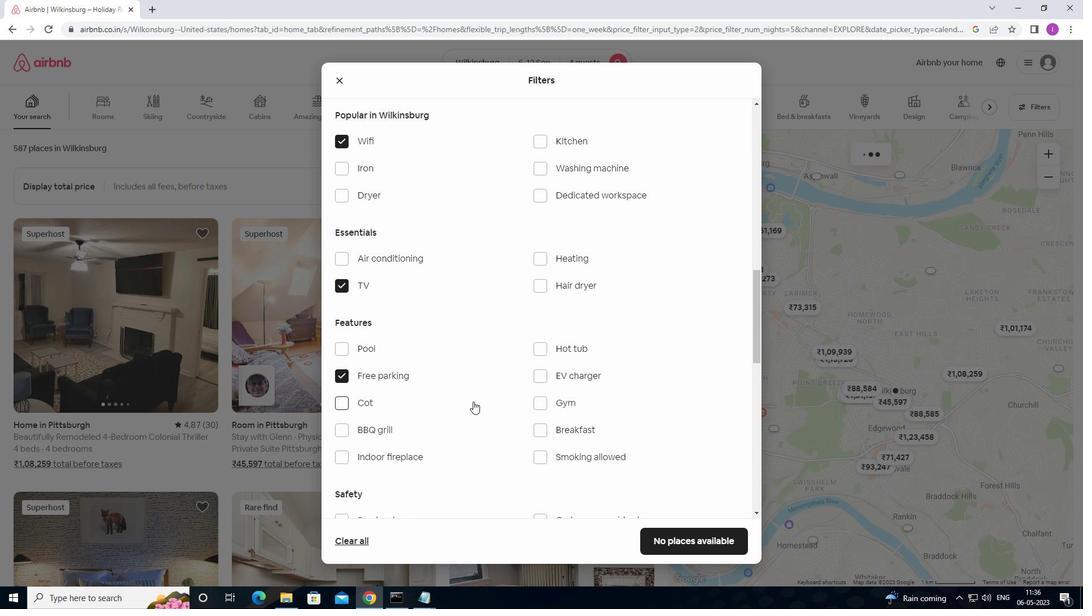 
Action: Mouse scrolled (466, 397) with delta (0, 0)
Screenshot: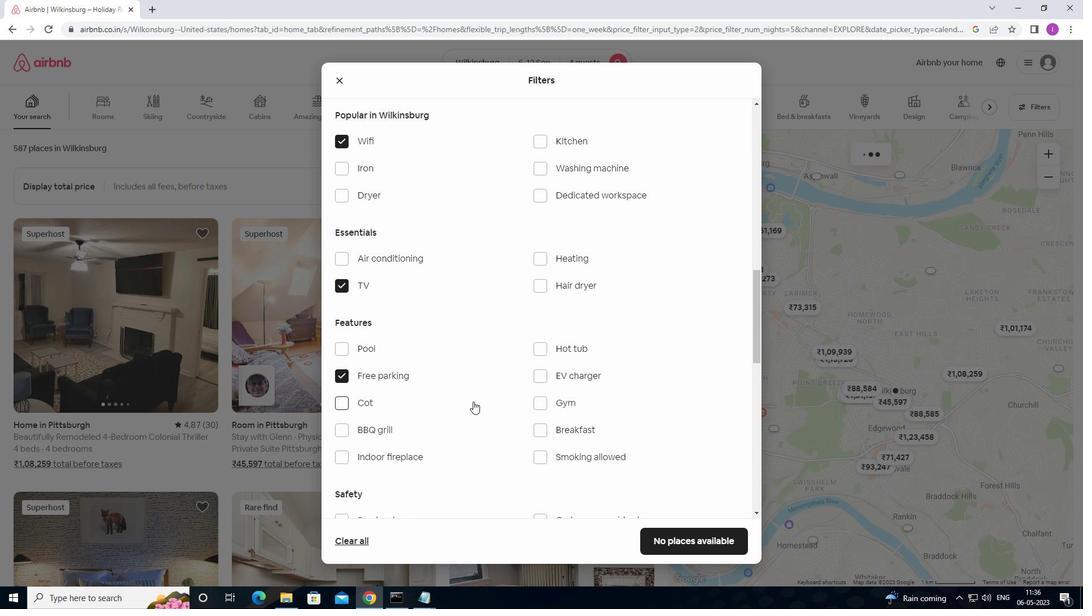 
Action: Mouse moved to (457, 397)
Screenshot: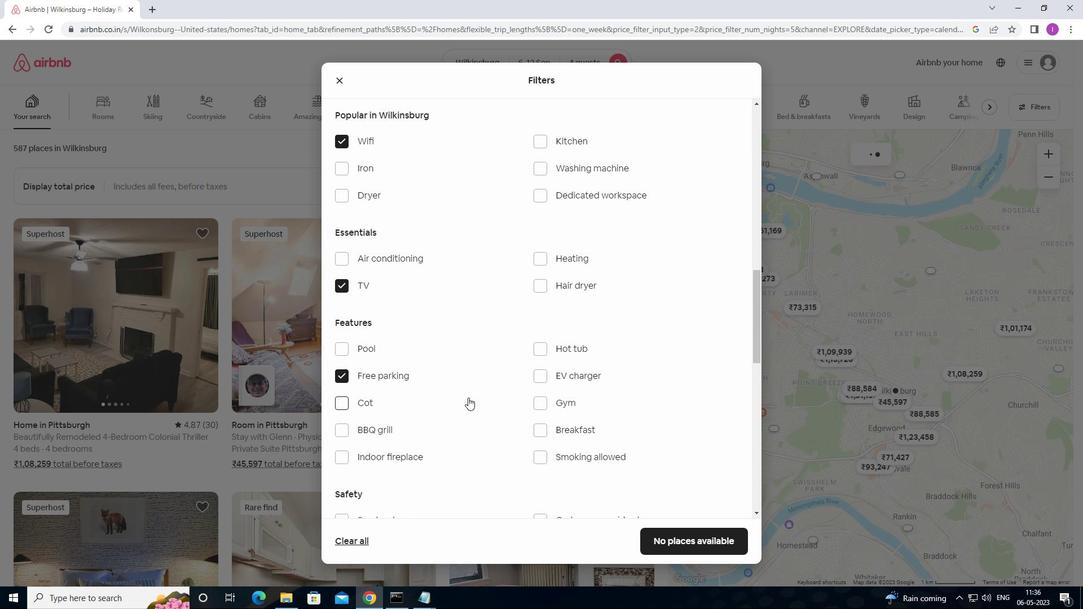 
Action: Mouse scrolled (457, 397) with delta (0, 0)
Screenshot: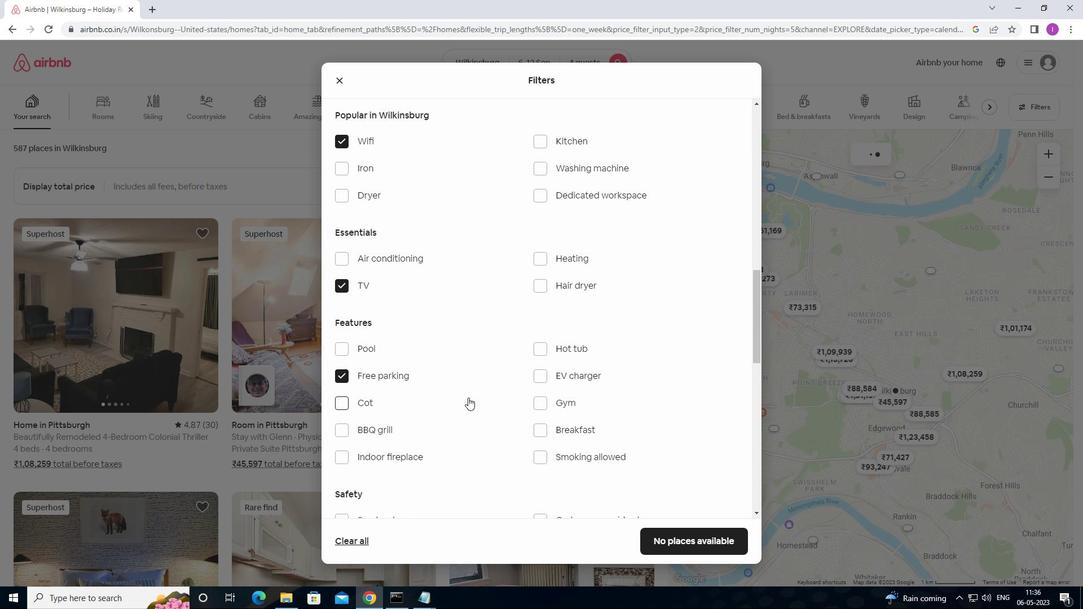 
Action: Mouse moved to (451, 399)
Screenshot: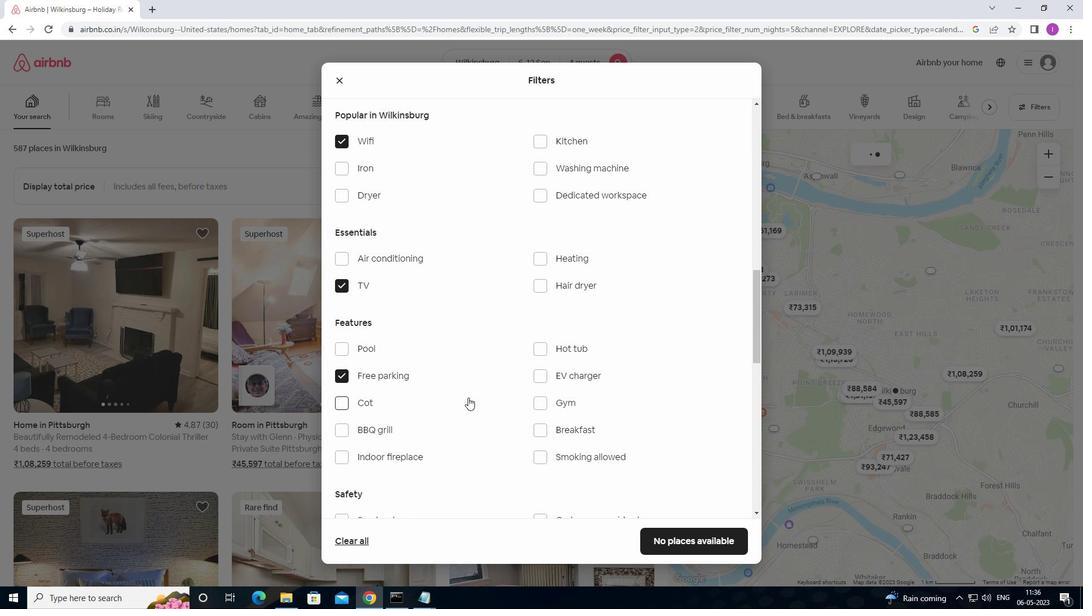 
Action: Mouse scrolled (451, 398) with delta (0, 0)
Screenshot: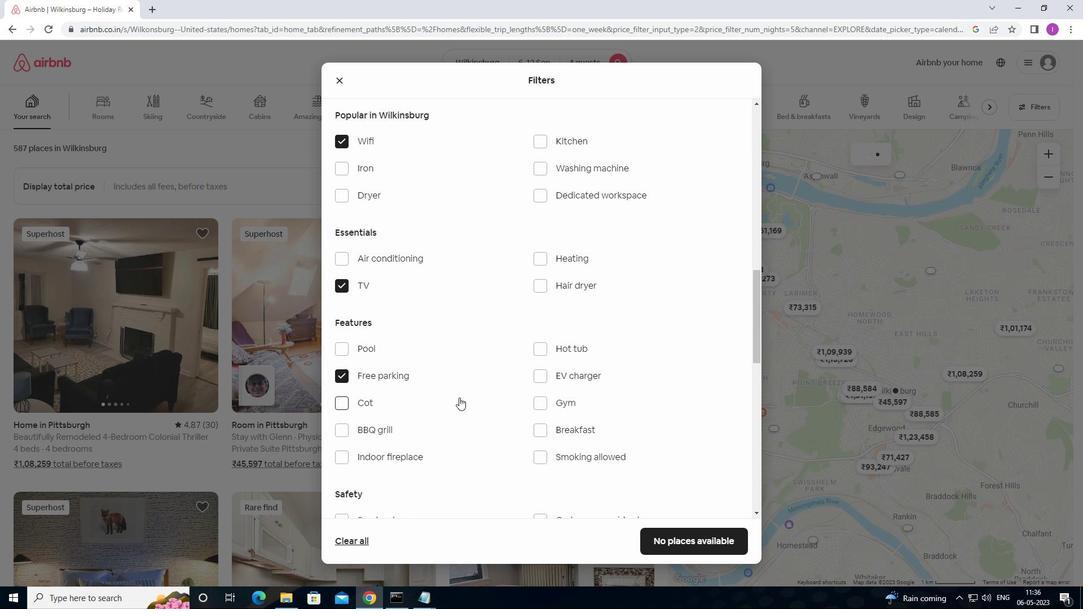 
Action: Mouse moved to (544, 263)
Screenshot: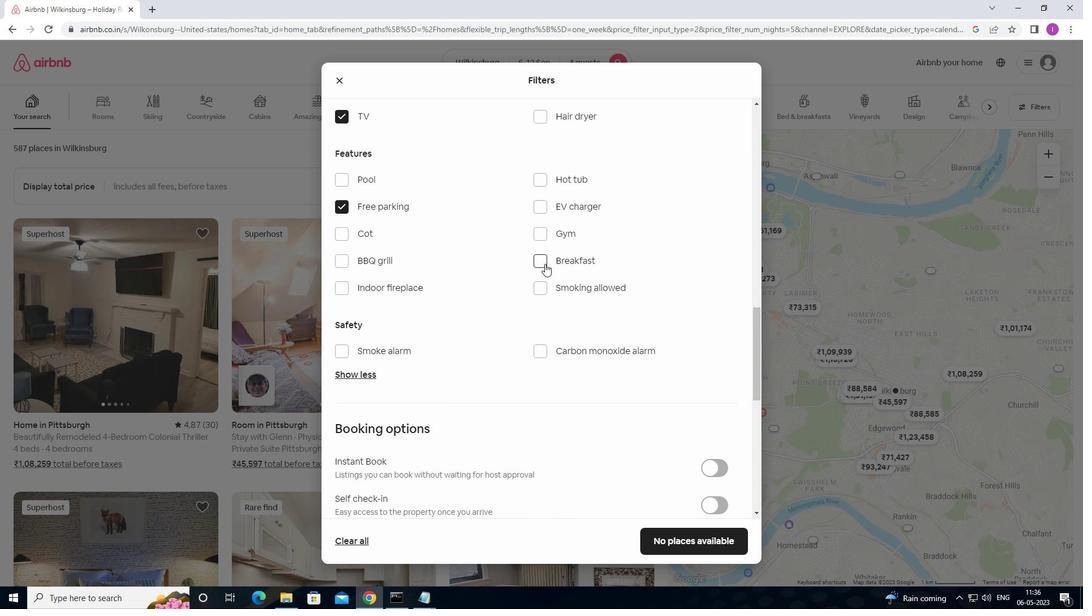
Action: Mouse pressed left at (544, 263)
Screenshot: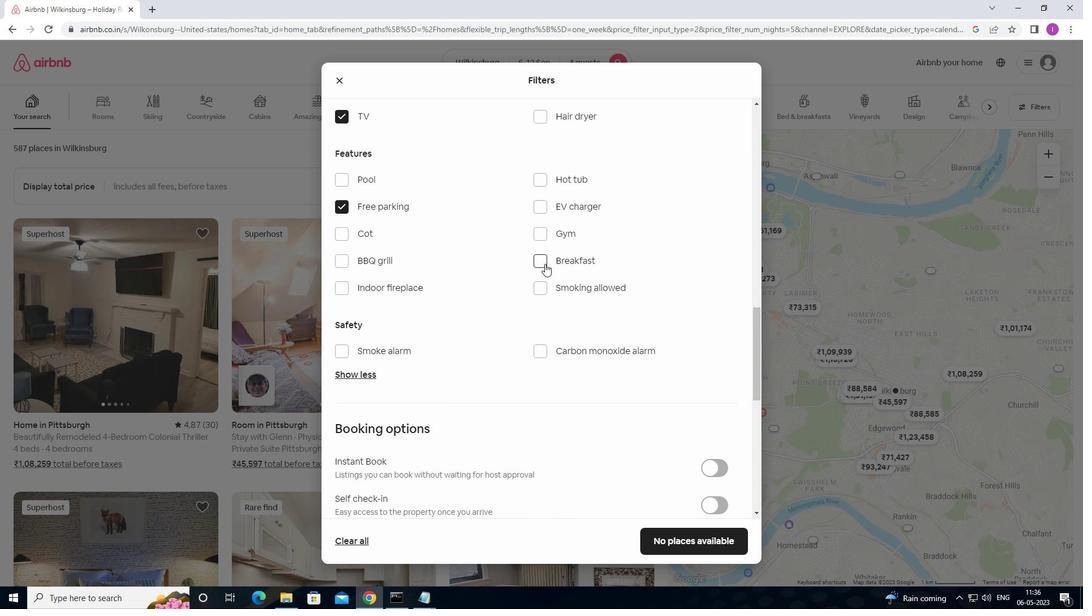 
Action: Mouse moved to (538, 233)
Screenshot: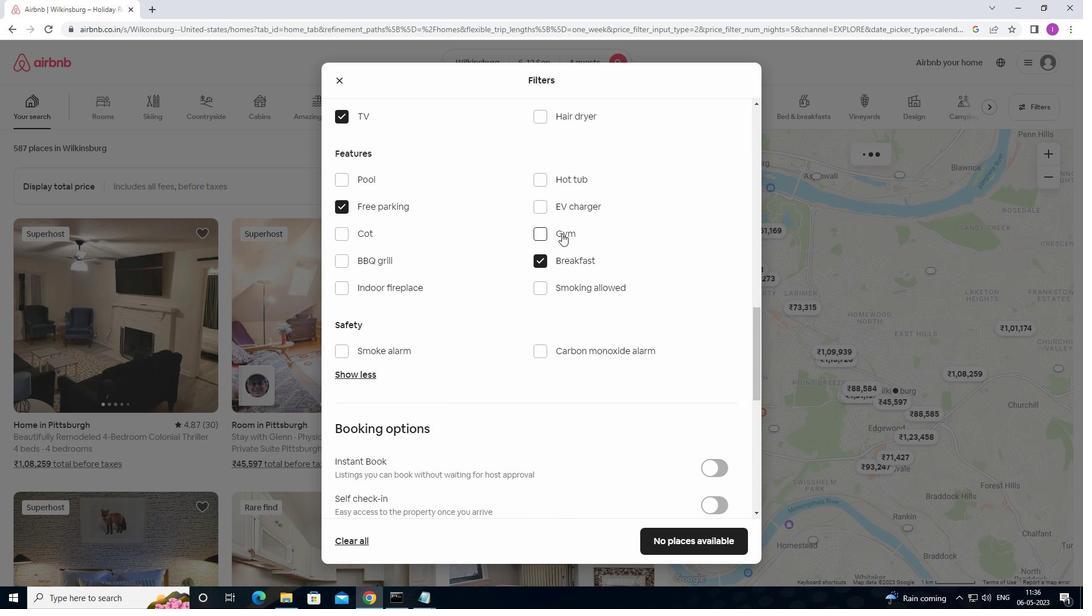 
Action: Mouse pressed left at (538, 233)
Screenshot: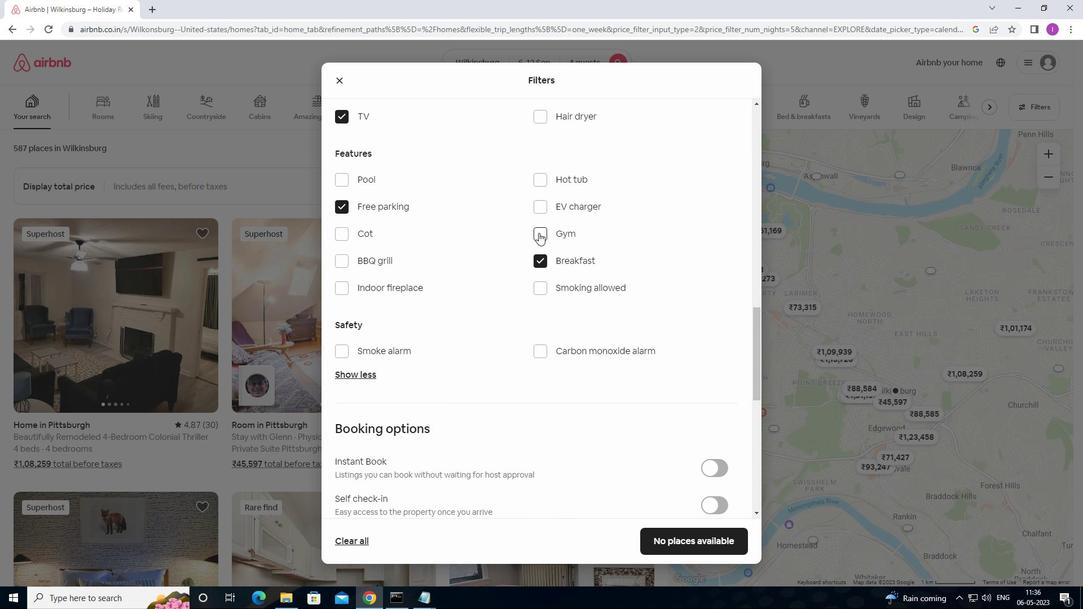 
Action: Mouse moved to (495, 334)
Screenshot: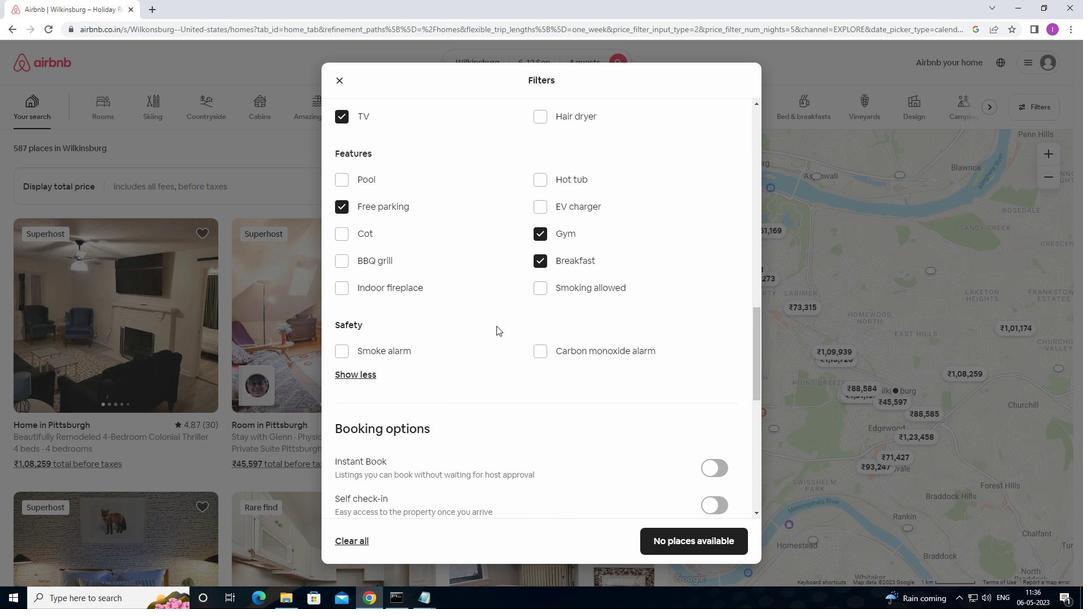
Action: Mouse scrolled (495, 333) with delta (0, 0)
Screenshot: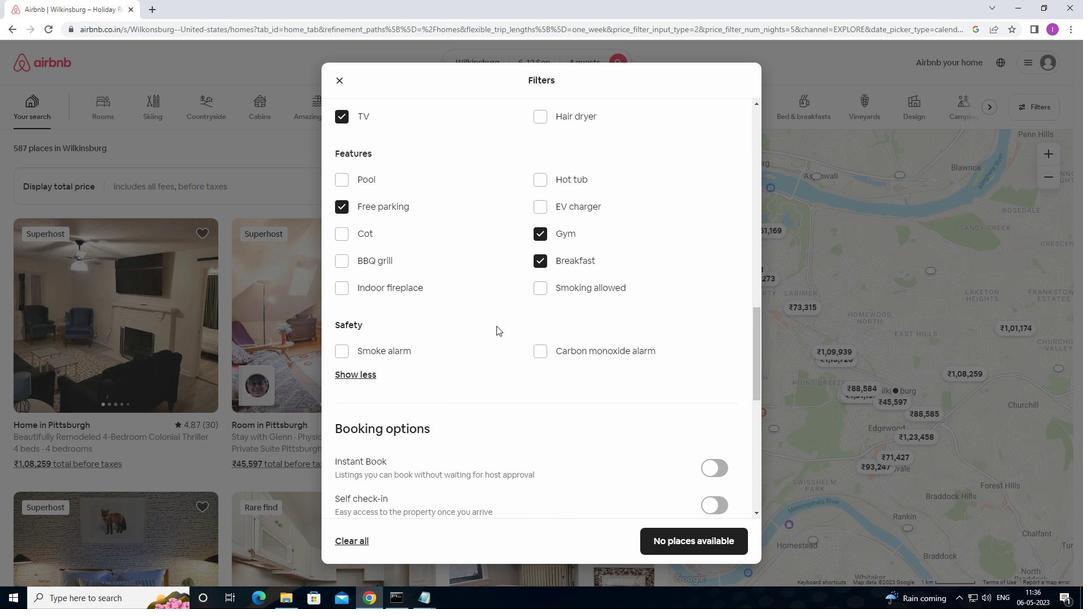 
Action: Mouse moved to (497, 335)
Screenshot: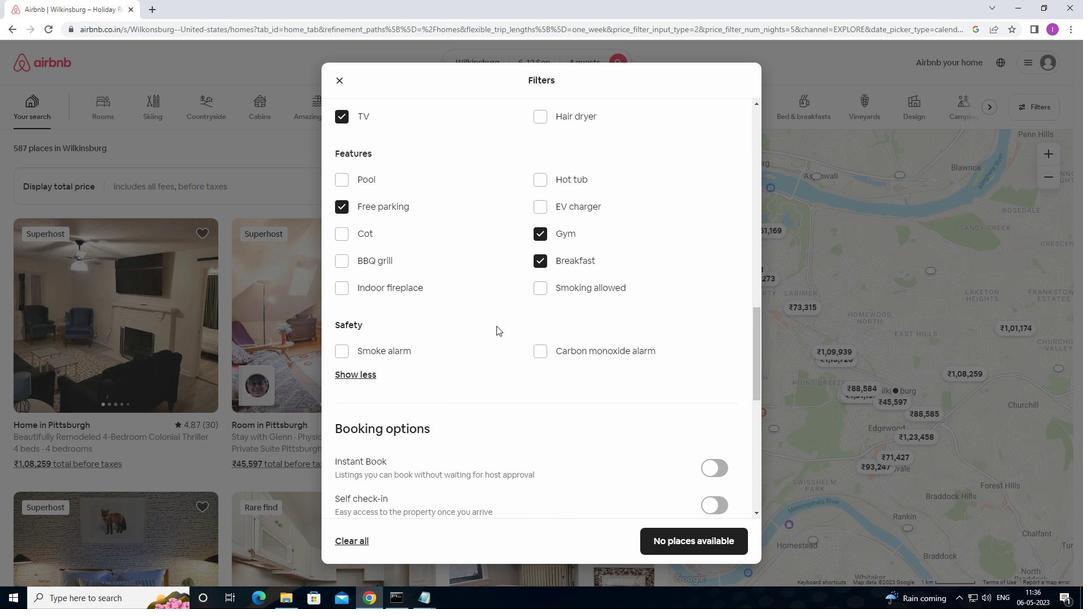 
Action: Mouse scrolled (497, 335) with delta (0, 0)
Screenshot: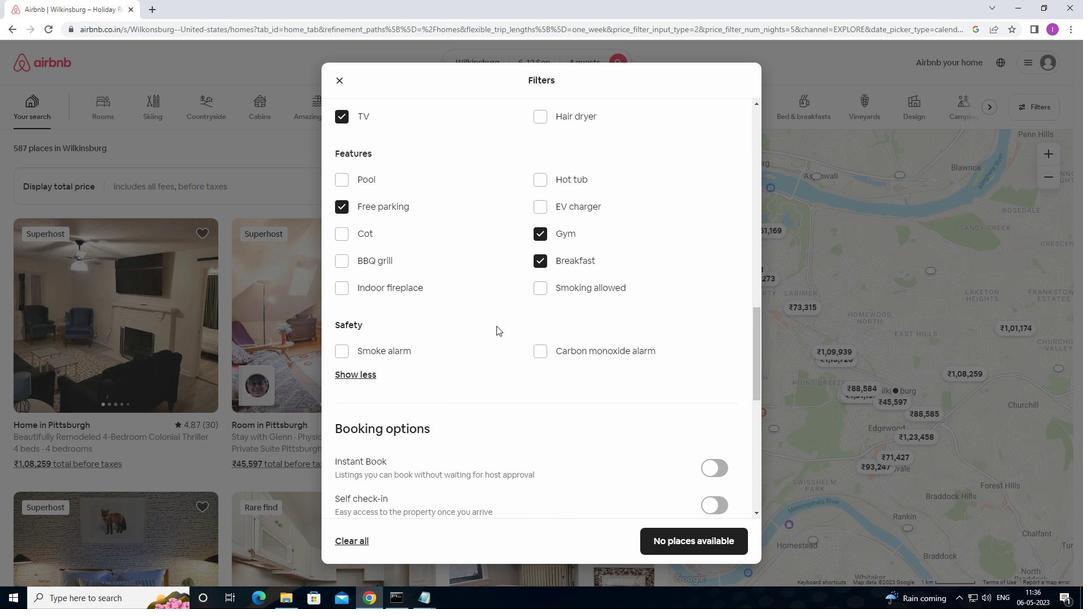 
Action: Mouse moved to (511, 345)
Screenshot: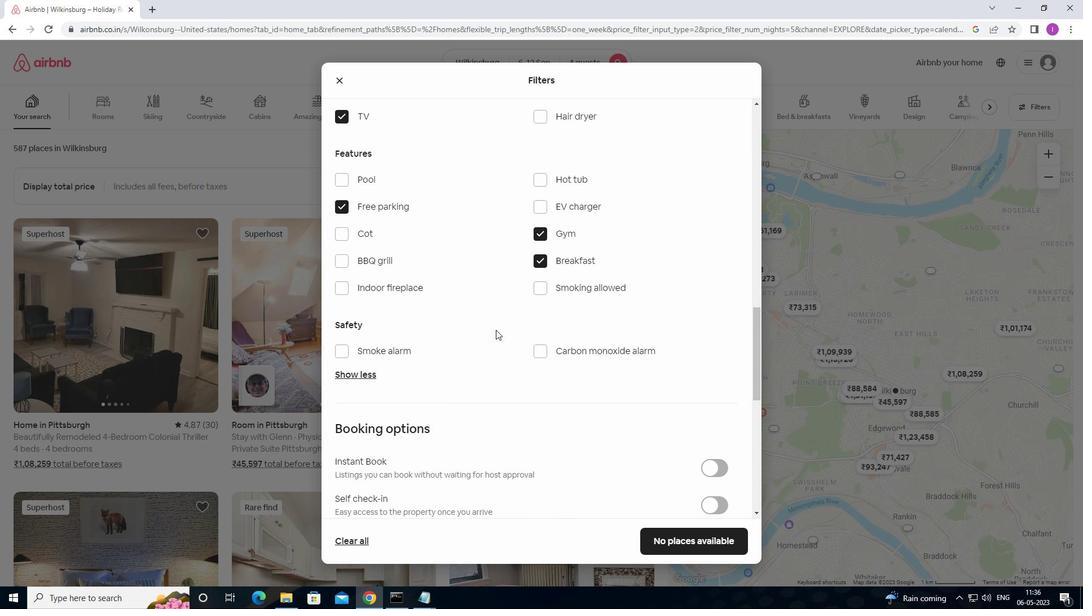 
Action: Mouse scrolled (511, 345) with delta (0, 0)
Screenshot: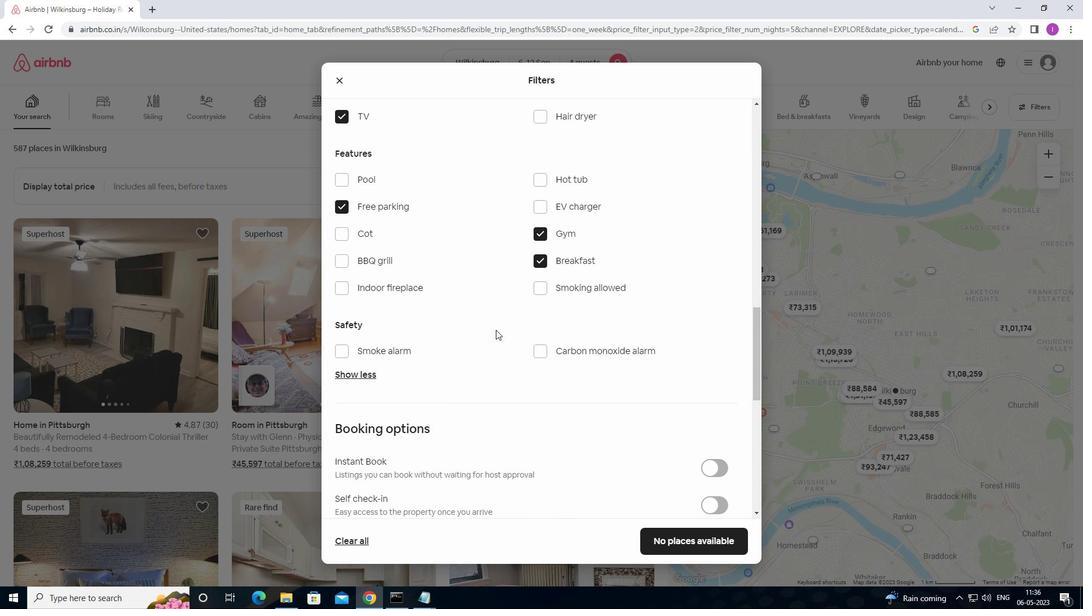 
Action: Mouse moved to (722, 328)
Screenshot: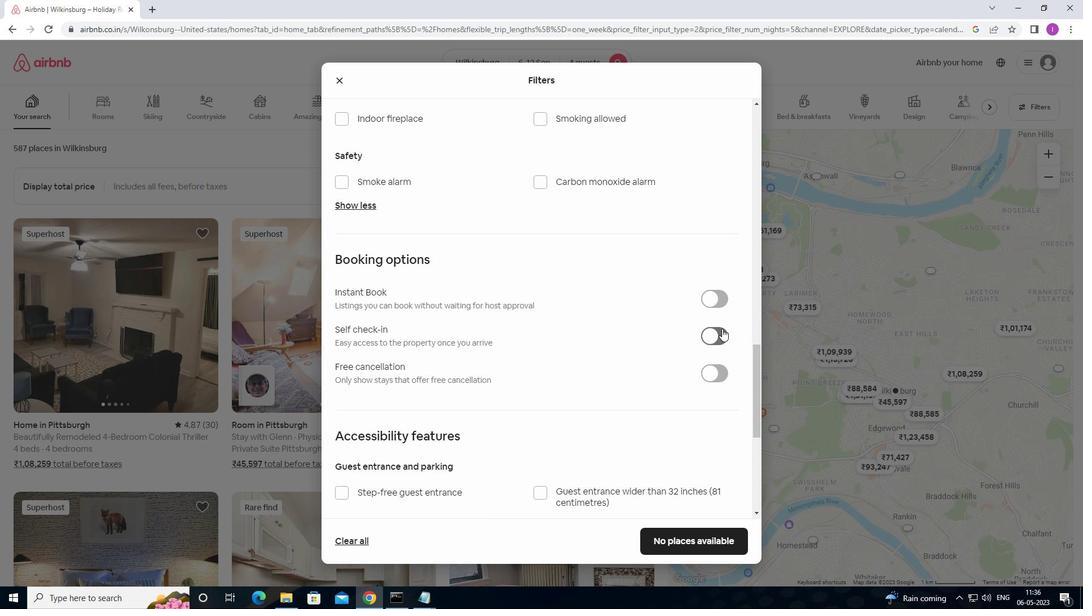 
Action: Mouse pressed left at (722, 328)
Screenshot: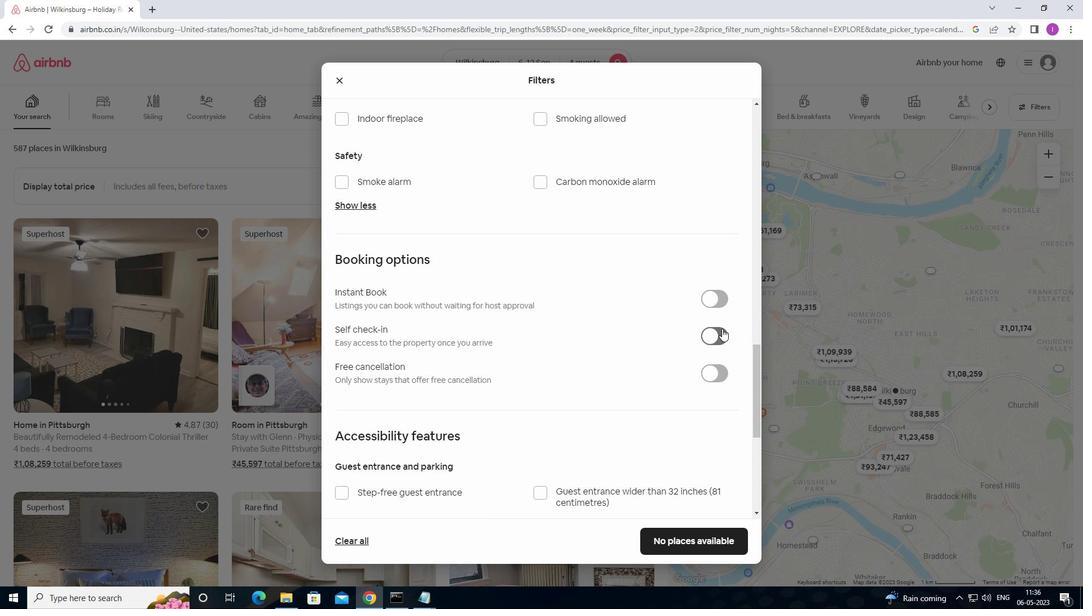 
Action: Mouse moved to (517, 379)
Screenshot: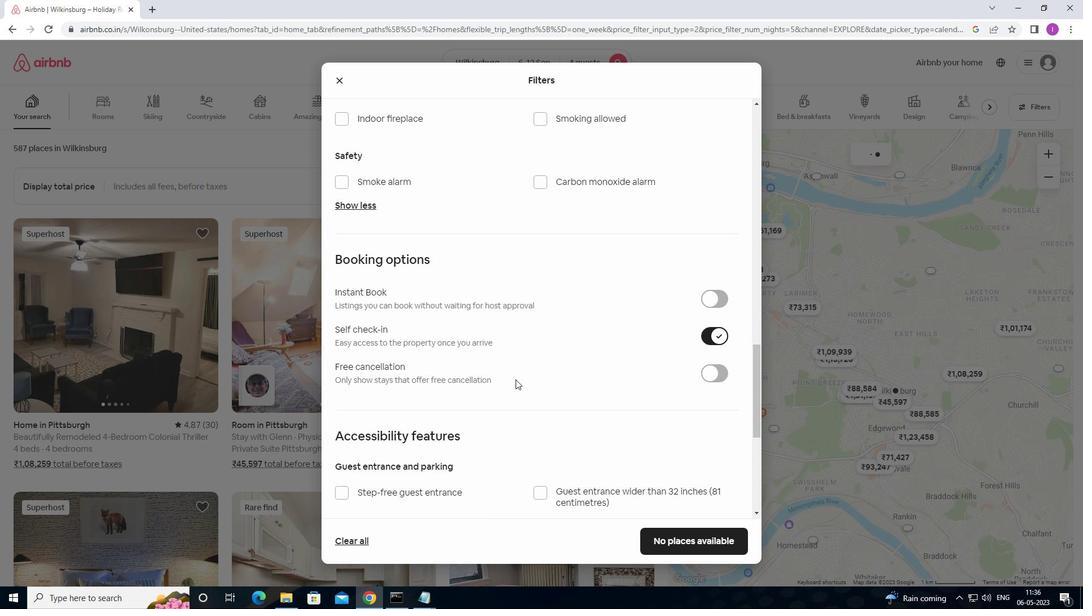 
Action: Mouse scrolled (517, 379) with delta (0, 0)
Screenshot: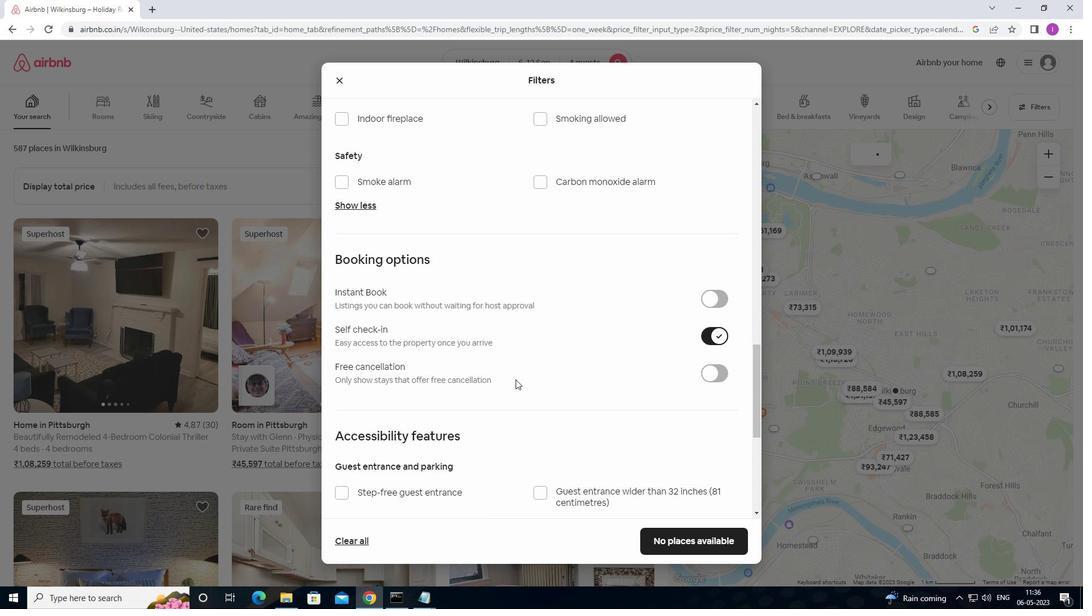 
Action: Mouse scrolled (517, 379) with delta (0, 0)
Screenshot: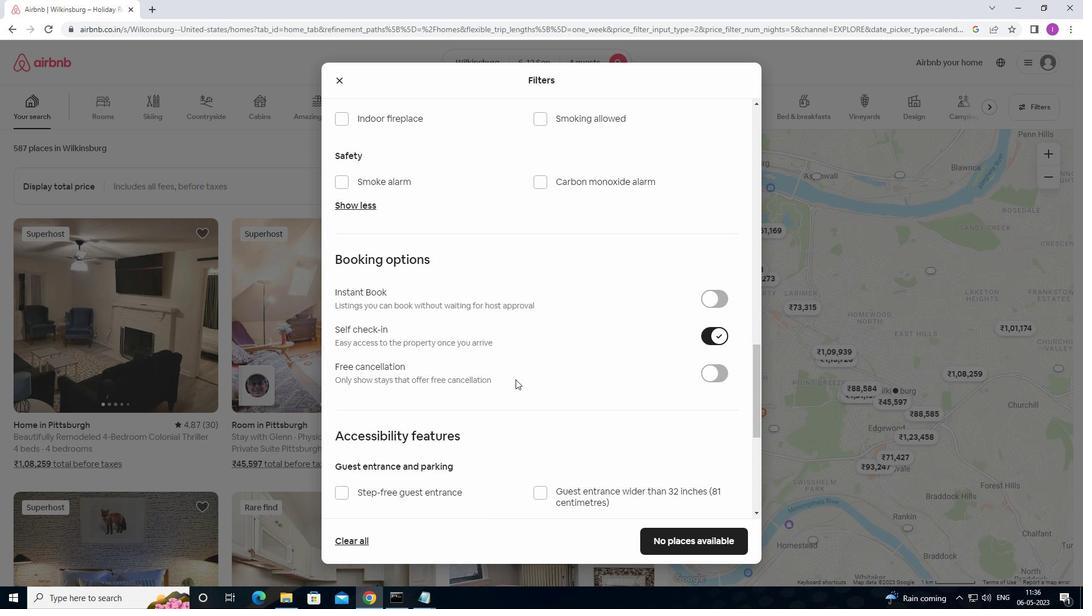 
Action: Mouse scrolled (517, 379) with delta (0, 0)
Screenshot: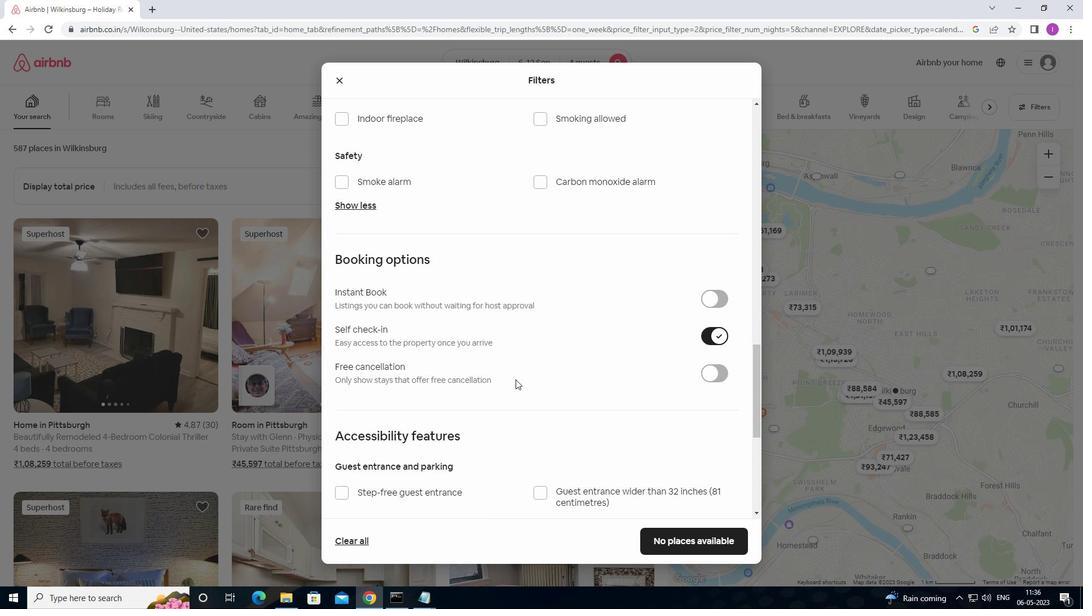 
Action: Mouse moved to (559, 374)
Screenshot: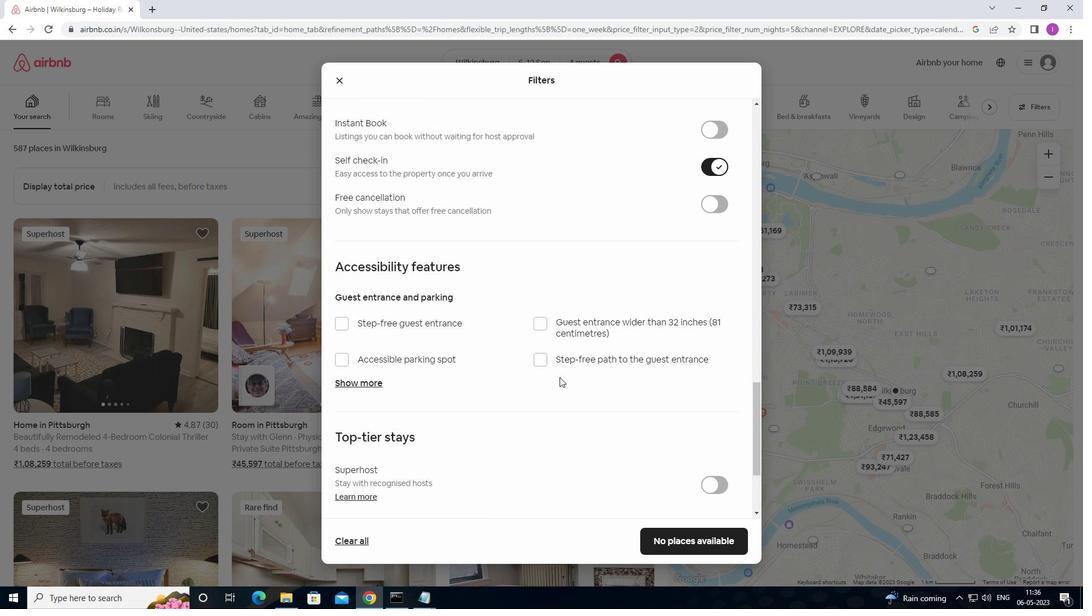 
Action: Mouse scrolled (559, 374) with delta (0, 0)
Screenshot: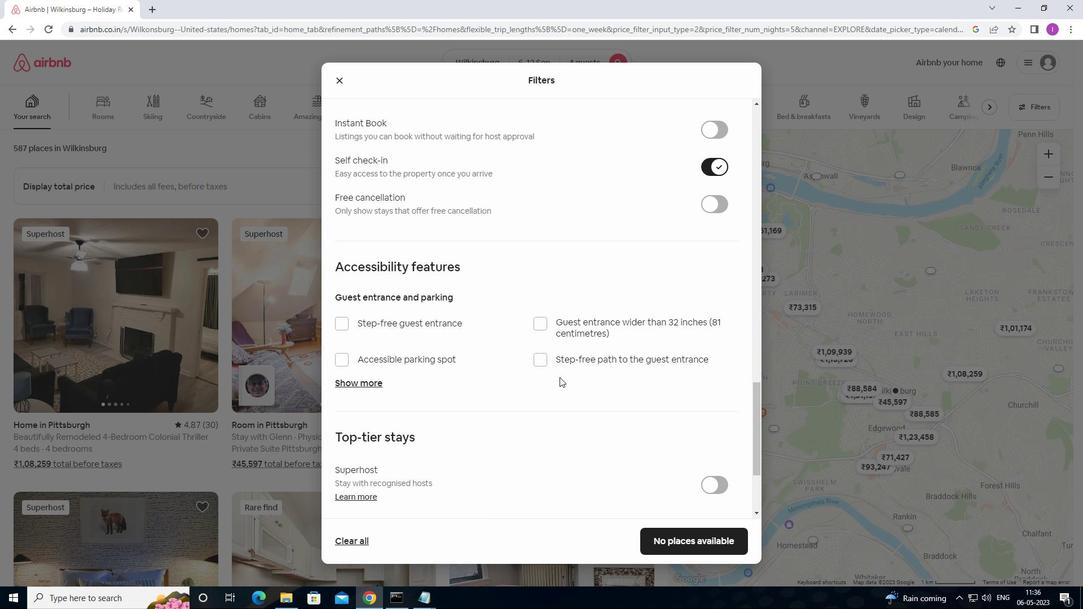 
Action: Mouse scrolled (559, 374) with delta (0, 0)
Screenshot: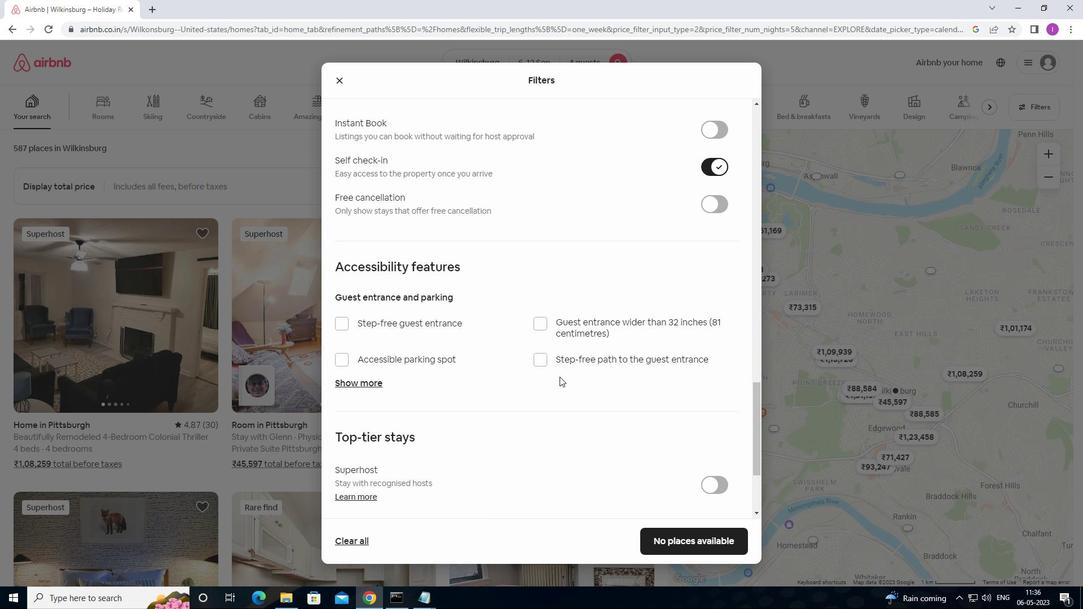 
Action: Mouse scrolled (559, 374) with delta (0, 0)
Screenshot: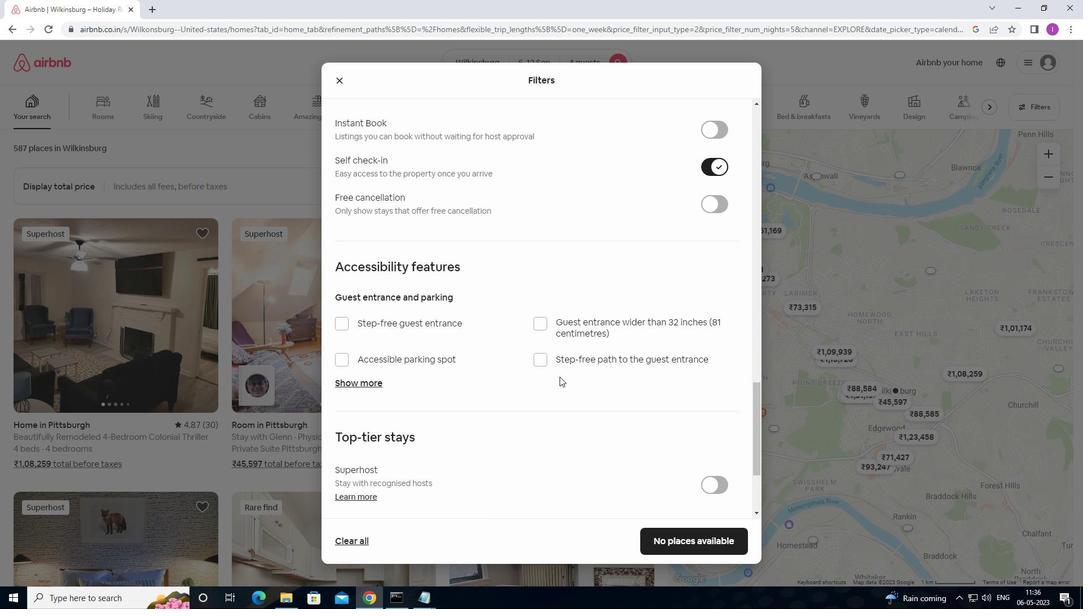 
Action: Mouse scrolled (559, 374) with delta (0, 0)
Screenshot: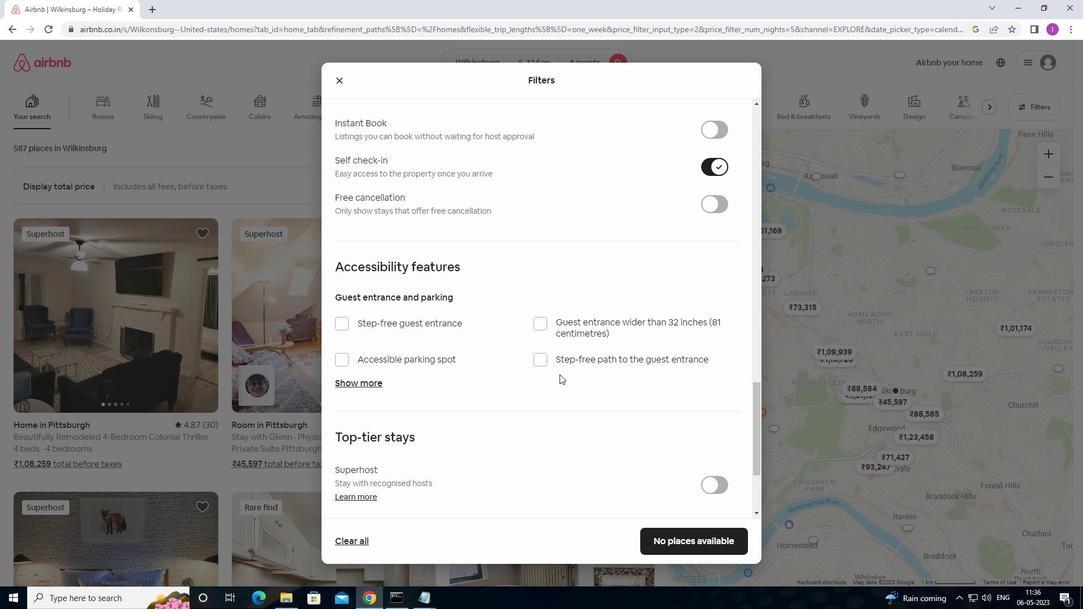 
Action: Mouse scrolled (559, 374) with delta (0, 0)
Screenshot: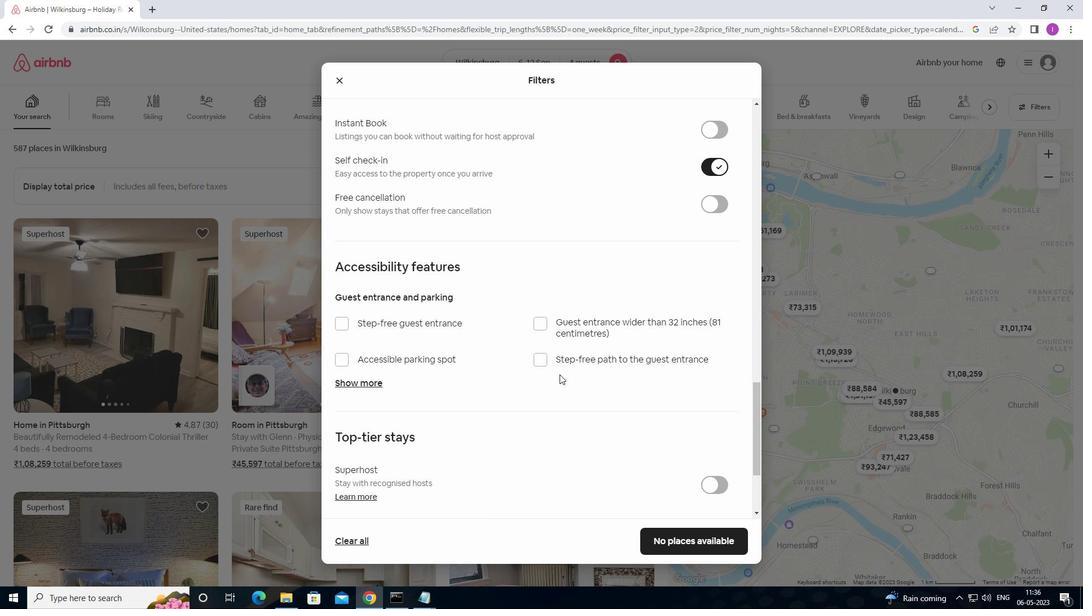 
Action: Mouse moved to (576, 382)
Screenshot: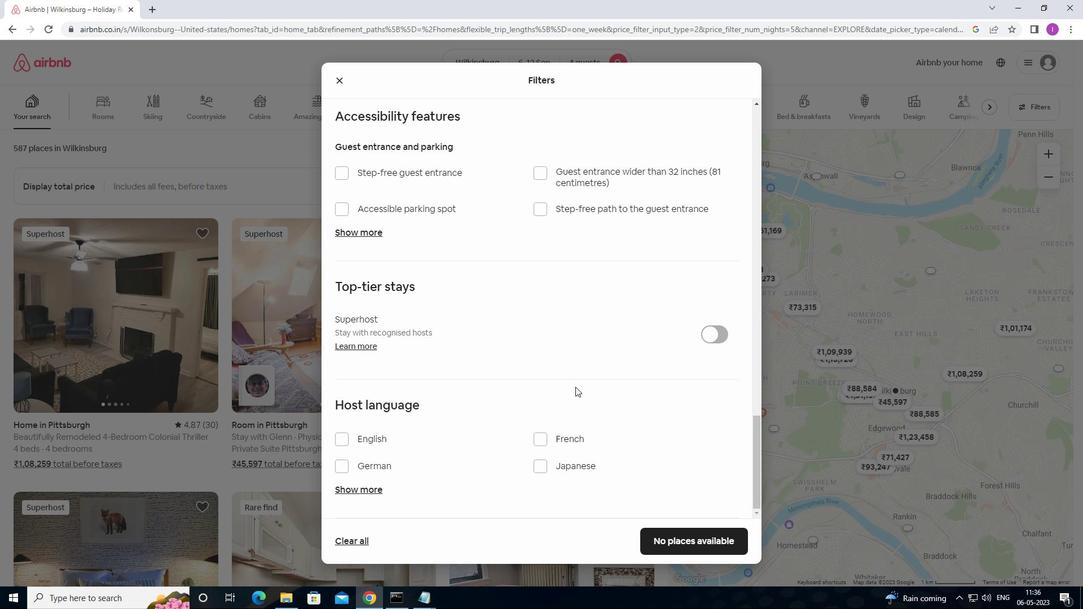 
Action: Mouse scrolled (576, 381) with delta (0, 0)
Screenshot: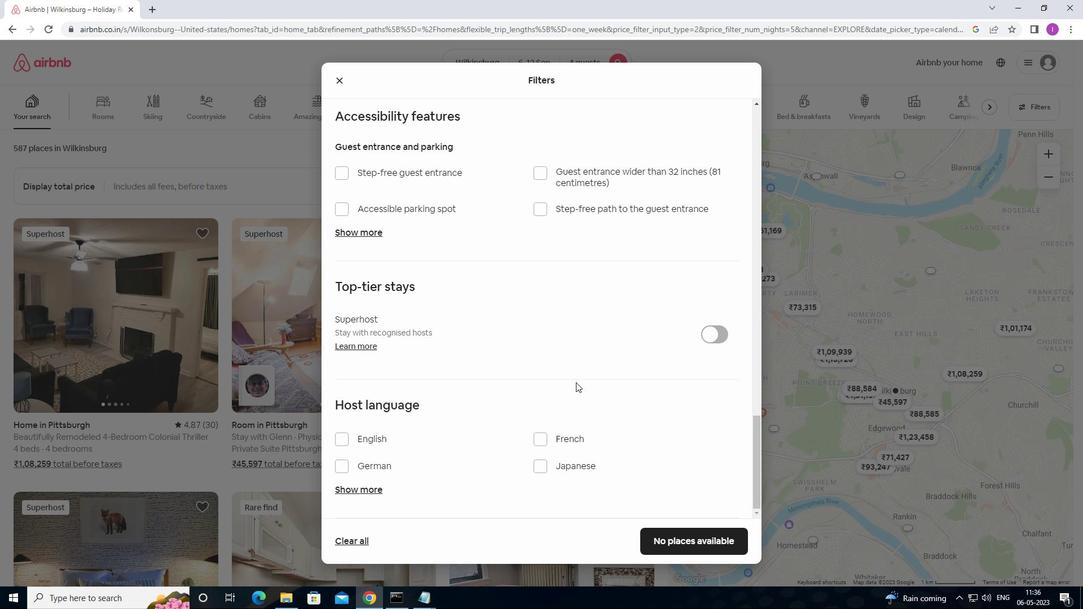 
Action: Mouse scrolled (576, 381) with delta (0, 0)
Screenshot: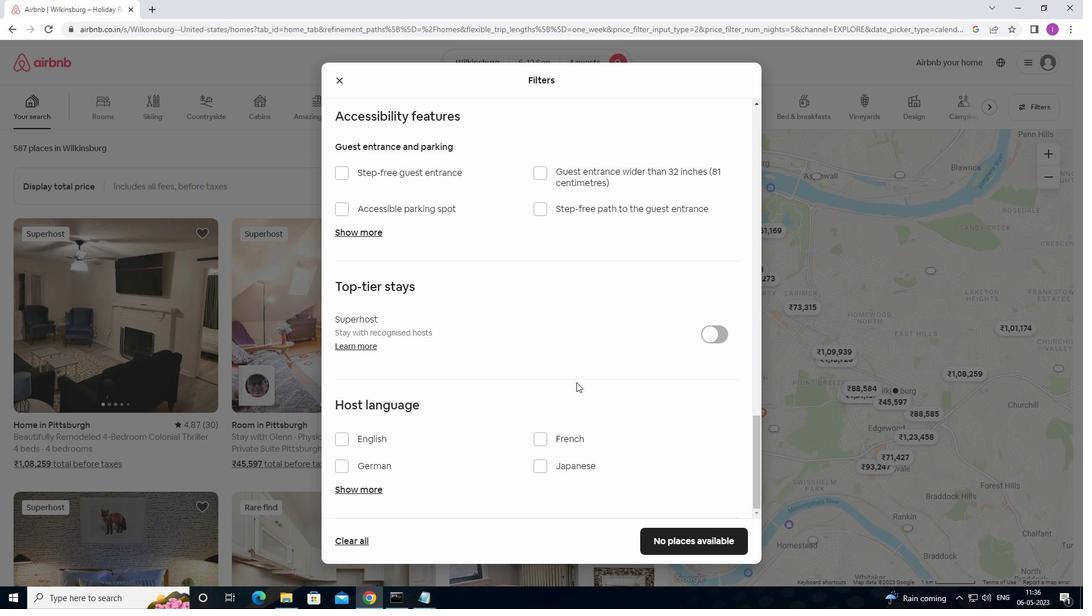 
Action: Mouse moved to (577, 382)
Screenshot: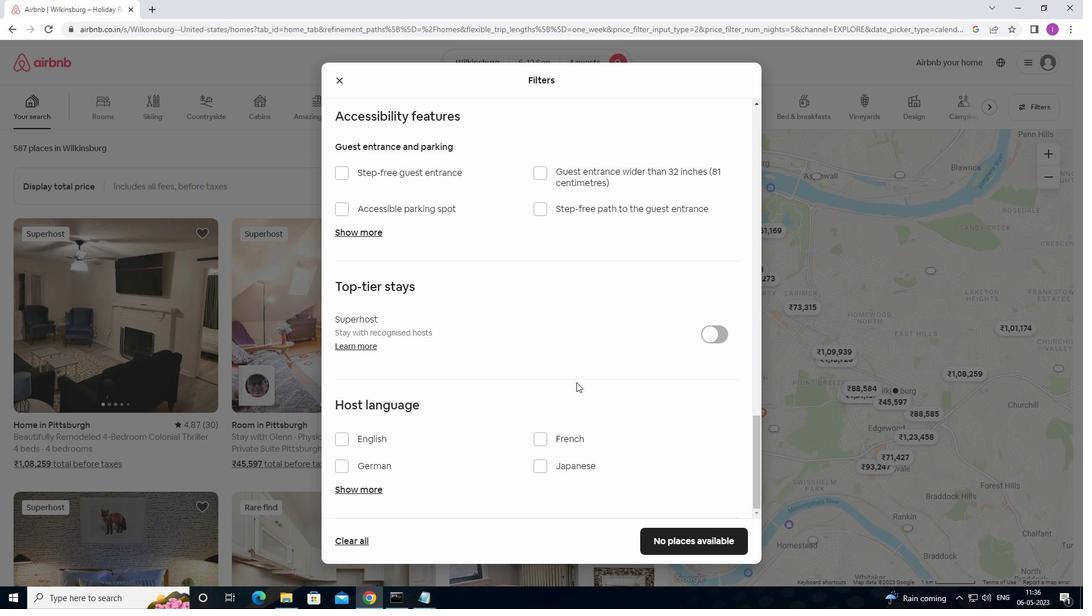 
Action: Mouse scrolled (577, 381) with delta (0, 0)
Screenshot: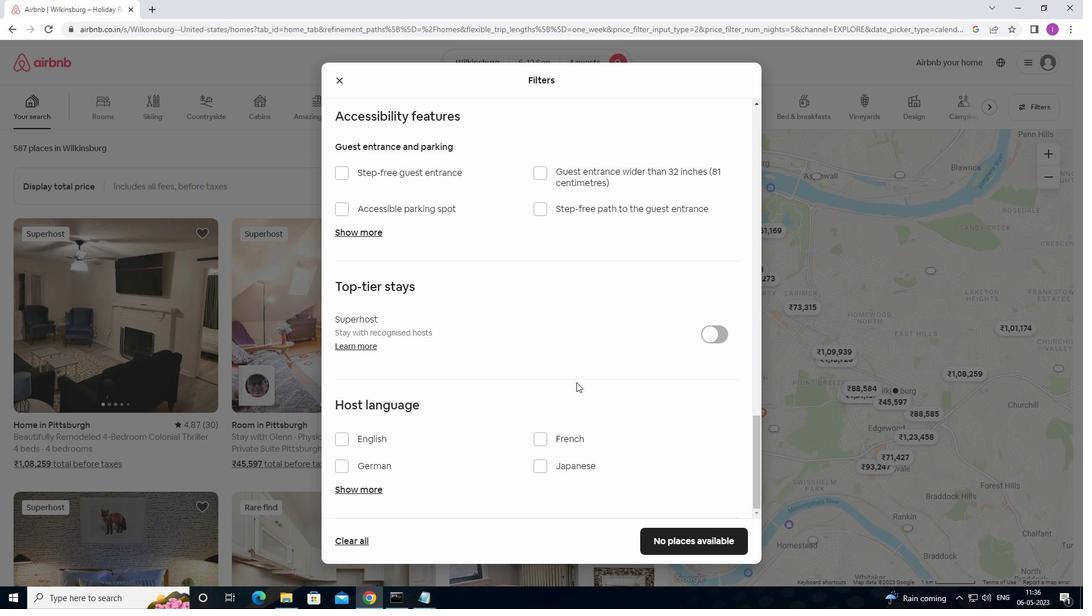 
Action: Mouse moved to (346, 437)
Screenshot: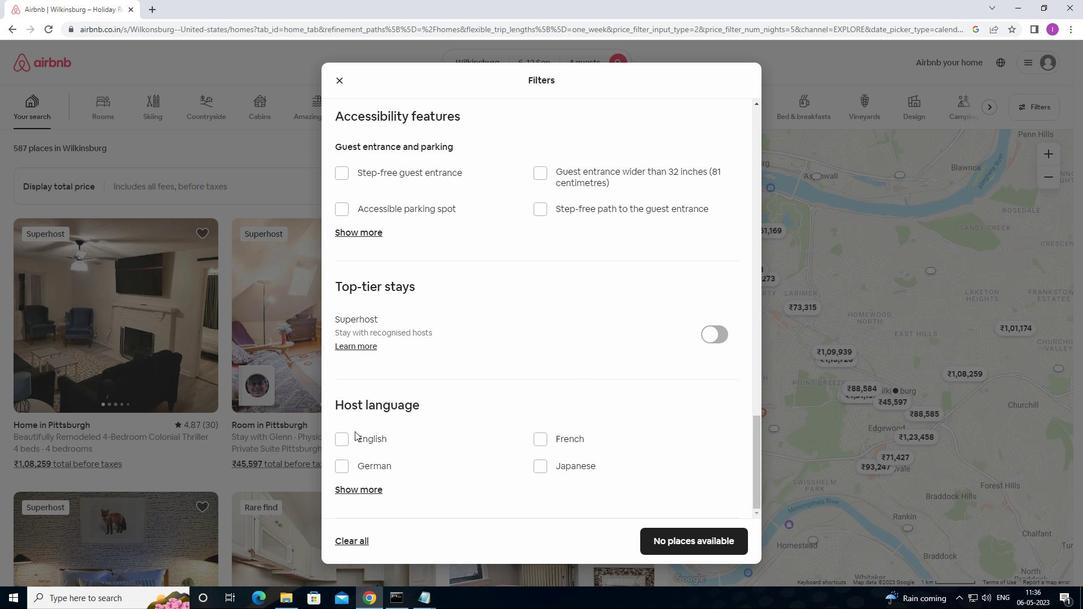 
Action: Mouse pressed left at (346, 437)
Screenshot: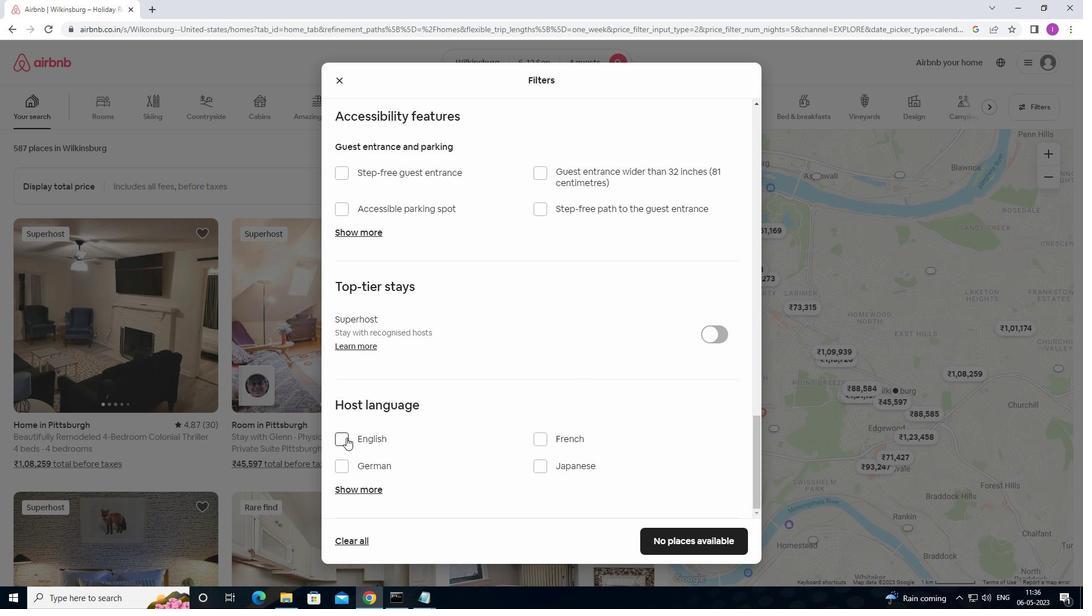 
Action: Mouse moved to (664, 541)
Screenshot: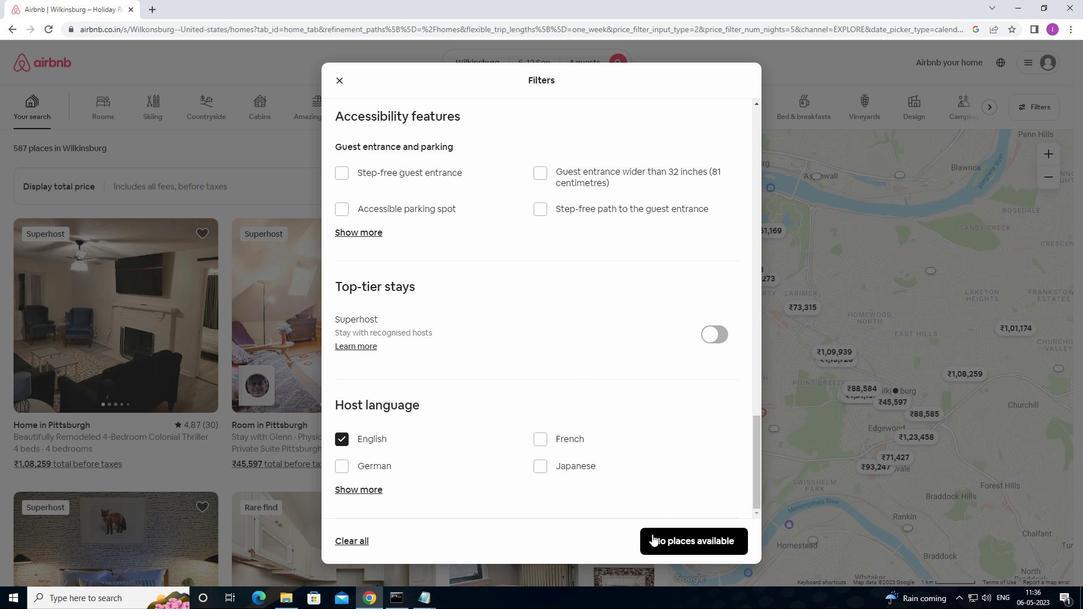 
Action: Mouse pressed left at (664, 541)
Screenshot: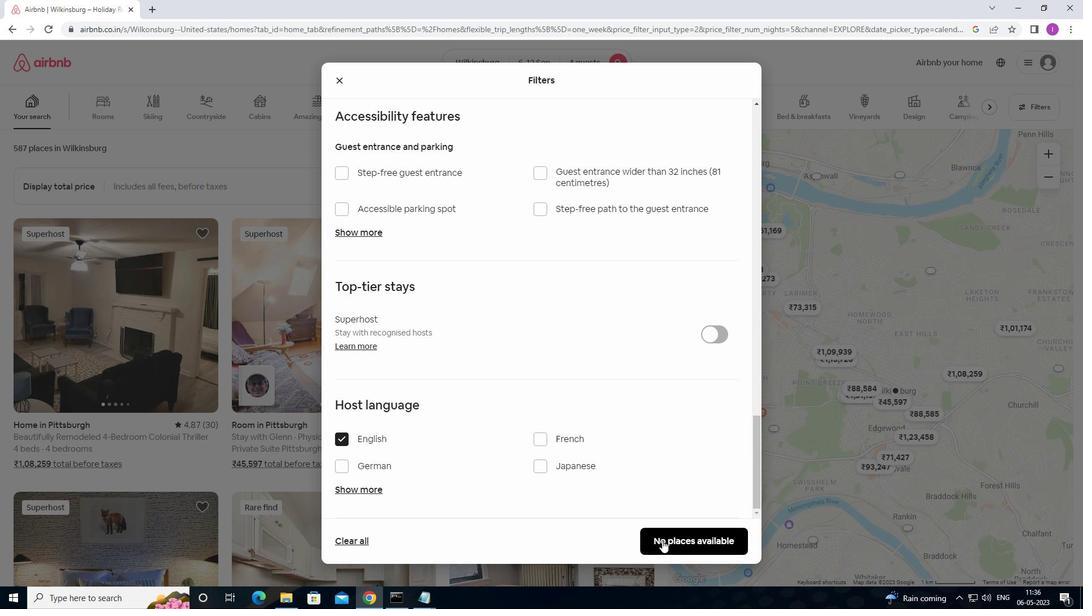 
Action: Mouse moved to (668, 533)
Screenshot: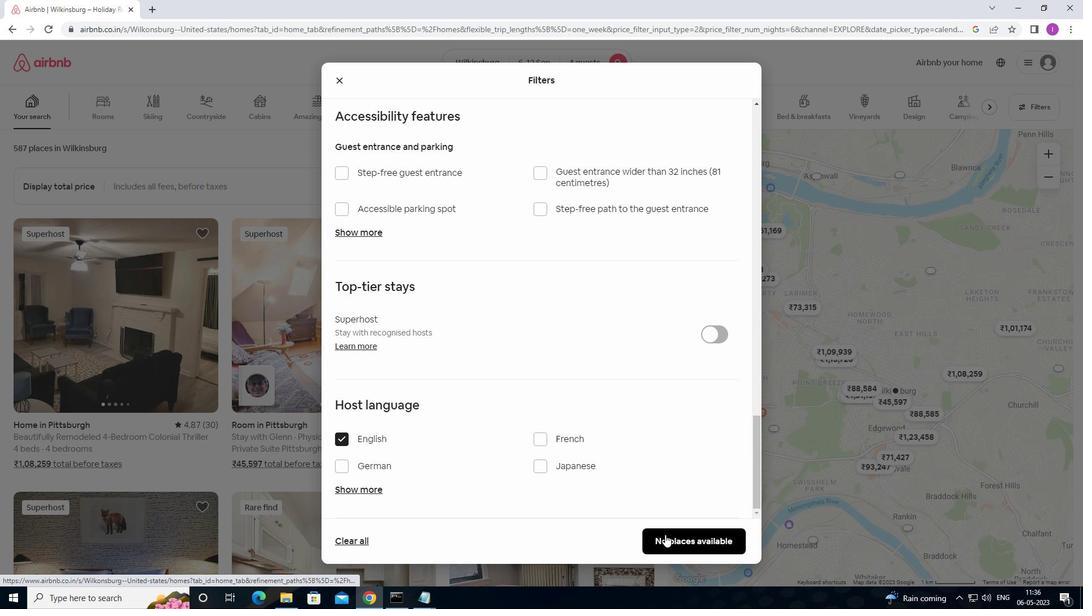 
